 Task: In the Company wnyc.org, Add note: 'Review website analytics and identify areas for improvement.'. Mark checkbox to create task to follow up ': In 1 week'. Create task, with  description: Appointment FIxed, Add due date: In 2 Business Days; Add reminder: 1 hour before. Set Priority Low  and add note: Include the link to the demo video in the follow-up email.. Logged in from softage.4@softage.net
Action: Mouse moved to (118, 76)
Screenshot: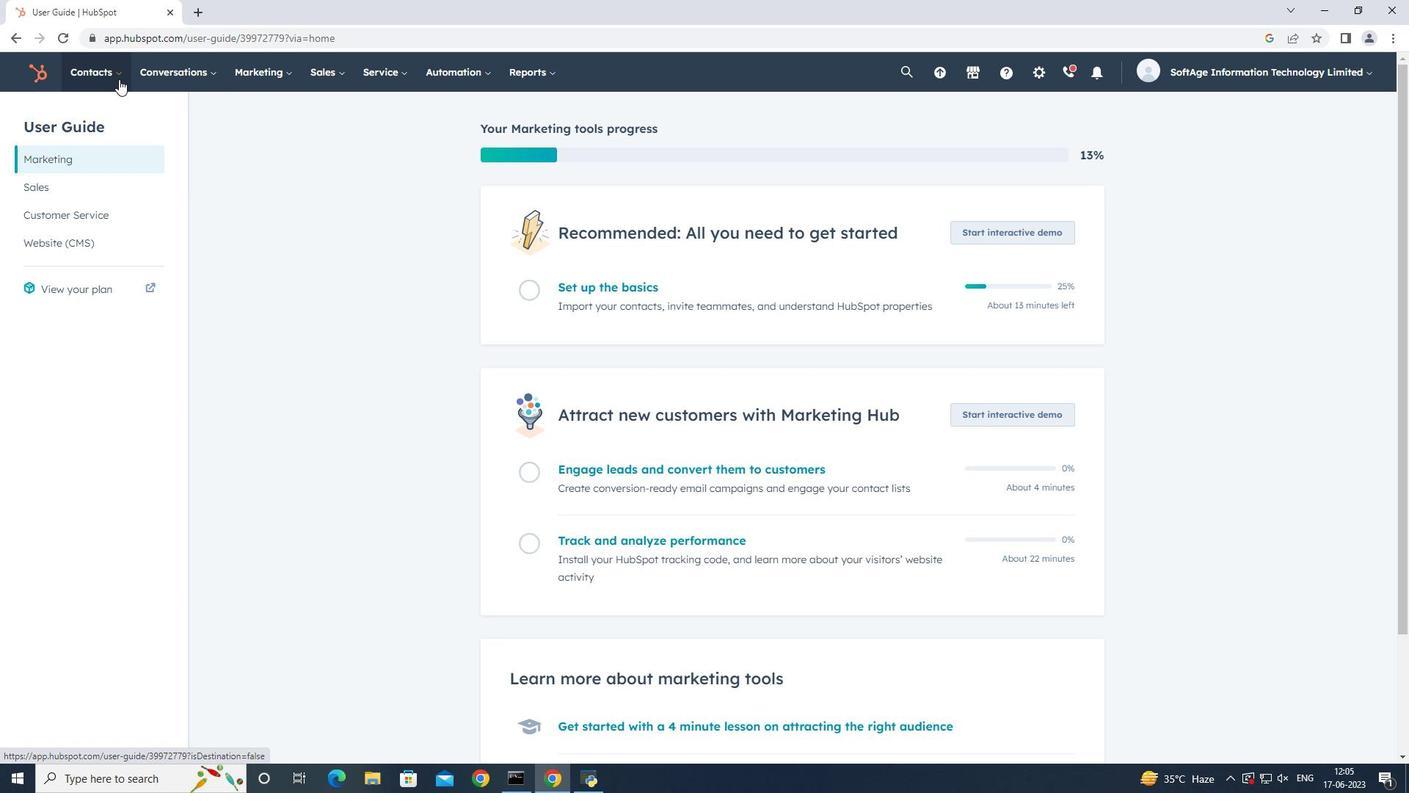 
Action: Mouse pressed left at (118, 76)
Screenshot: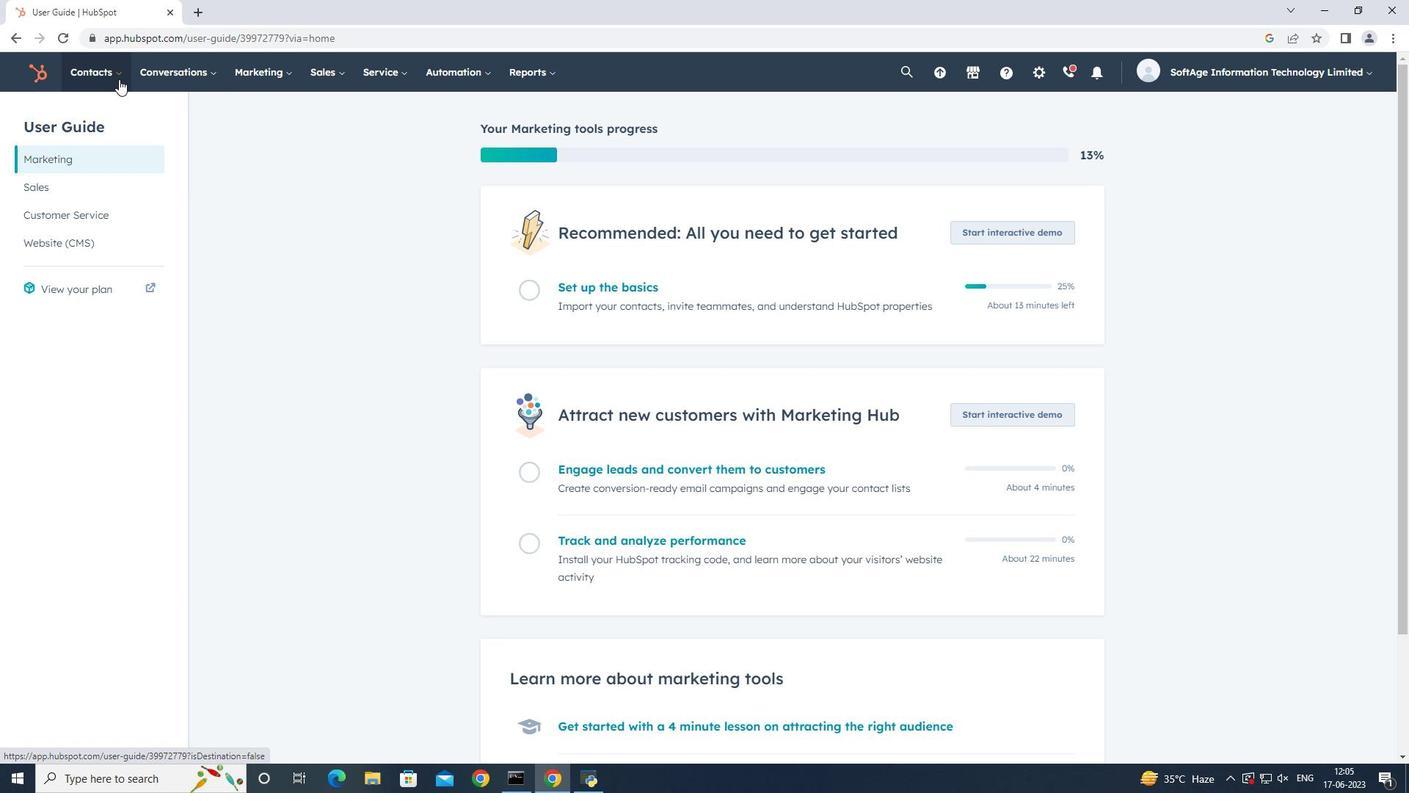 
Action: Mouse moved to (113, 143)
Screenshot: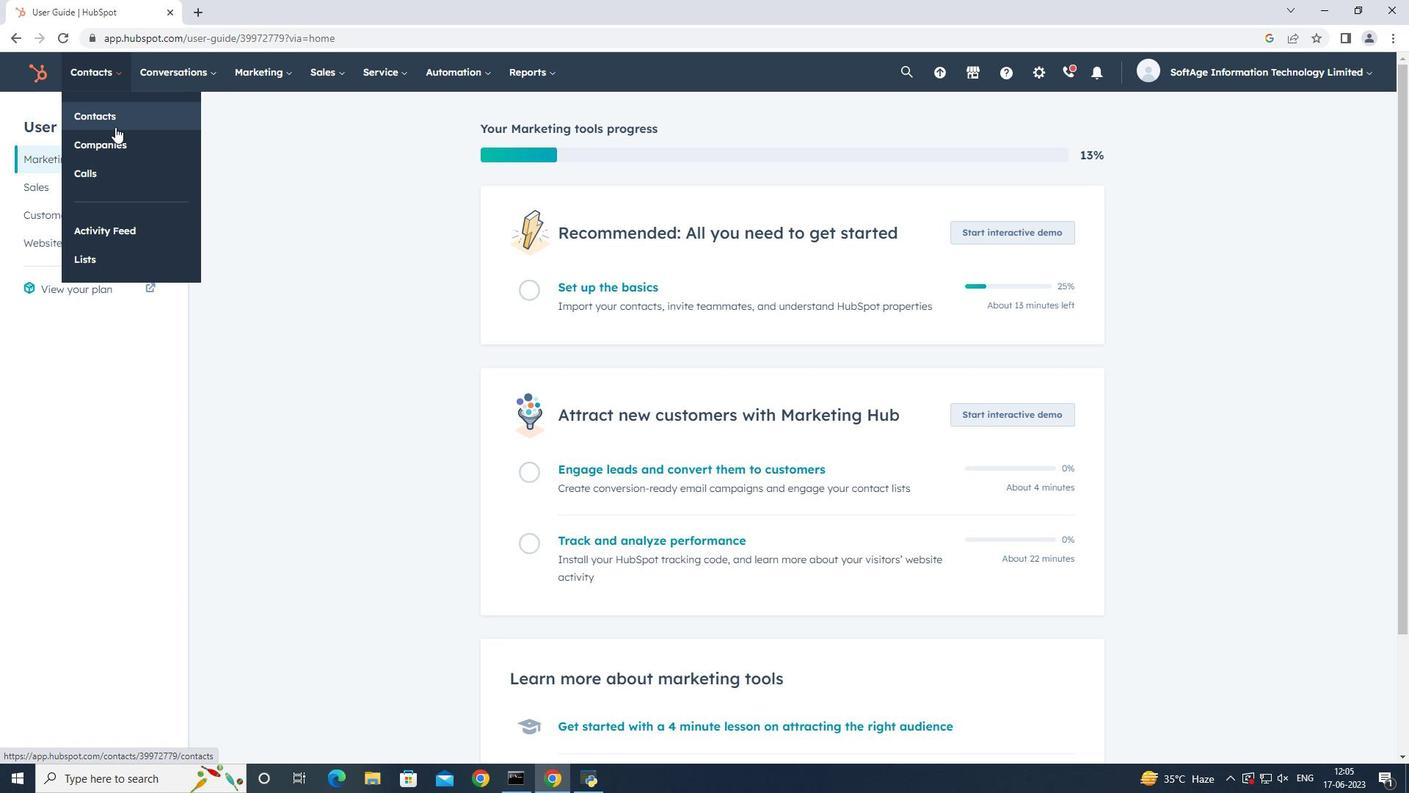 
Action: Mouse pressed left at (113, 143)
Screenshot: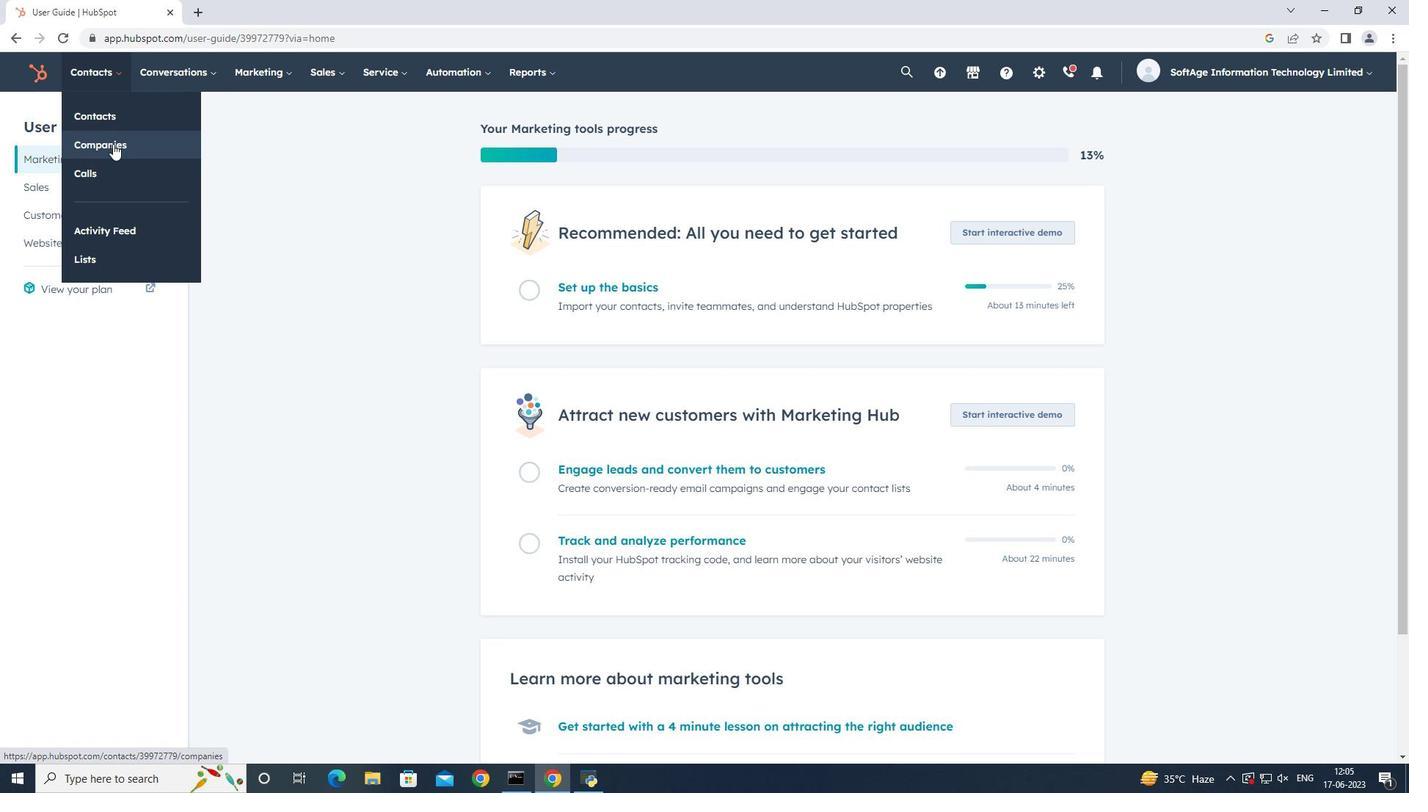 
Action: Mouse moved to (125, 241)
Screenshot: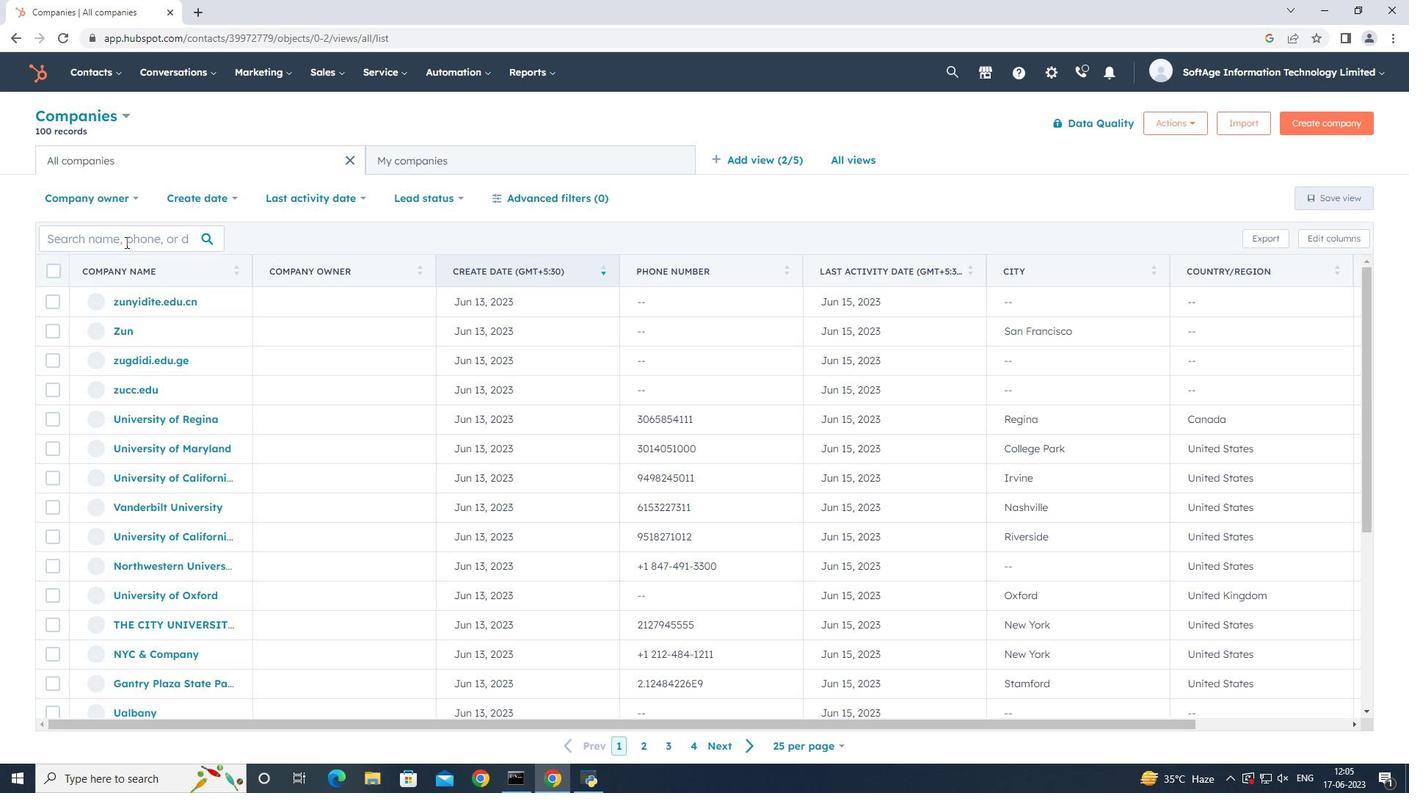 
Action: Mouse pressed left at (125, 241)
Screenshot: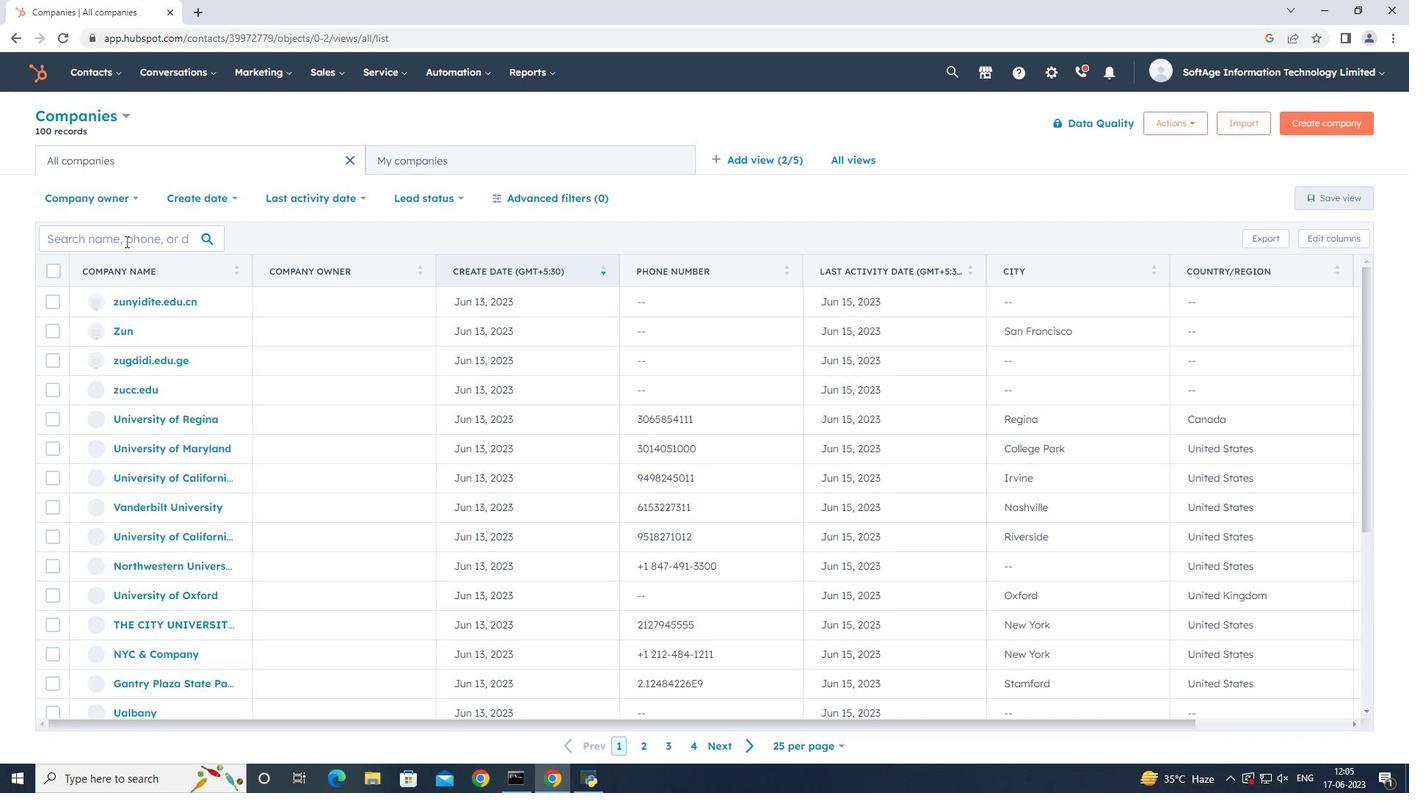 
Action: Key pressed wnyc
Screenshot: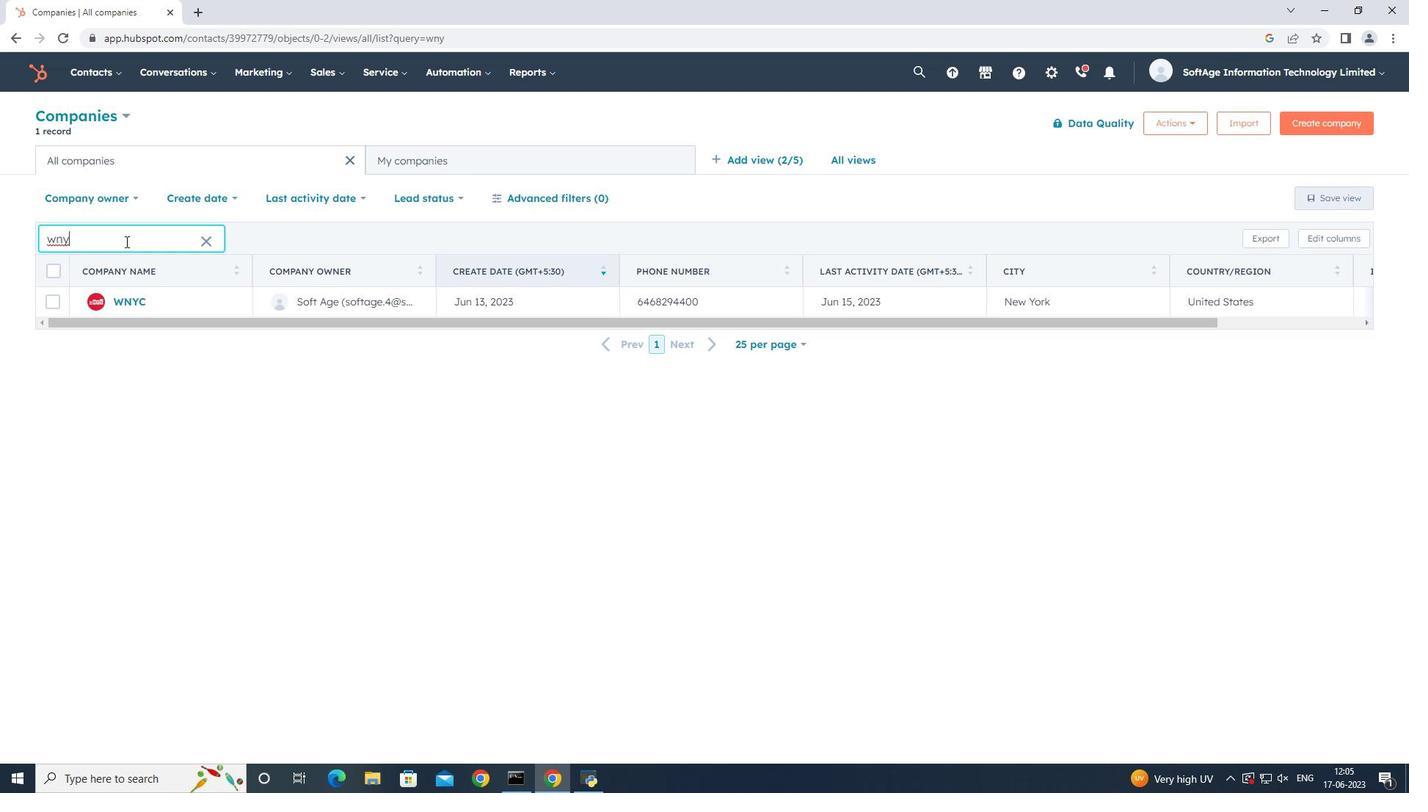 
Action: Mouse moved to (126, 298)
Screenshot: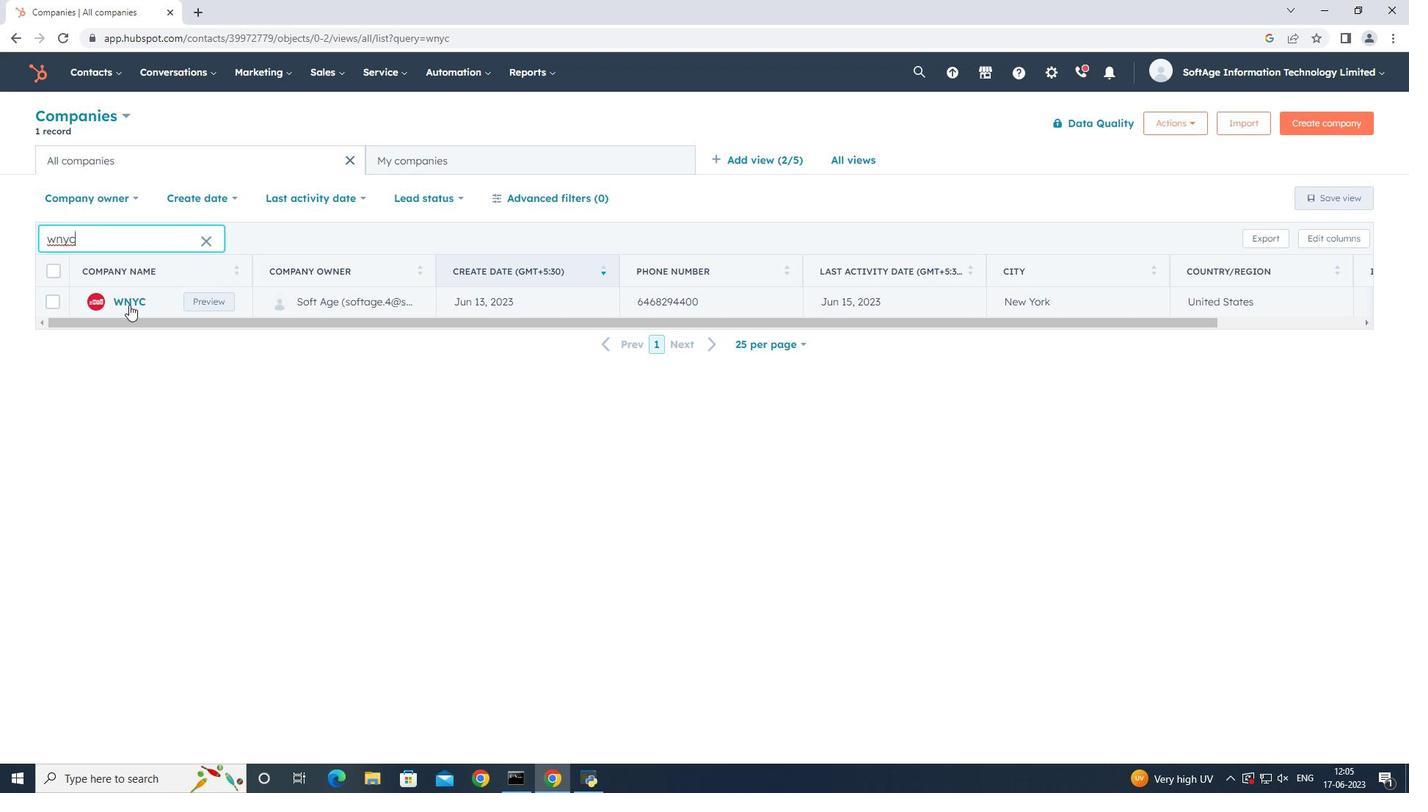 
Action: Mouse pressed left at (126, 298)
Screenshot: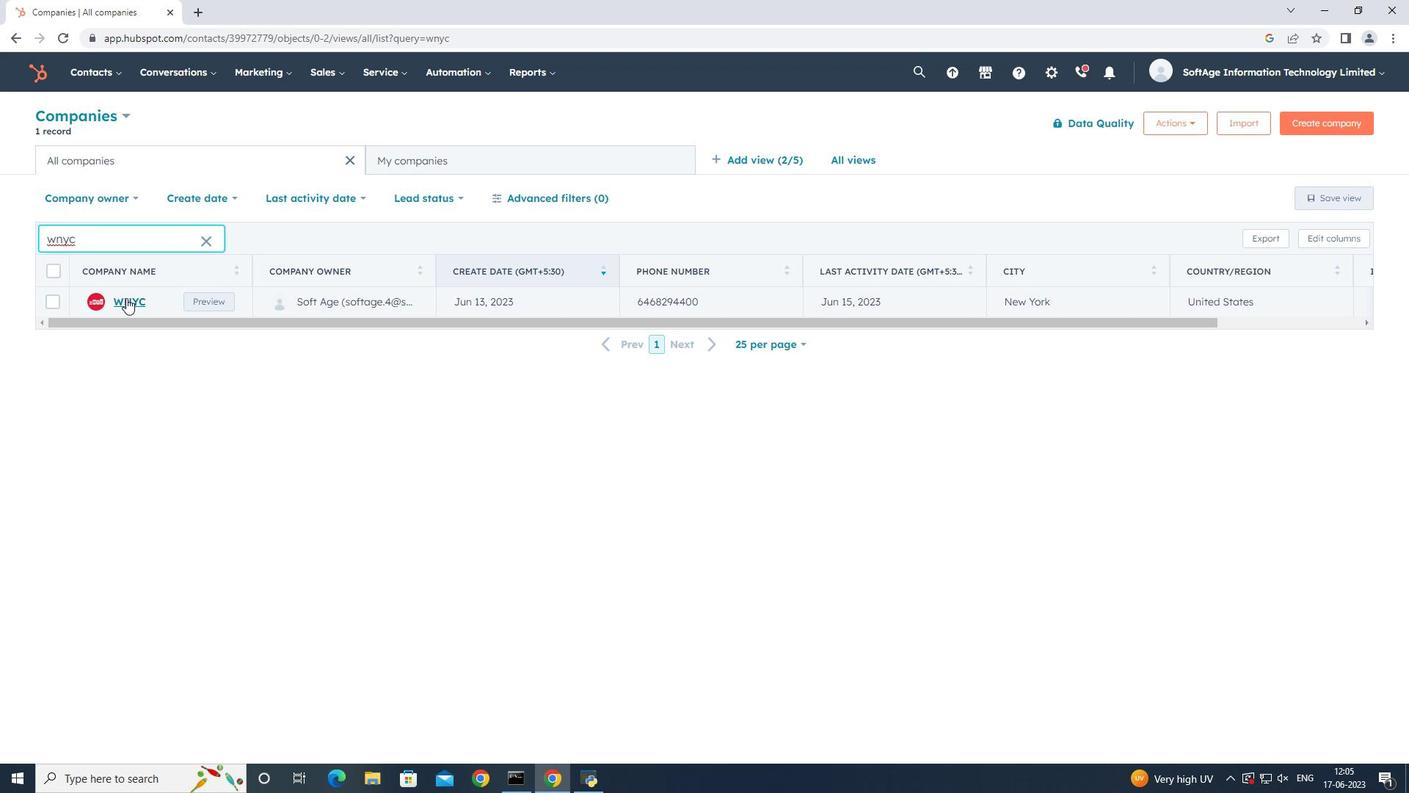 
Action: Mouse moved to (57, 248)
Screenshot: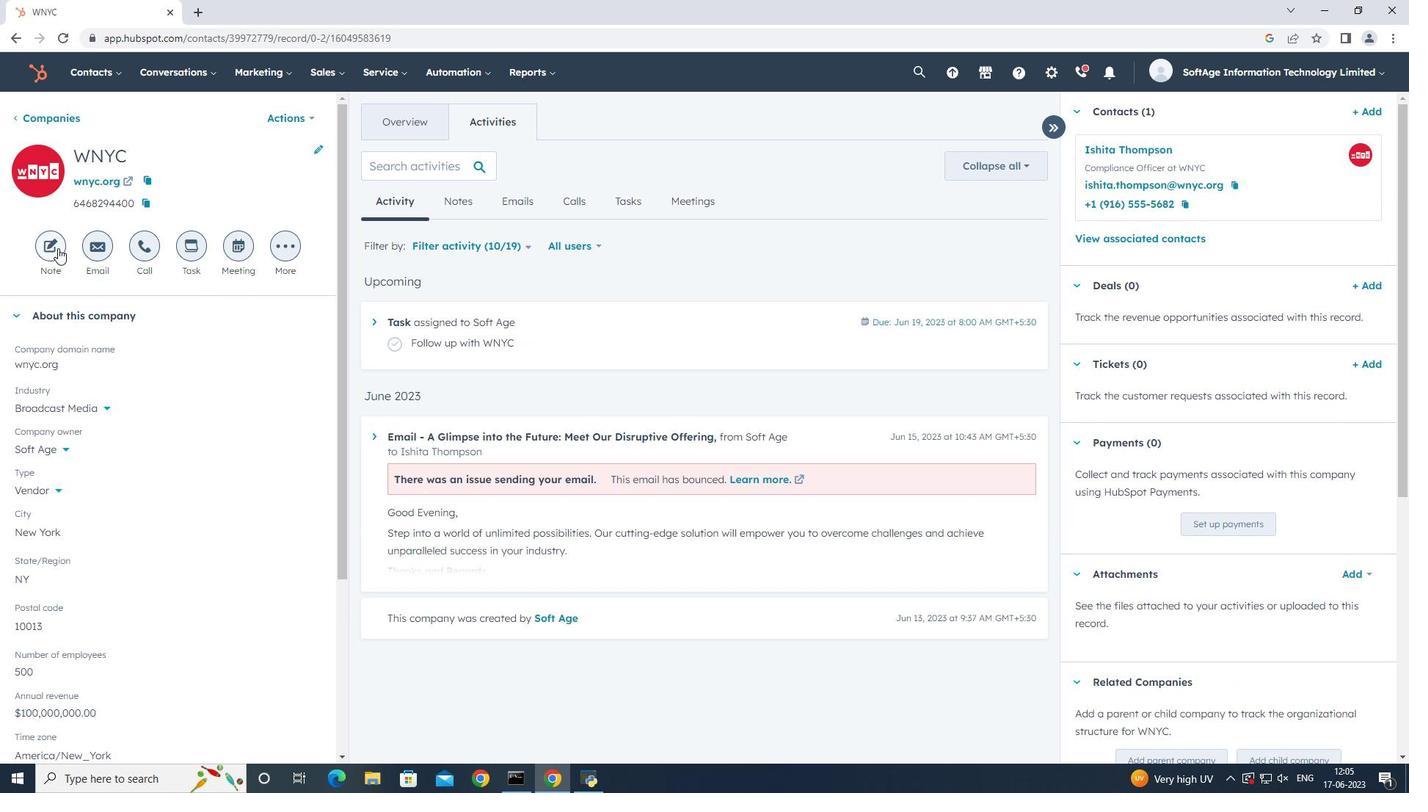 
Action: Mouse pressed left at (57, 248)
Screenshot: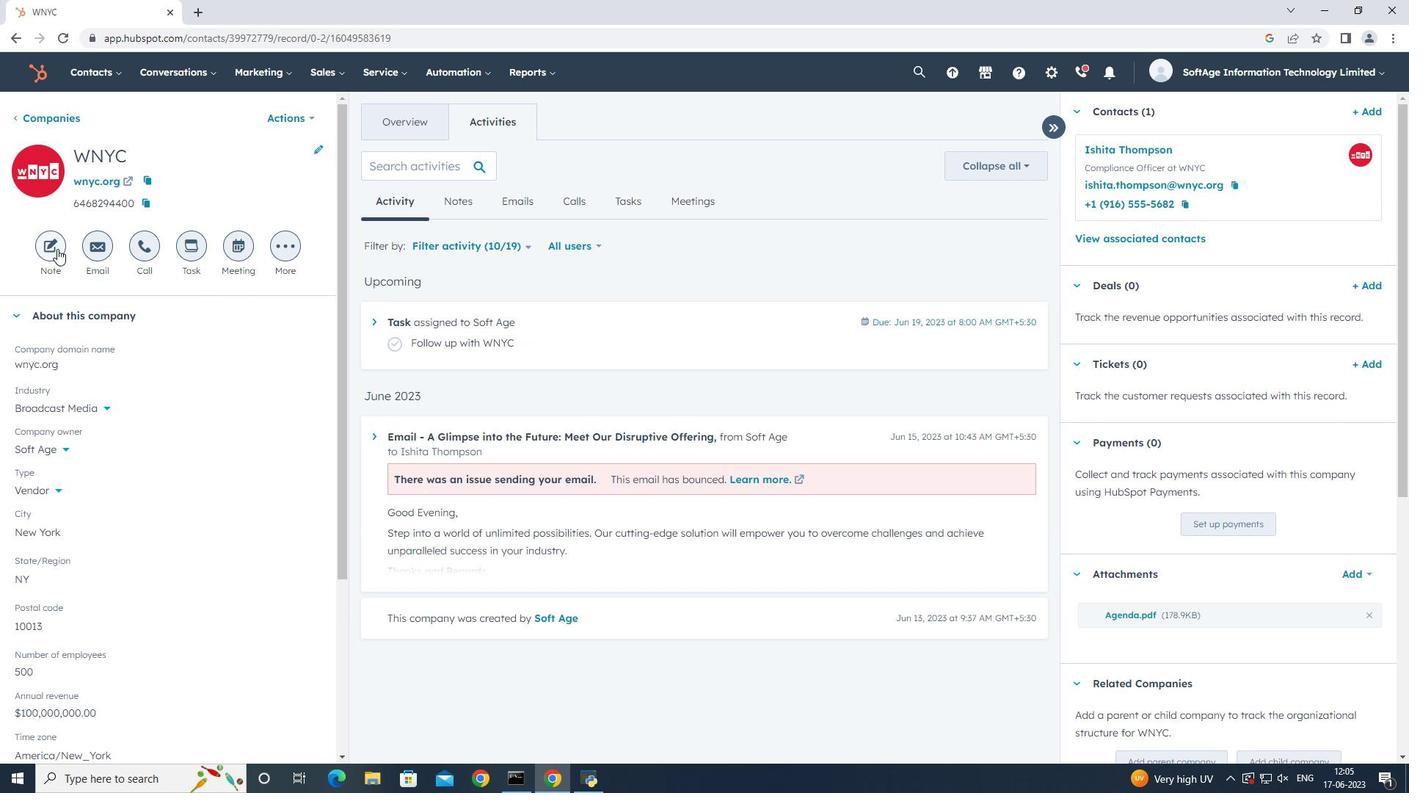 
Action: Mouse moved to (766, 405)
Screenshot: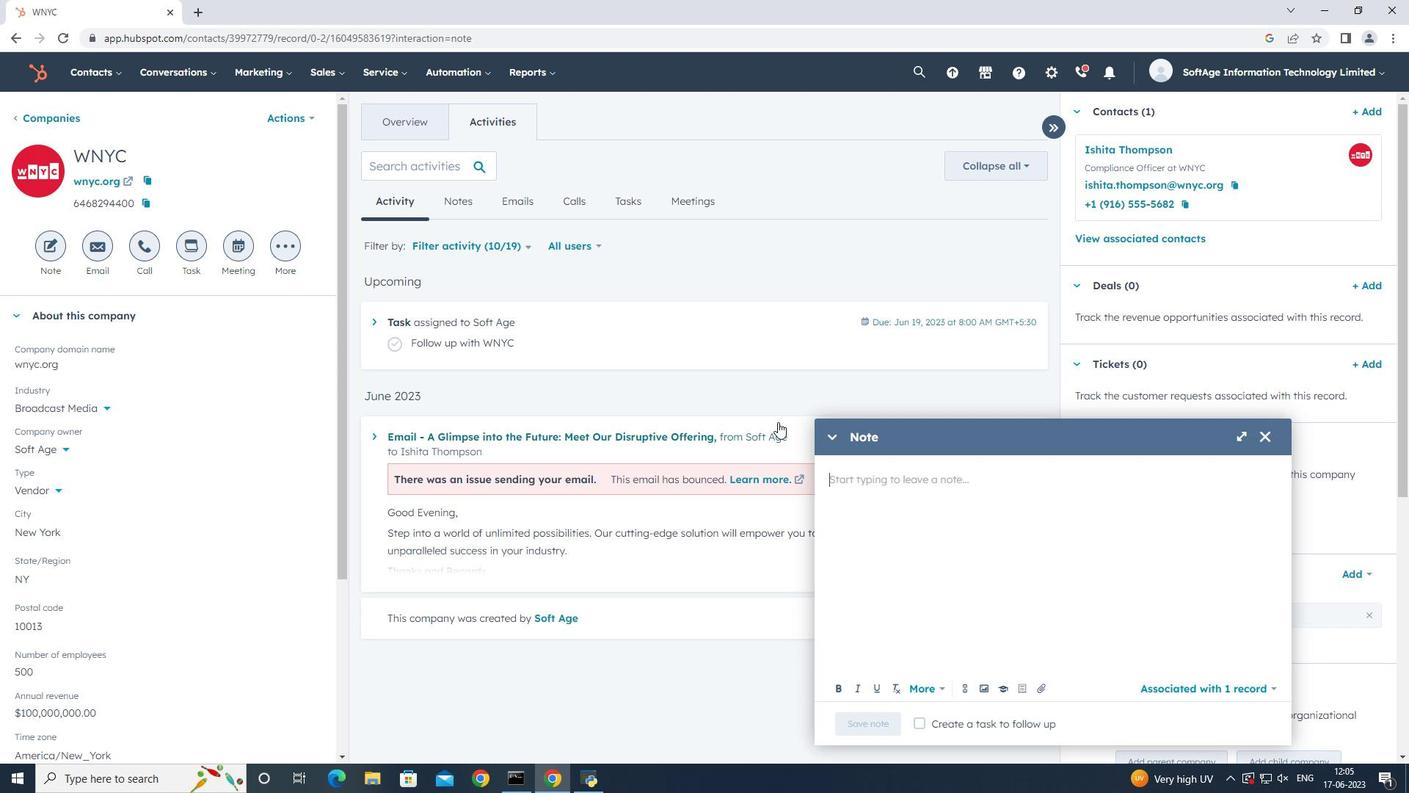 
Action: Key pressed <Key.shift><Key.shift><Key.shift><Key.shift><Key.shift>Review<Key.space>website<Key.space>analytics<Key.space>and<Key.space>identify<Key.space>areas<Key.space>for<Key.space>improvement<Key.space><Key.backspace>.
Screenshot: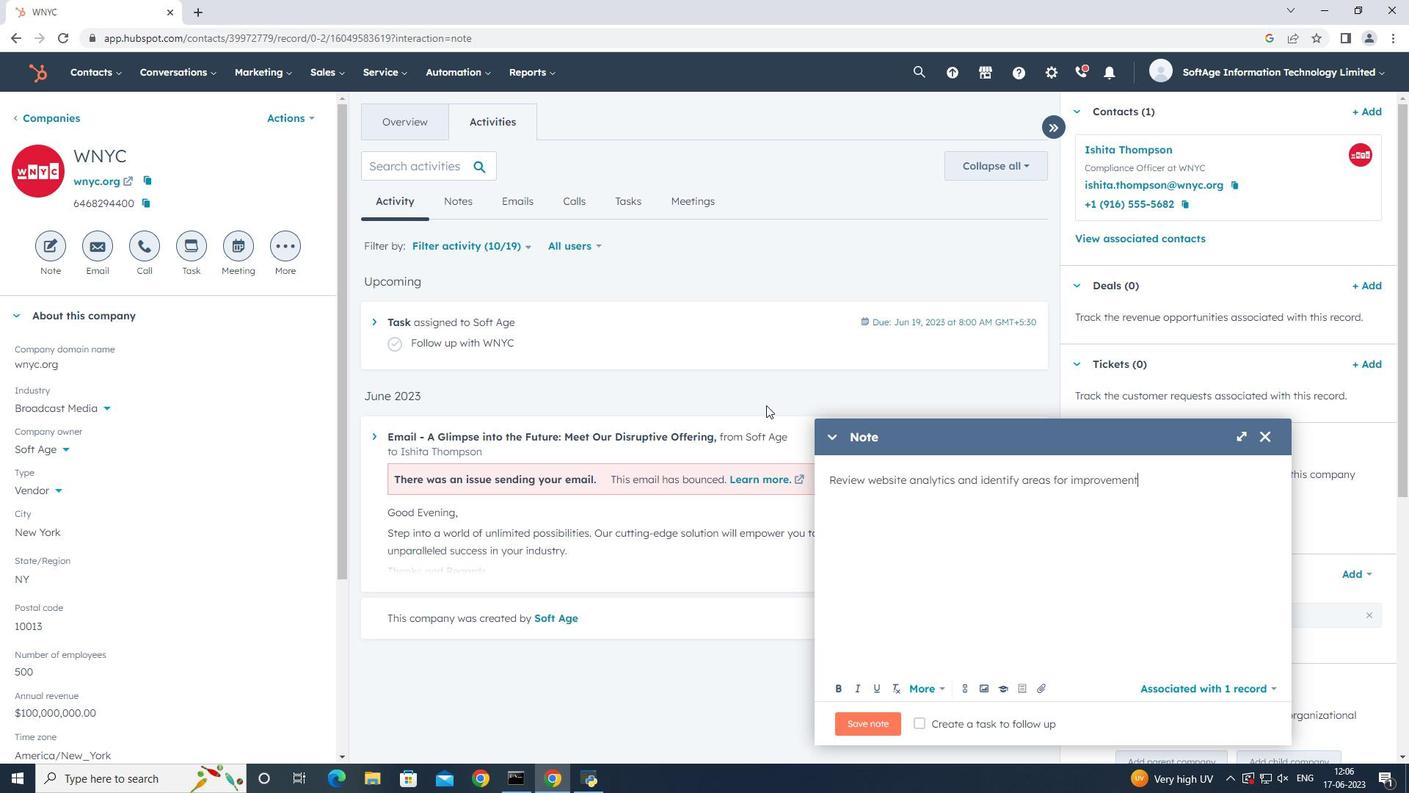 
Action: Mouse moved to (947, 732)
Screenshot: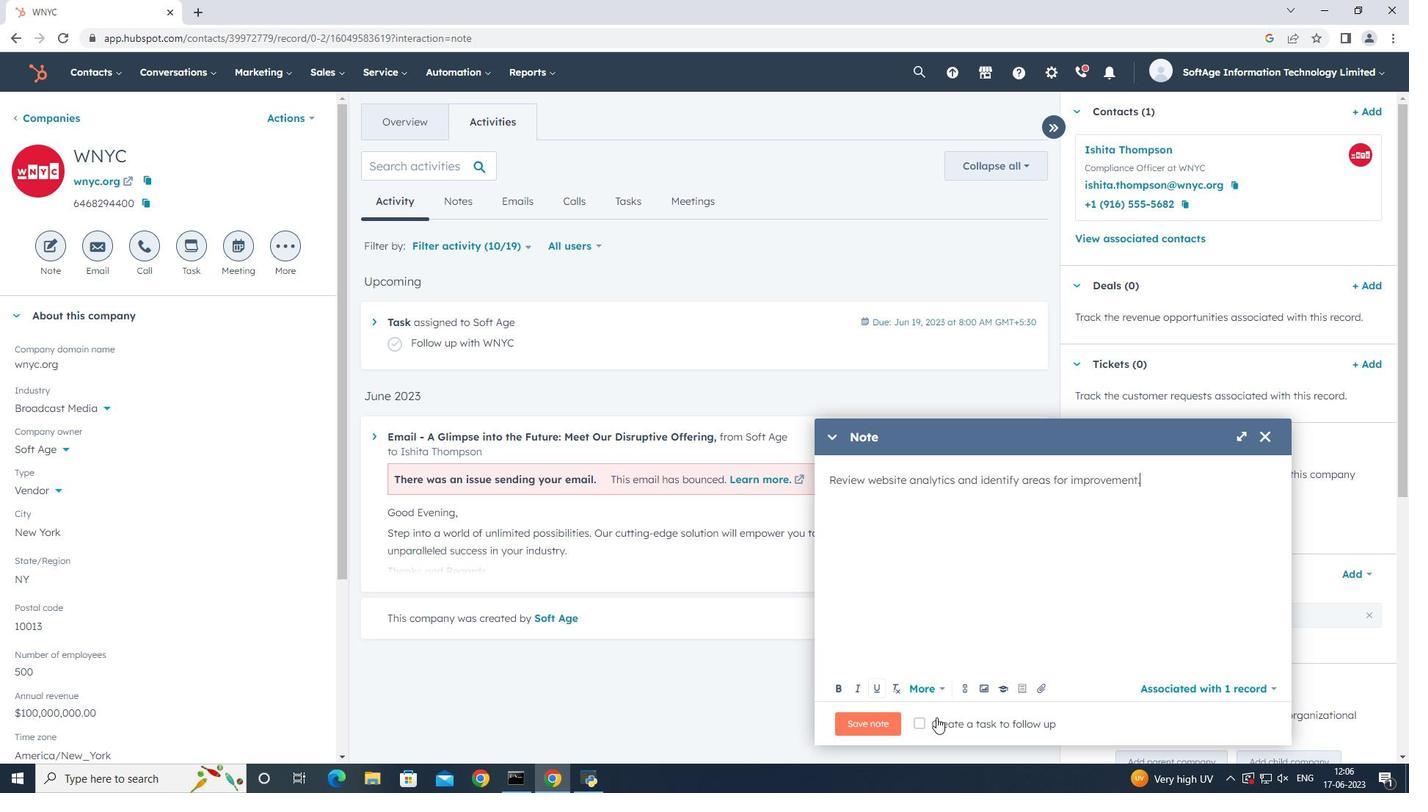 
Action: Mouse pressed left at (947, 732)
Screenshot: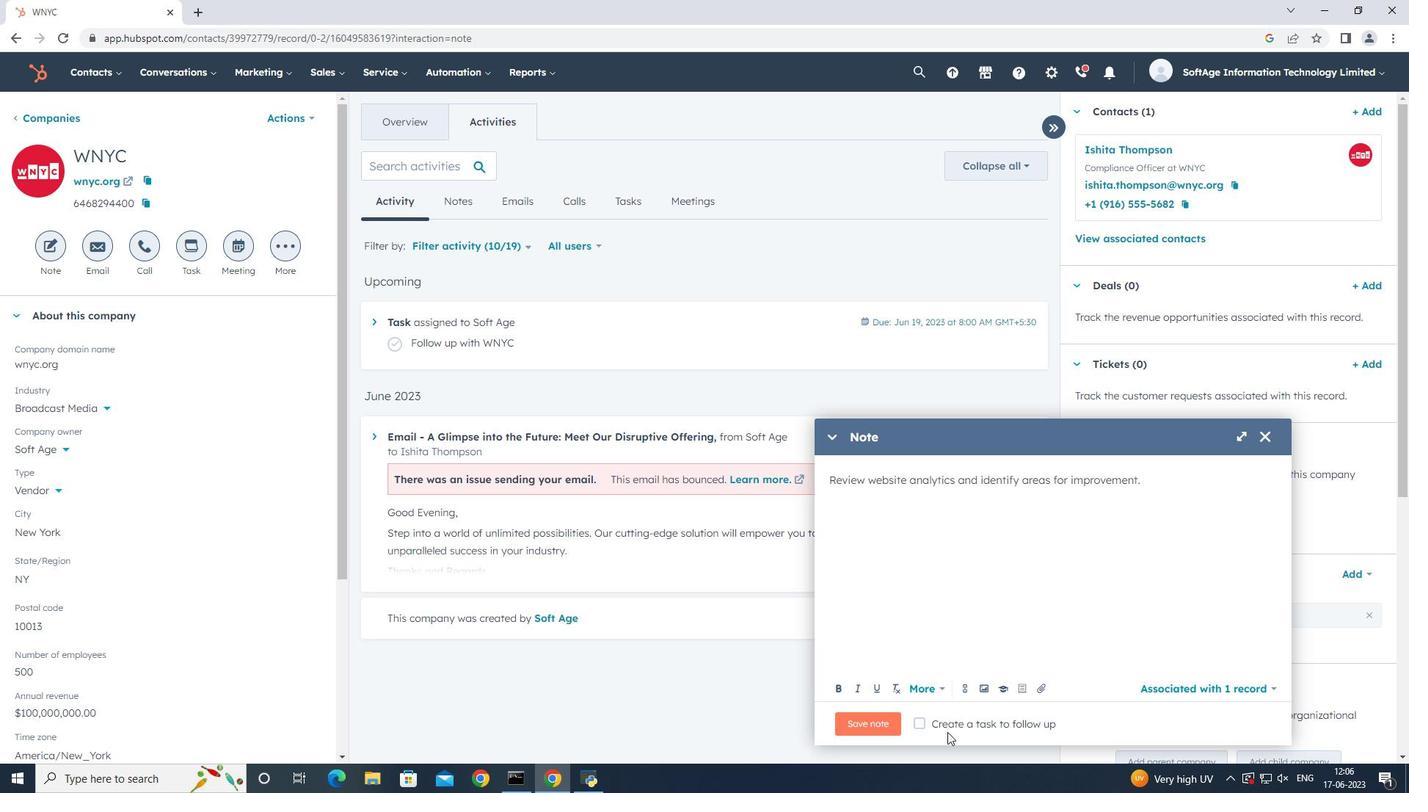 
Action: Mouse moved to (964, 724)
Screenshot: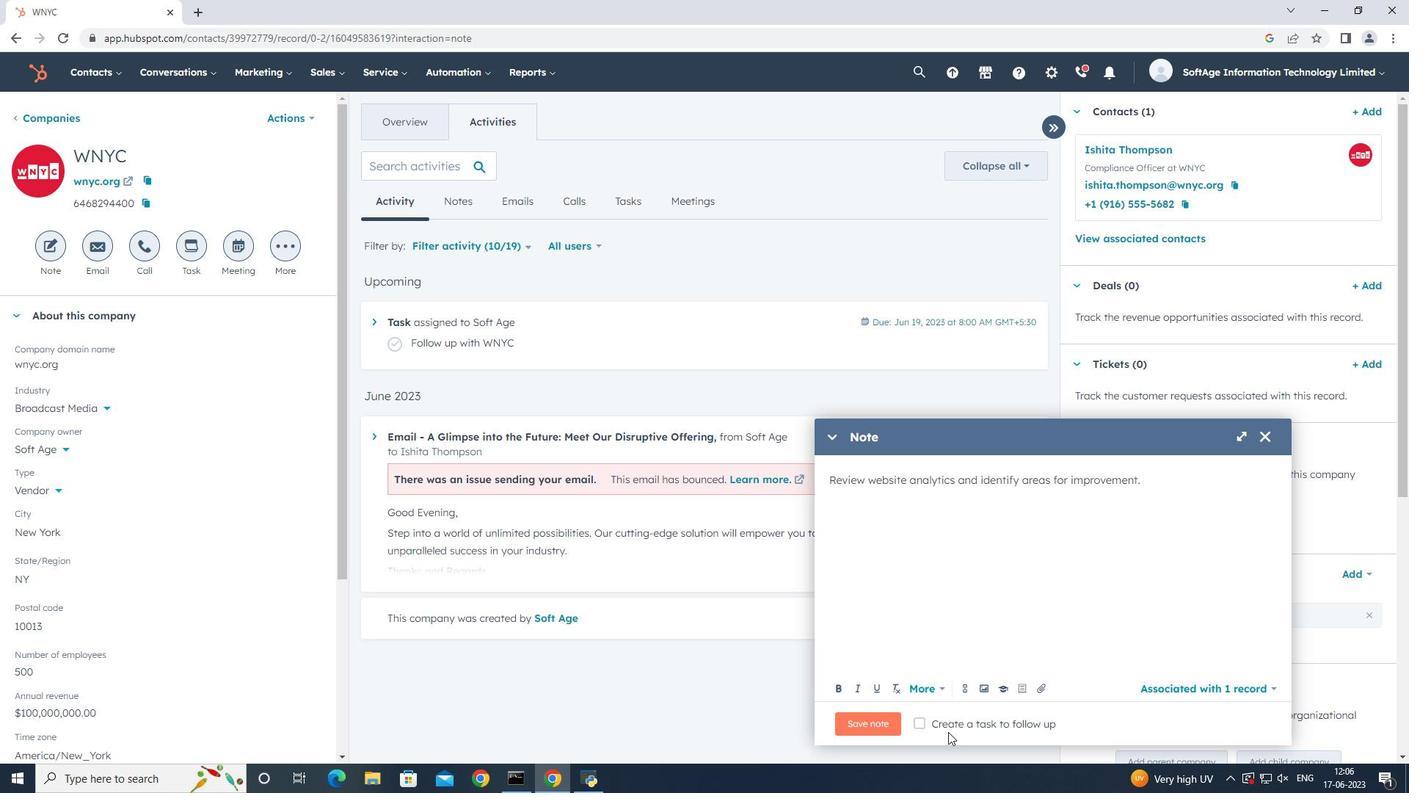 
Action: Mouse pressed left at (964, 724)
Screenshot: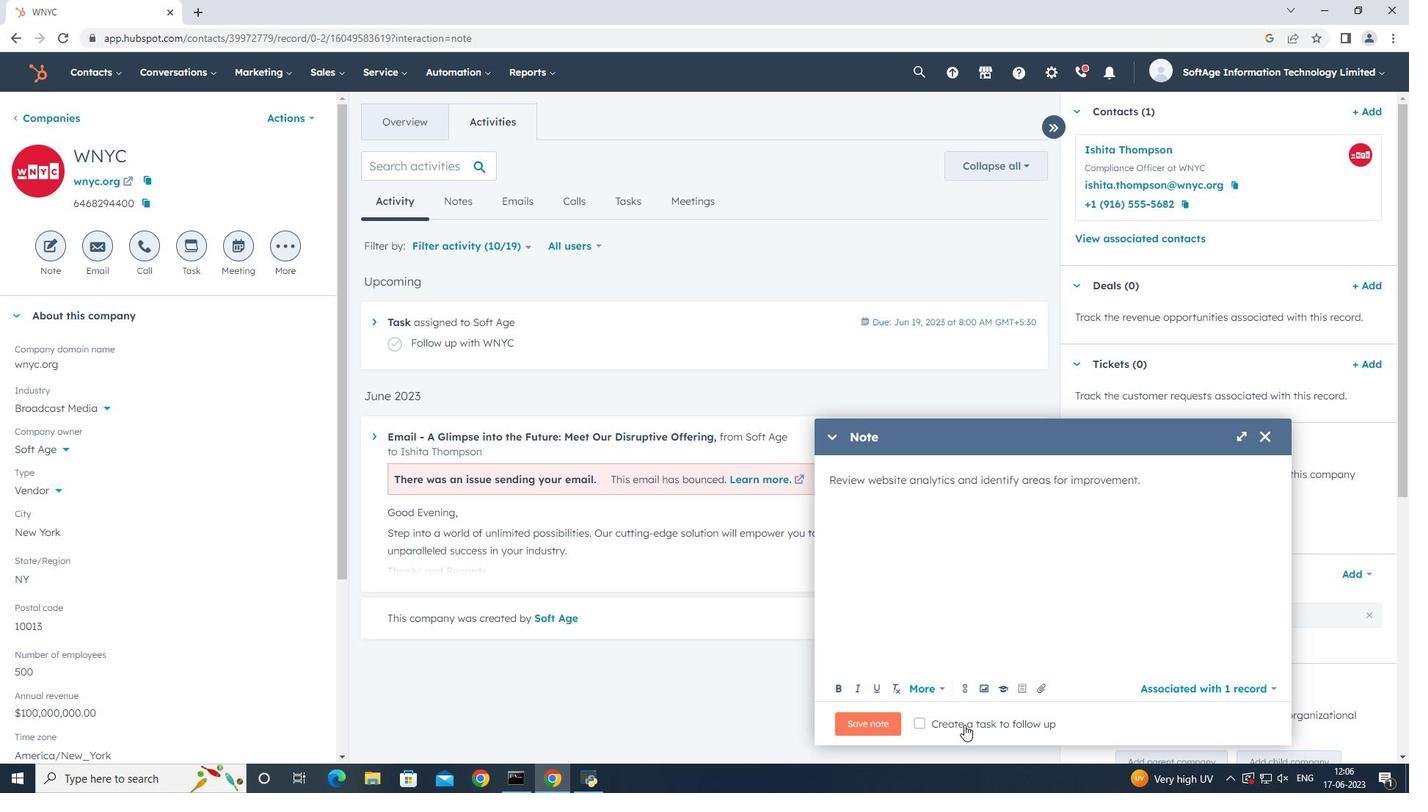 
Action: Mouse moved to (1099, 714)
Screenshot: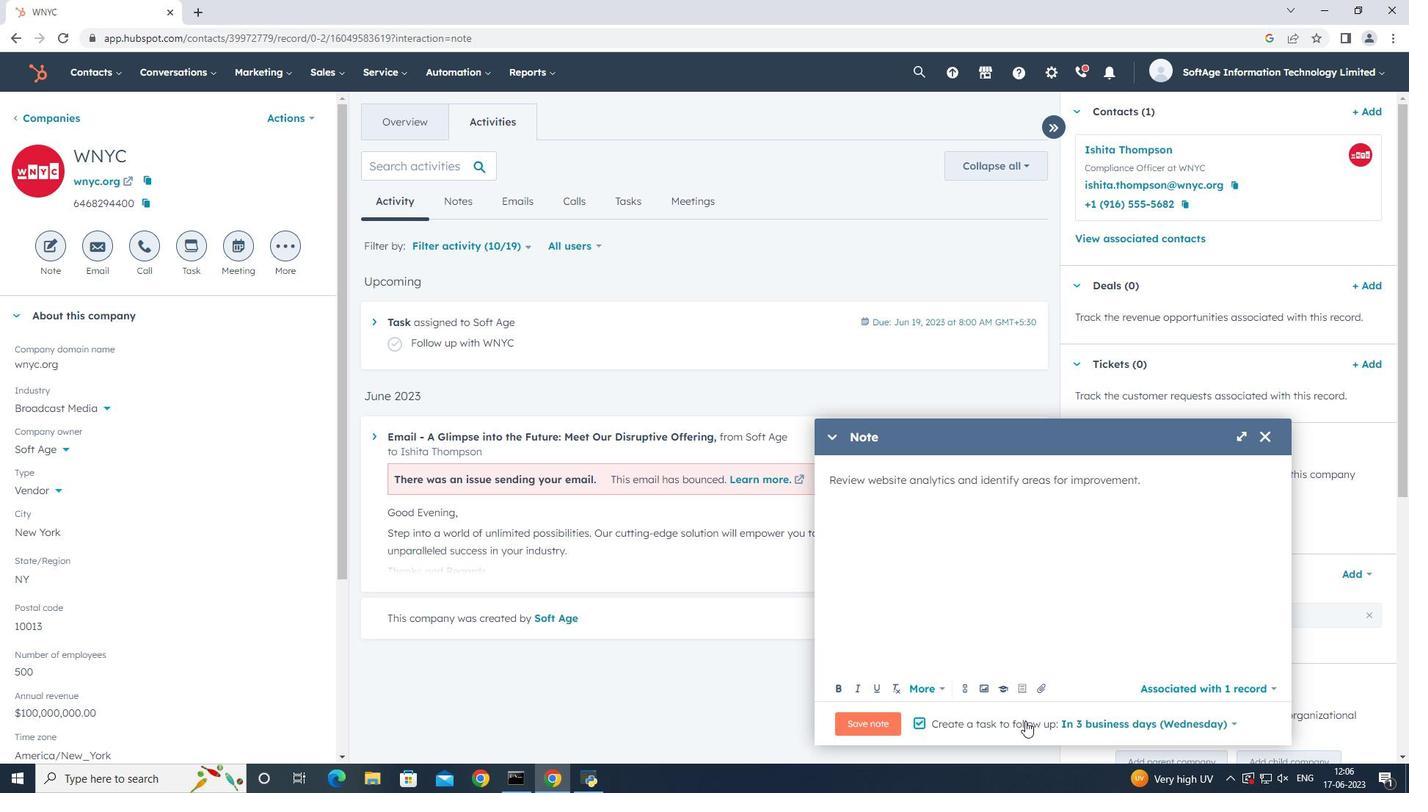 
Action: Mouse pressed left at (1099, 714)
Screenshot: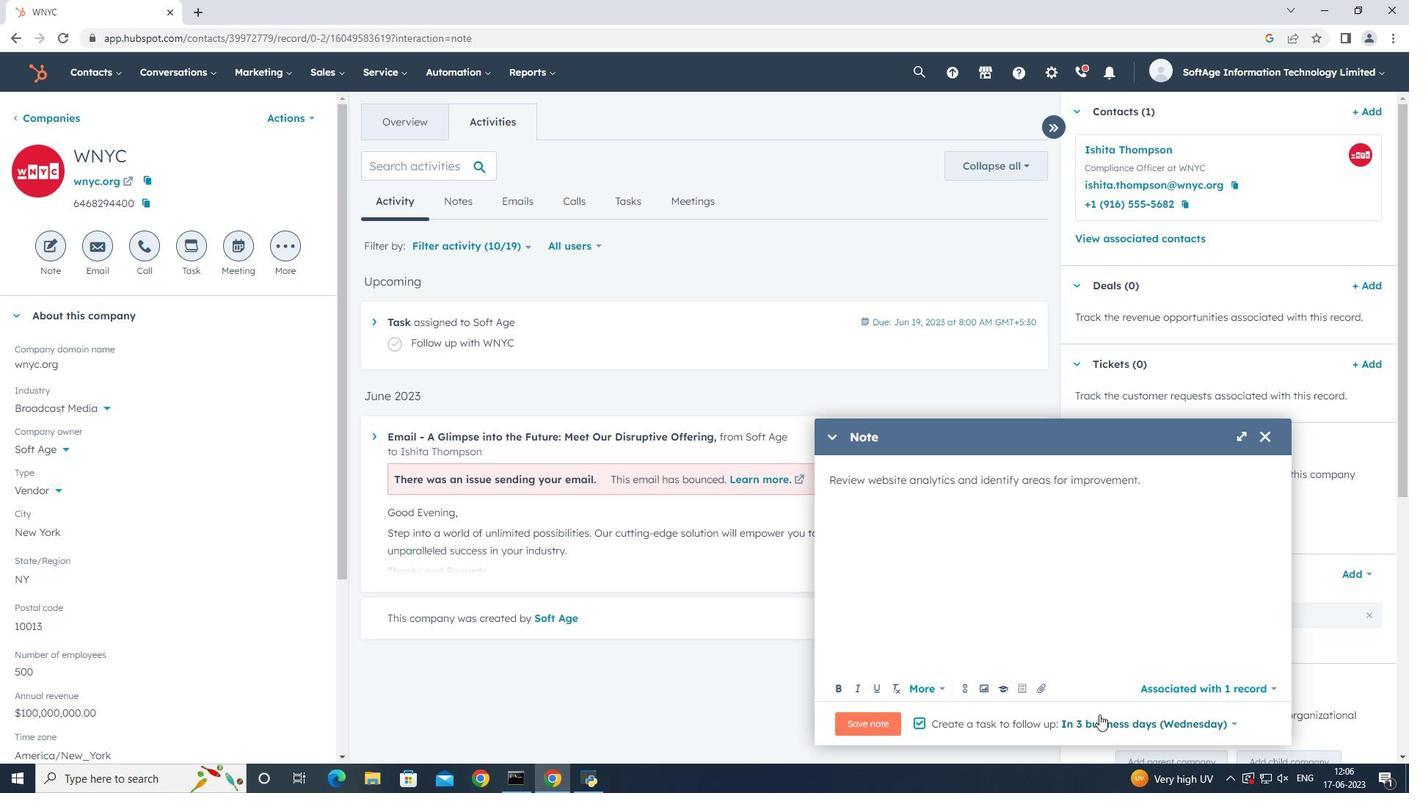 
Action: Mouse moved to (1138, 619)
Screenshot: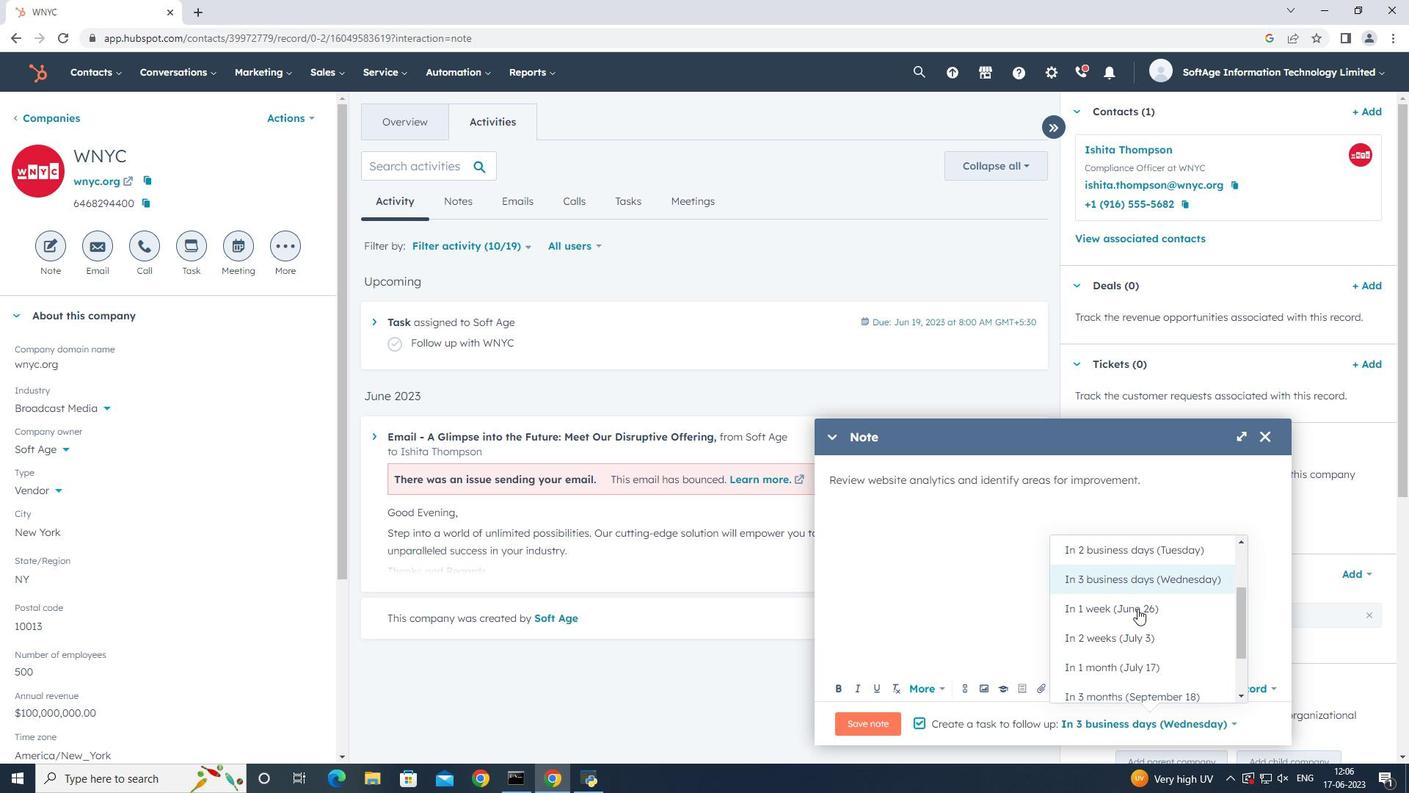 
Action: Mouse pressed left at (1138, 619)
Screenshot: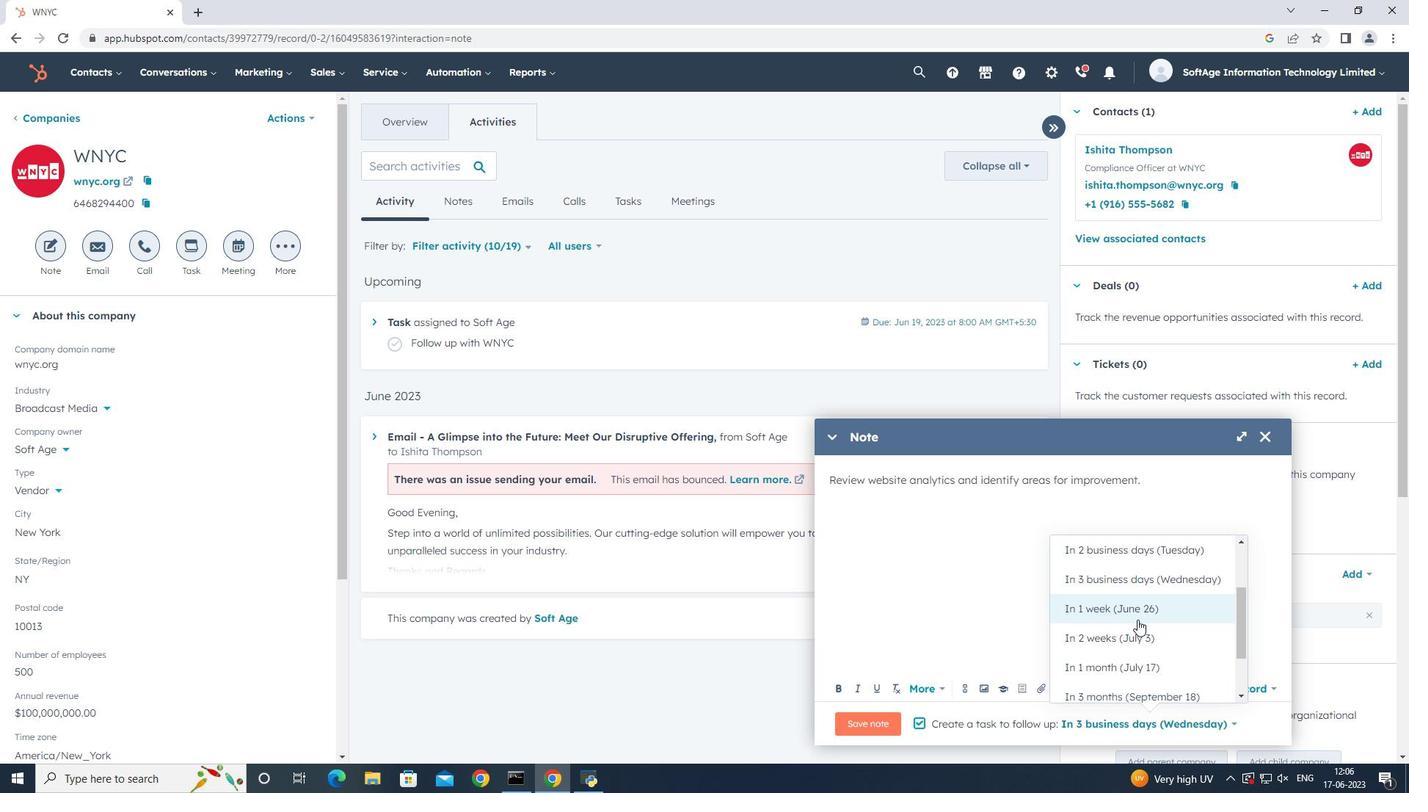
Action: Mouse moved to (872, 729)
Screenshot: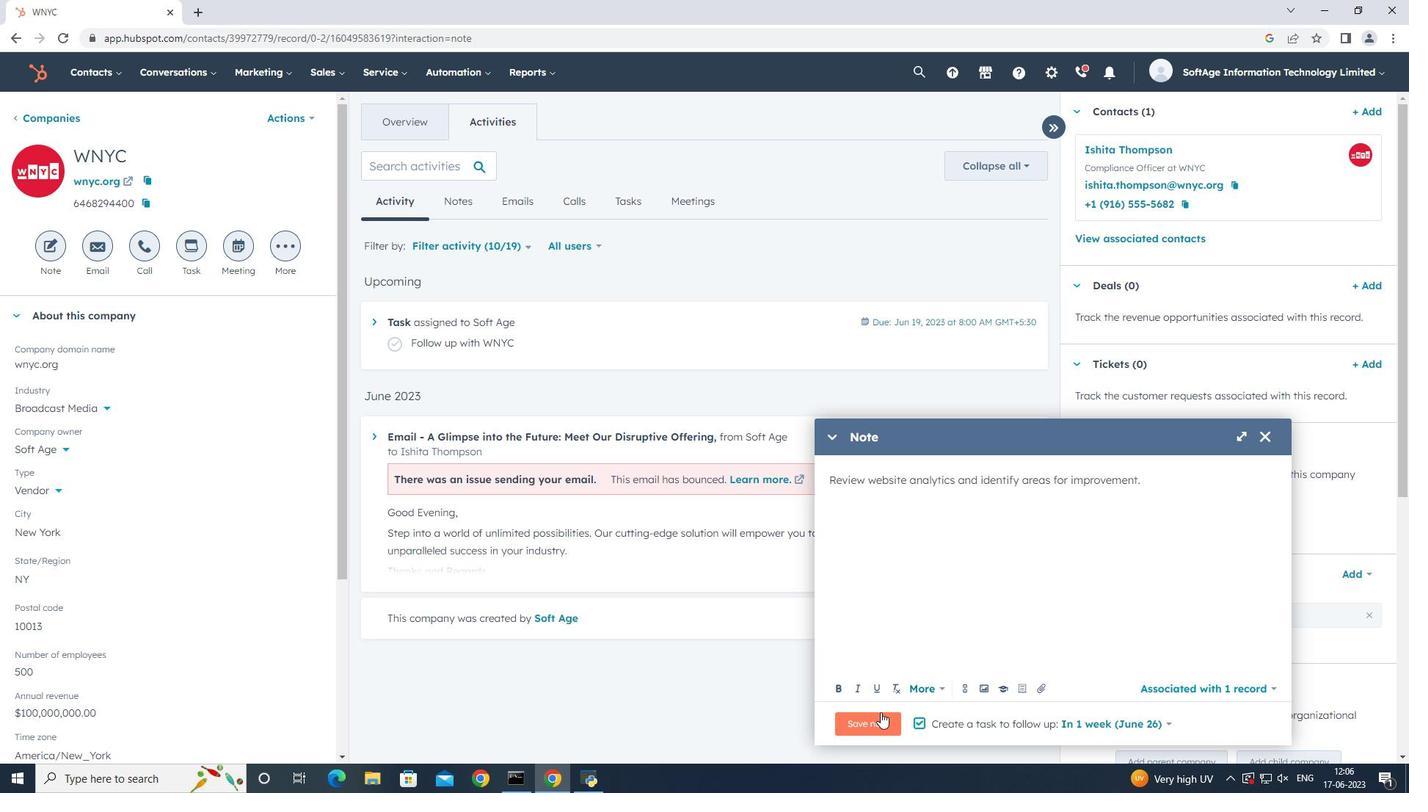 
Action: Mouse pressed left at (872, 729)
Screenshot: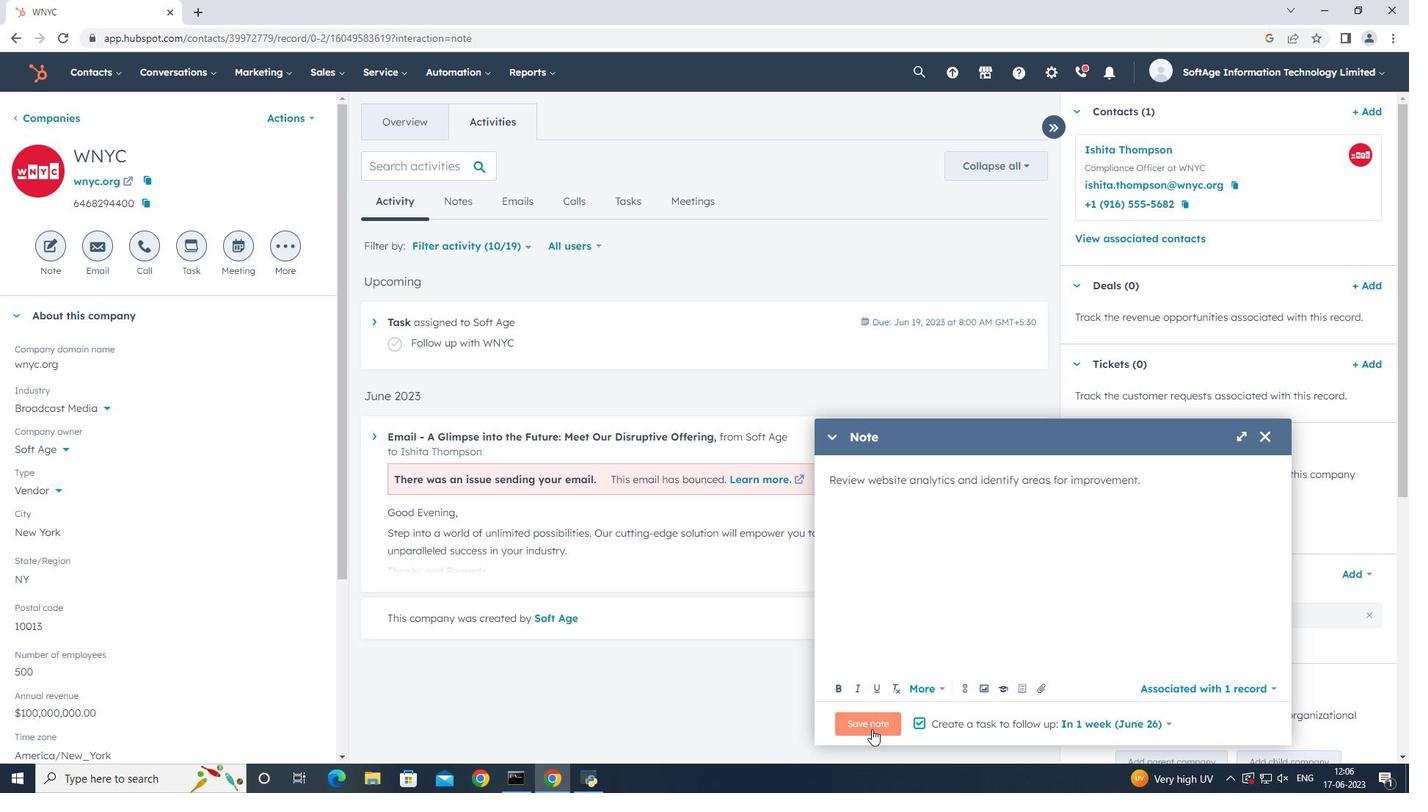 
Action: Mouse moved to (181, 251)
Screenshot: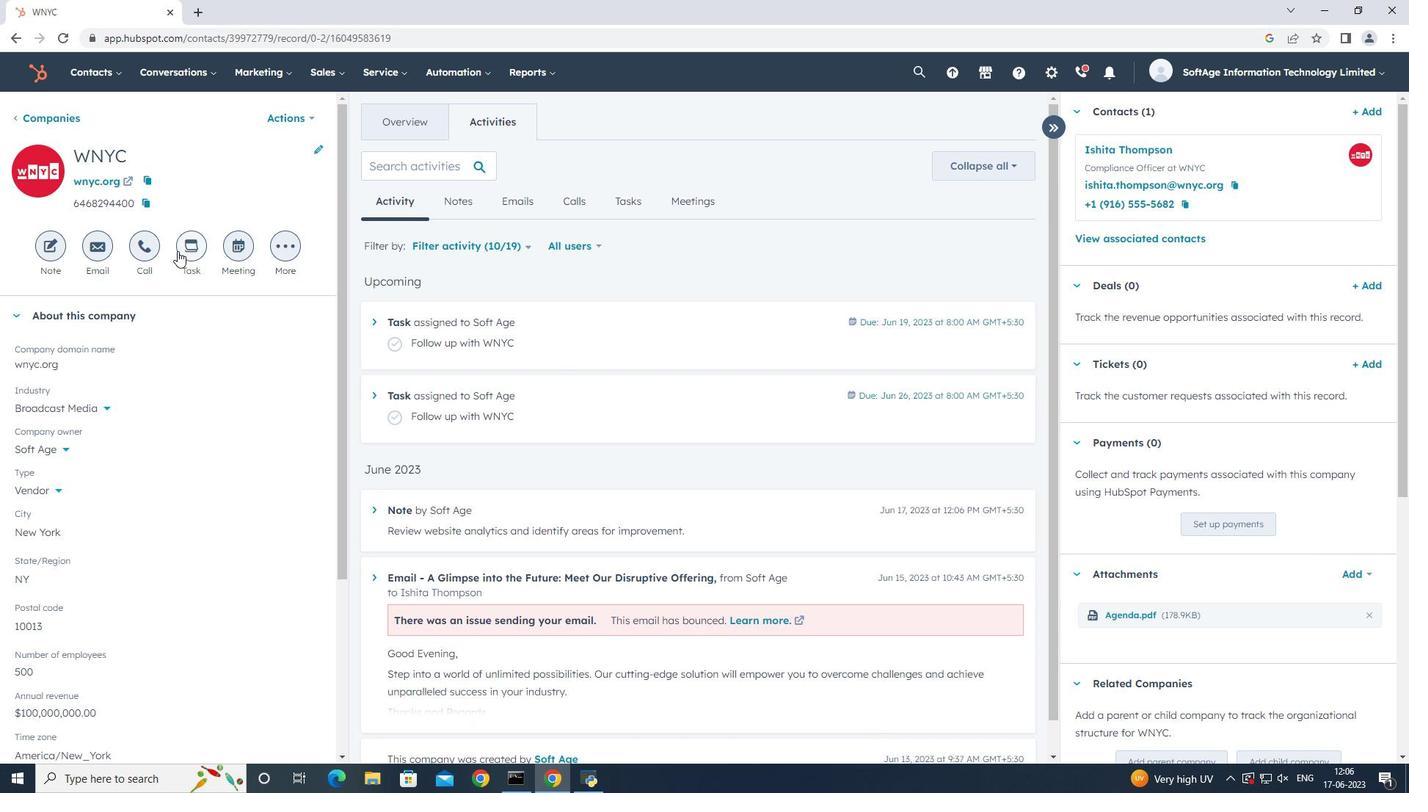 
Action: Mouse pressed left at (181, 251)
Screenshot: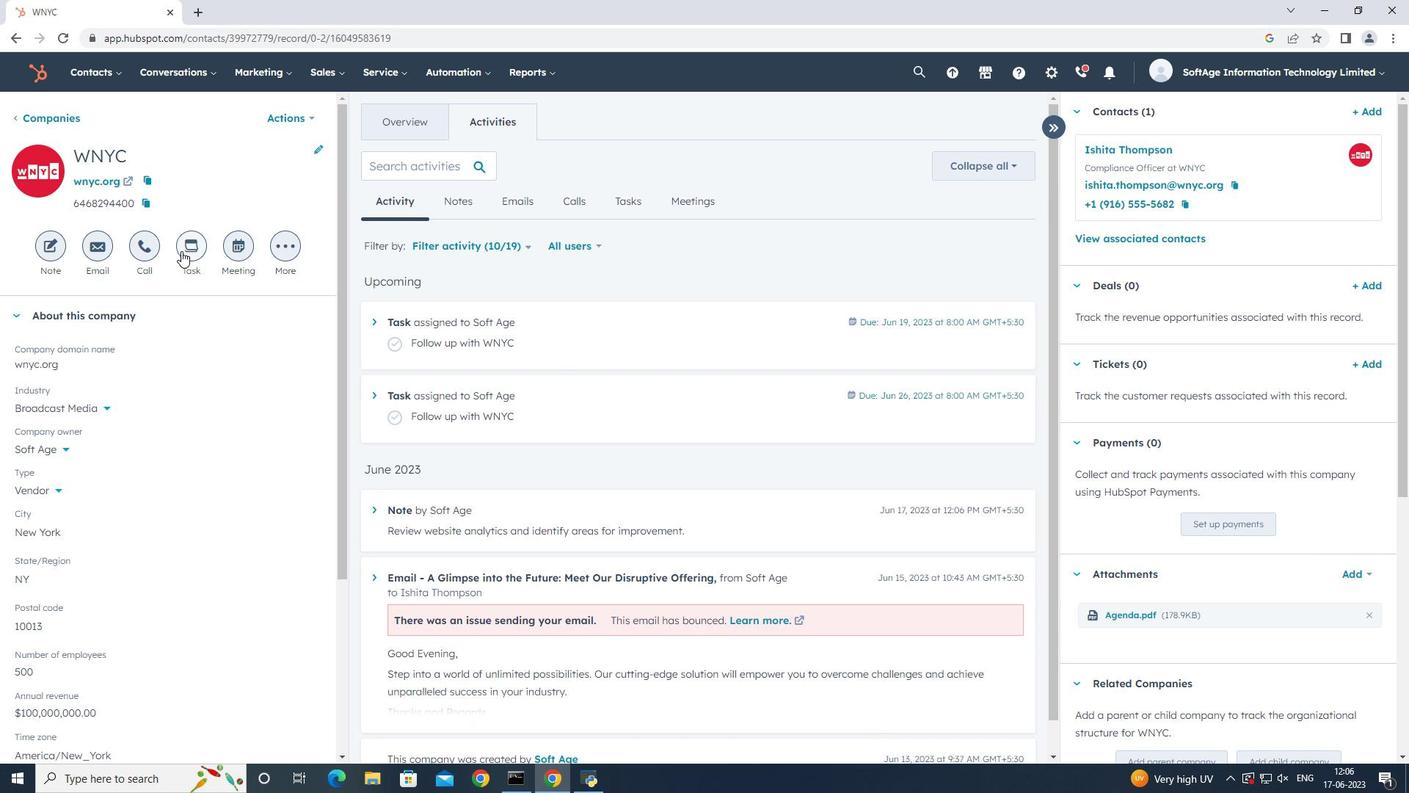 
Action: Mouse moved to (682, 450)
Screenshot: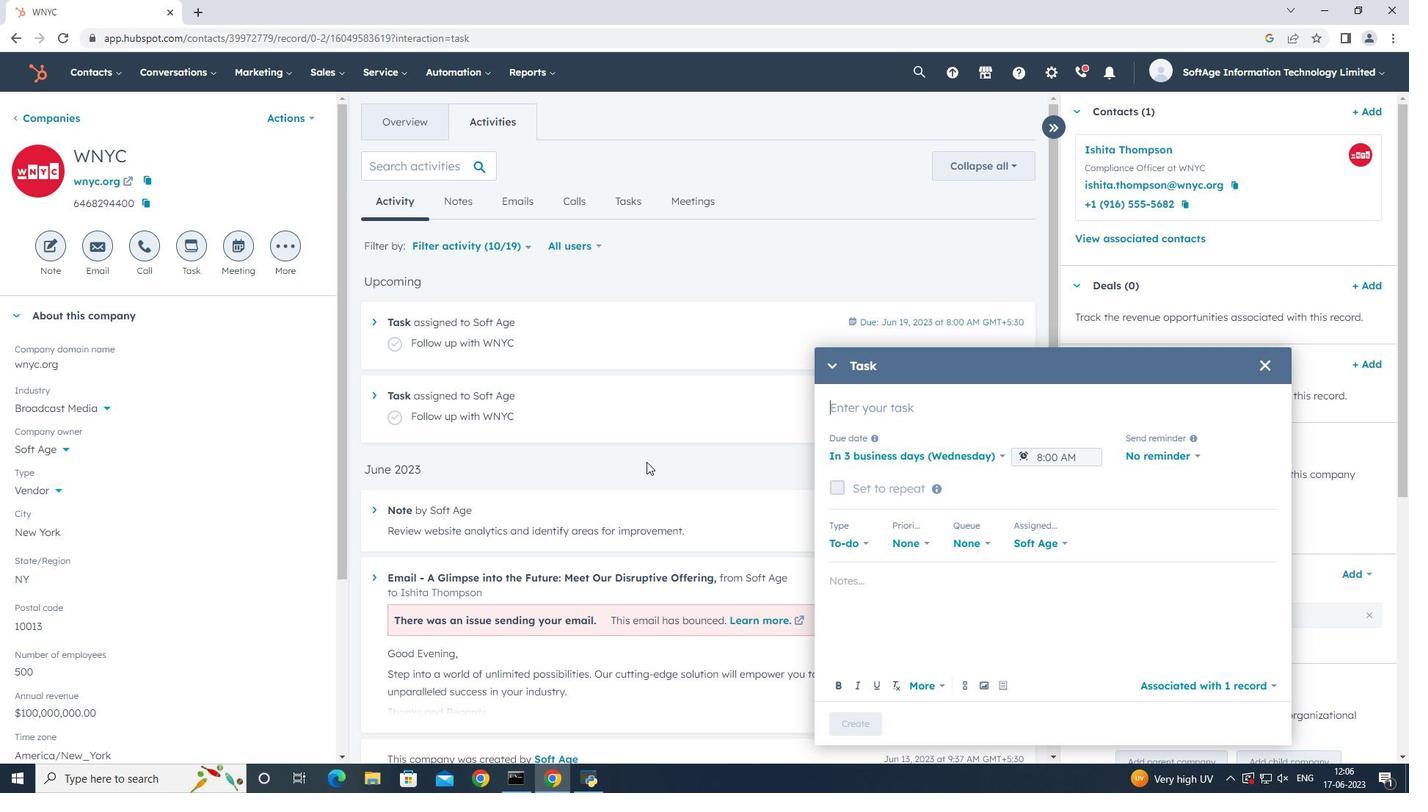 
Action: Key pressed <Key.shift>Appointemenrt<Key.backspace><Key.backspace><Key.backspace><Key.backspace><Key.backspace><Key.backspace>ment<Key.space><Key.shift><Key.shift><Key.shift><Key.shift><Key.shift>Flxed,
Screenshot: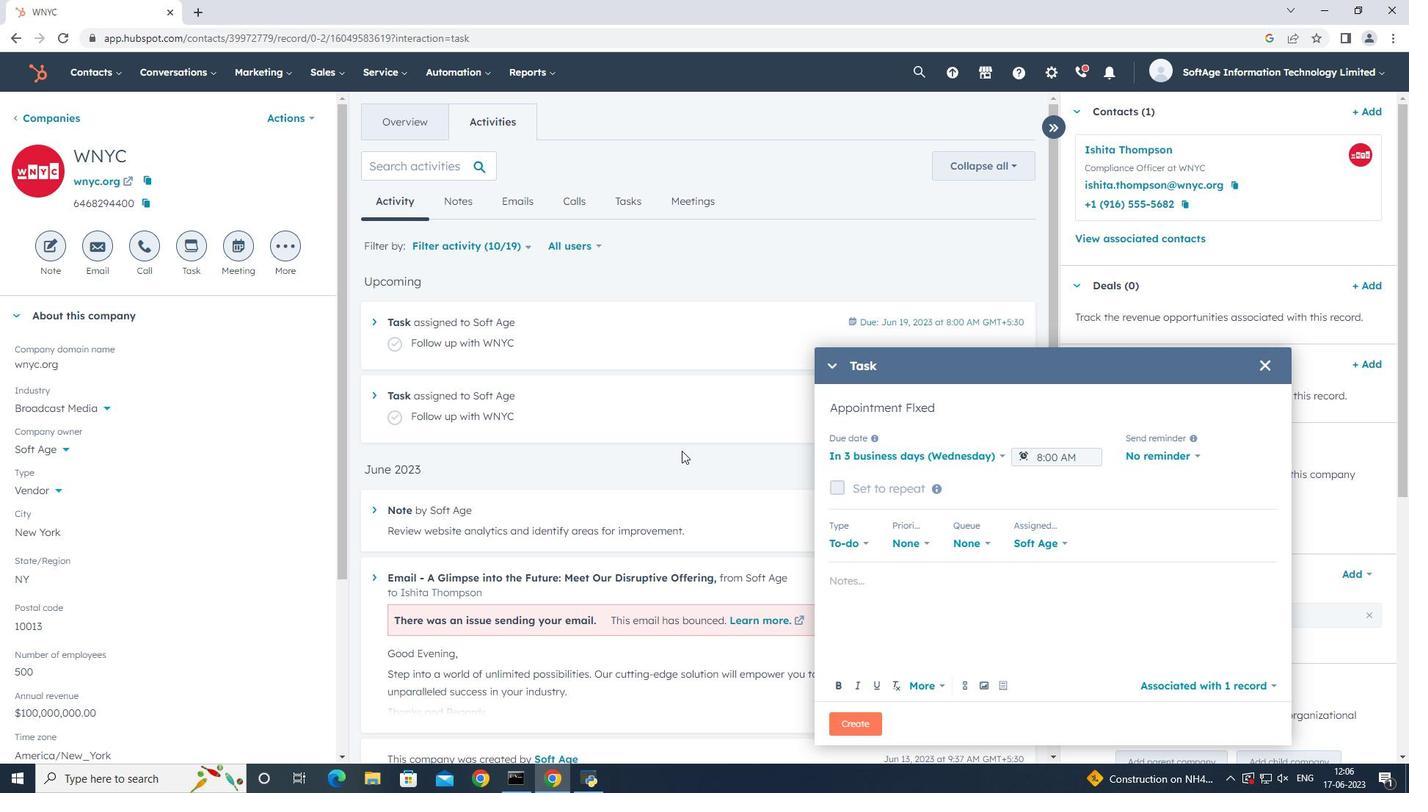 
Action: Mouse moved to (906, 462)
Screenshot: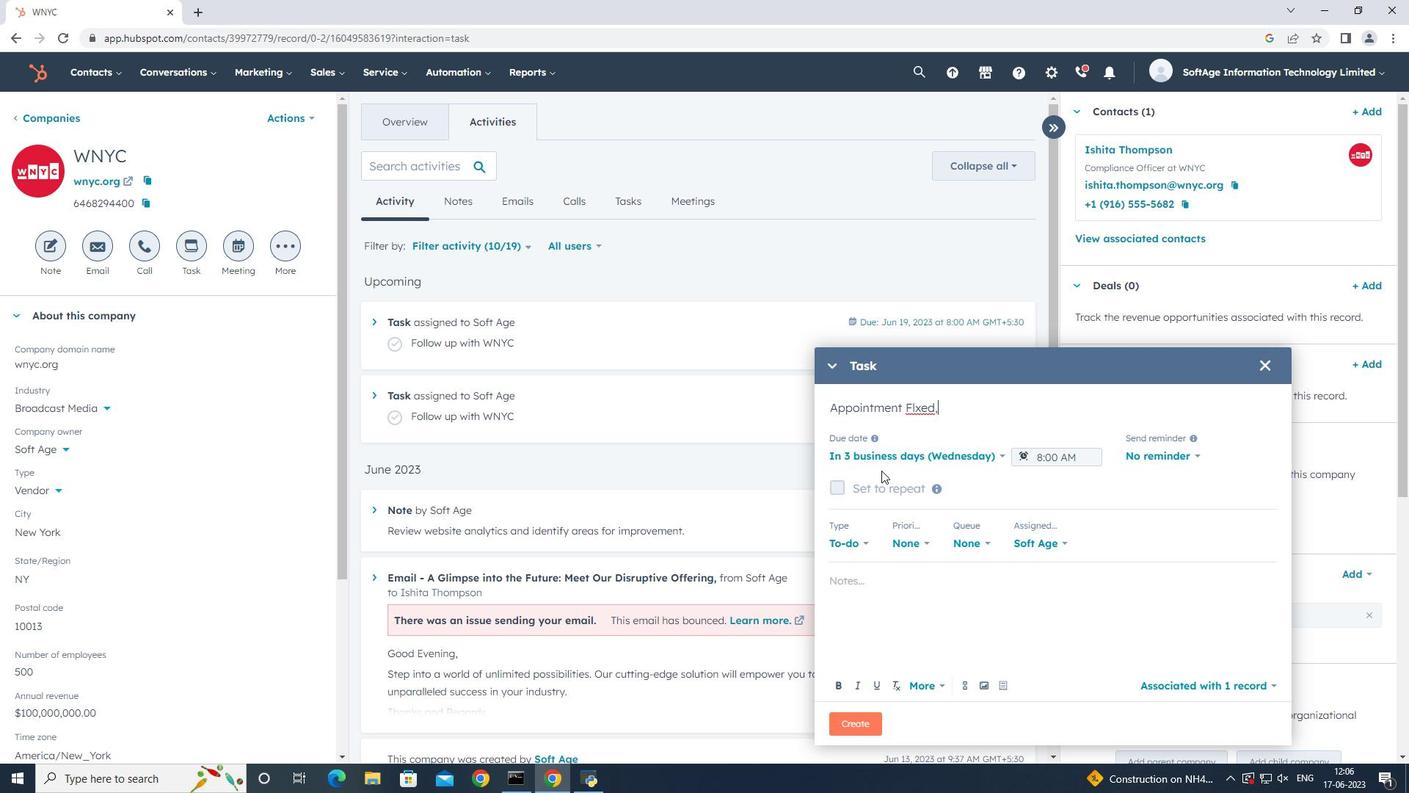 
Action: Mouse pressed left at (906, 462)
Screenshot: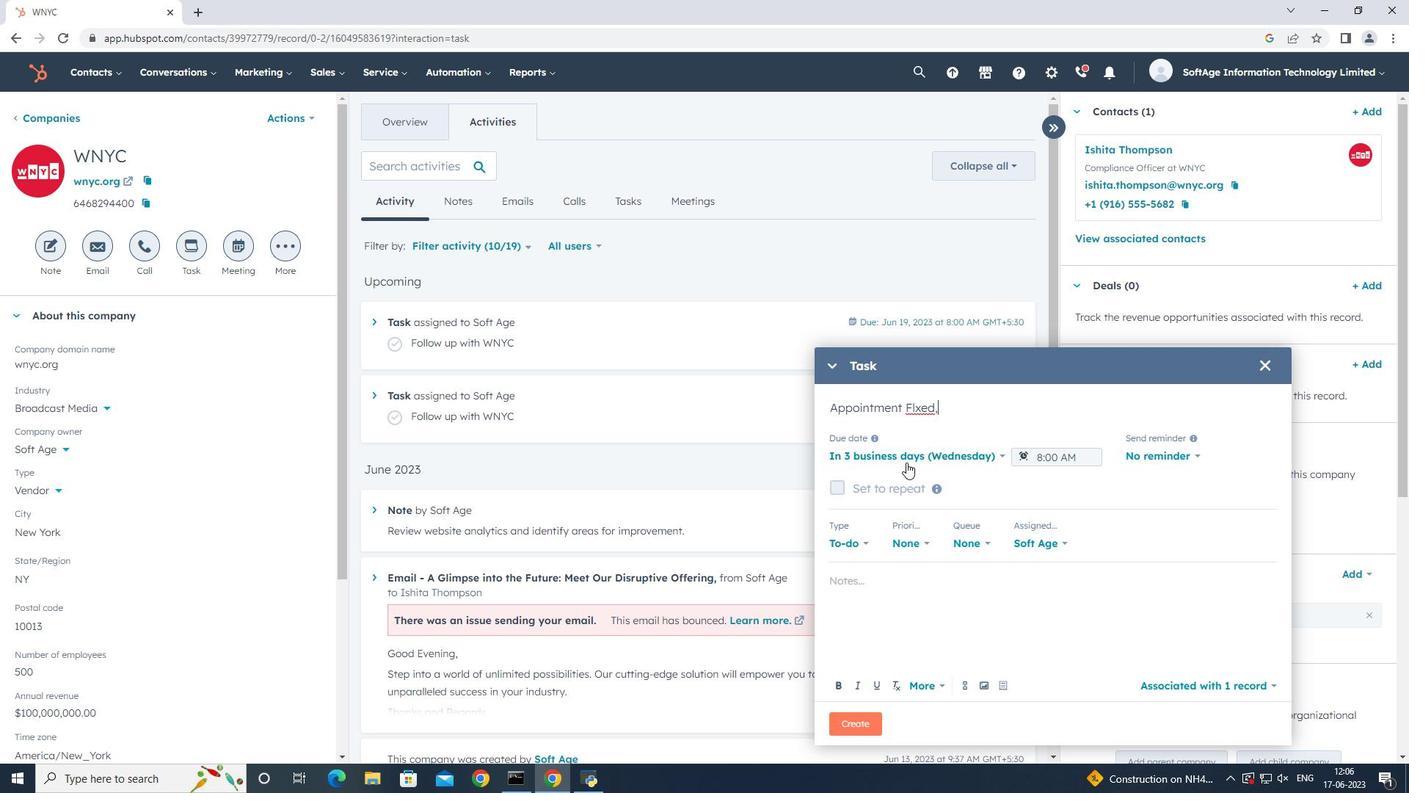 
Action: Mouse moved to (966, 483)
Screenshot: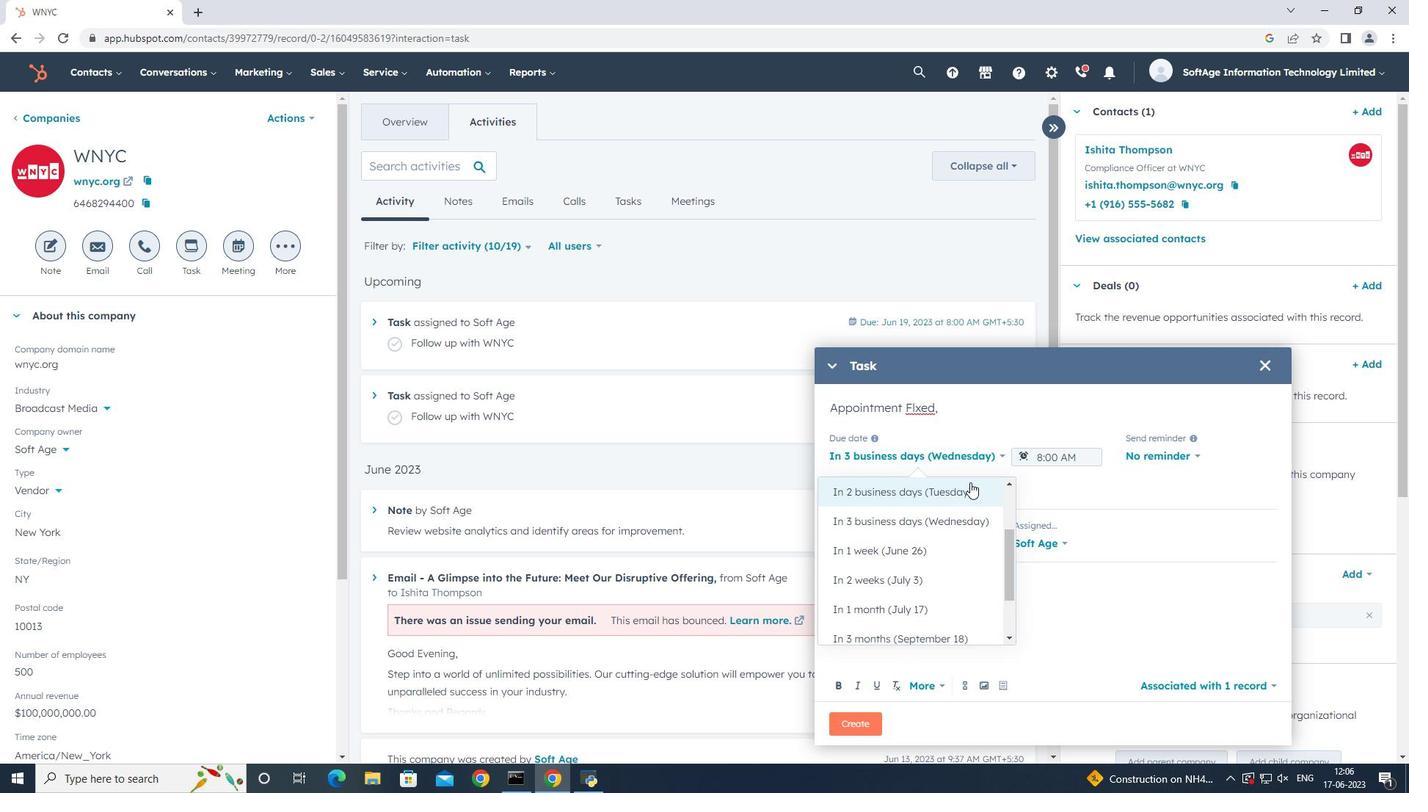 
Action: Mouse pressed left at (966, 483)
Screenshot: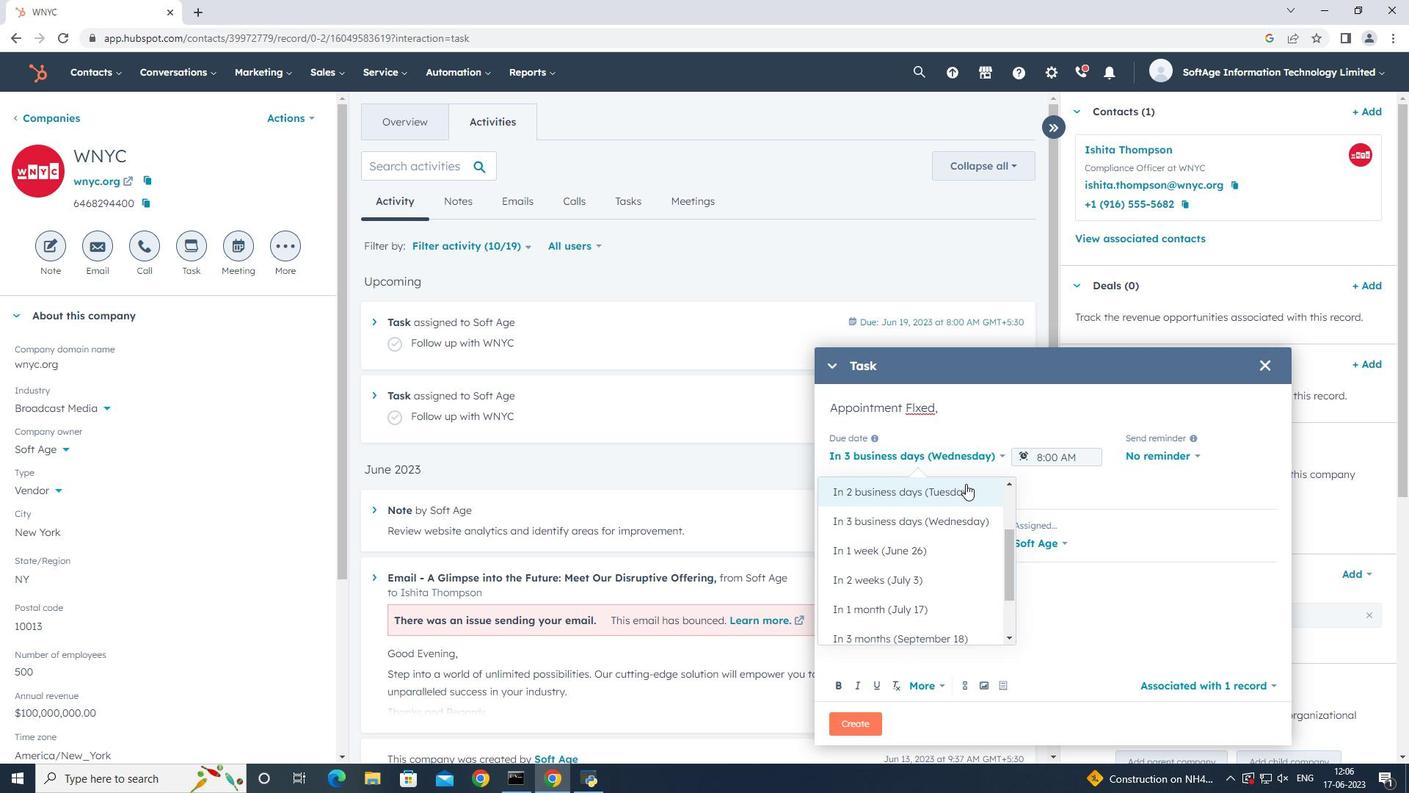 
Action: Mouse moved to (1157, 454)
Screenshot: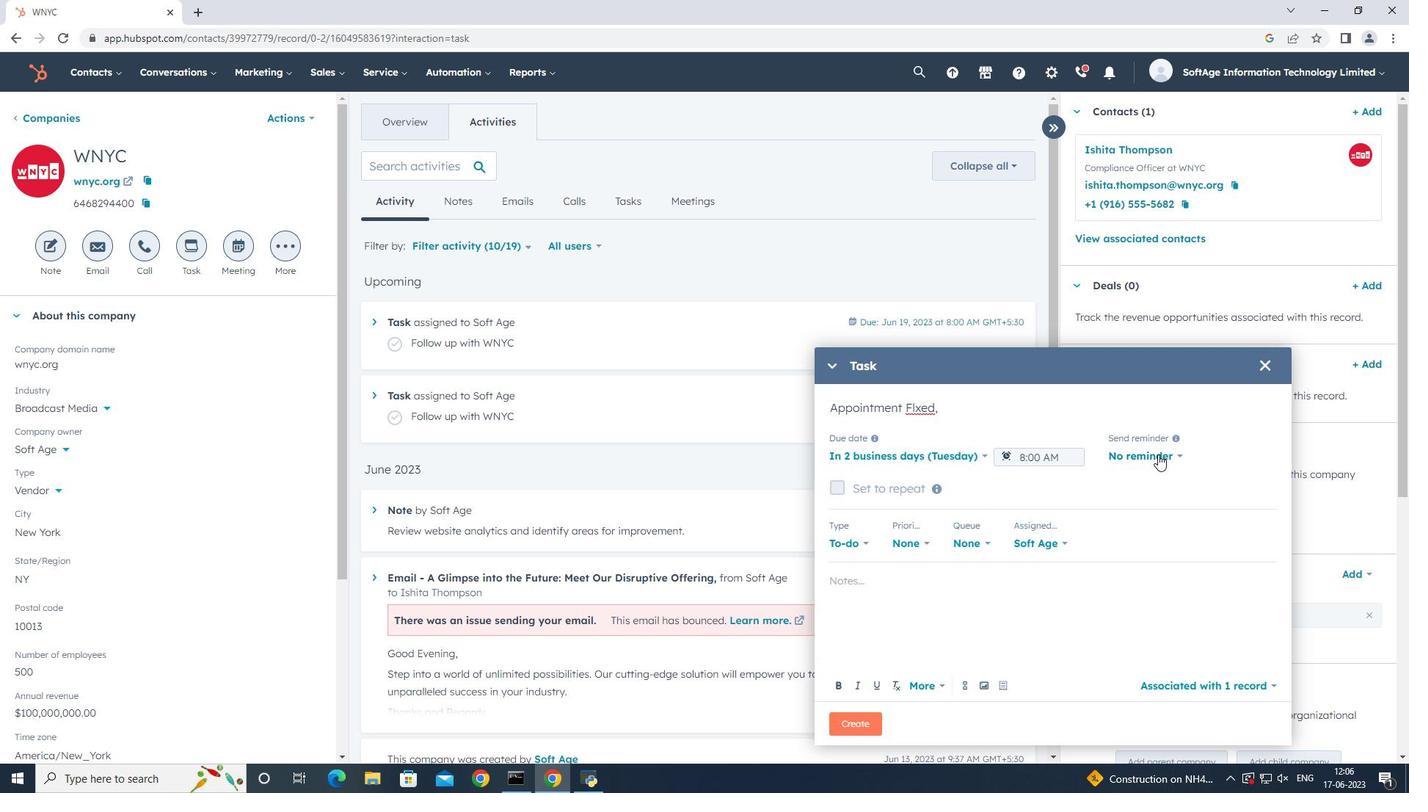 
Action: Mouse pressed left at (1157, 454)
Screenshot: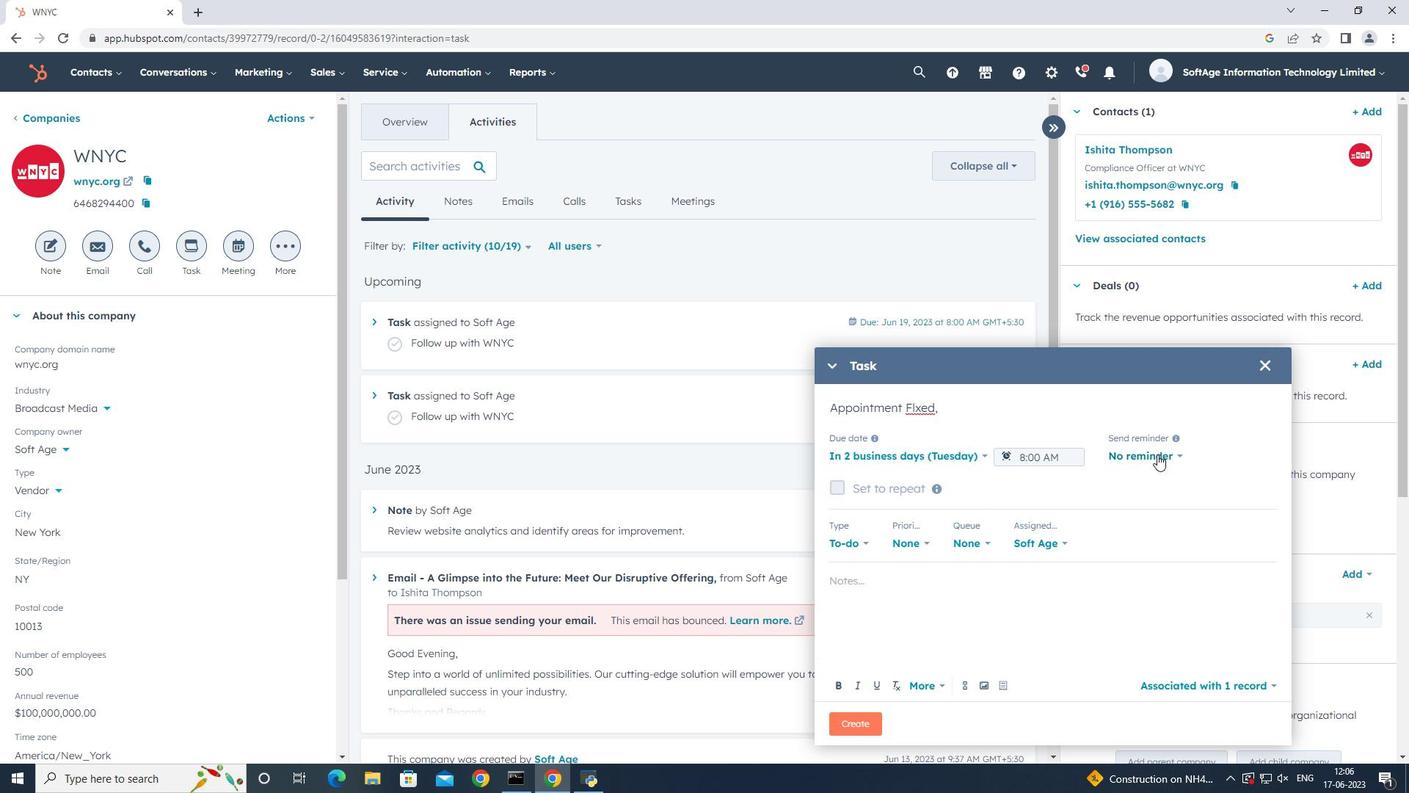 
Action: Mouse moved to (1168, 586)
Screenshot: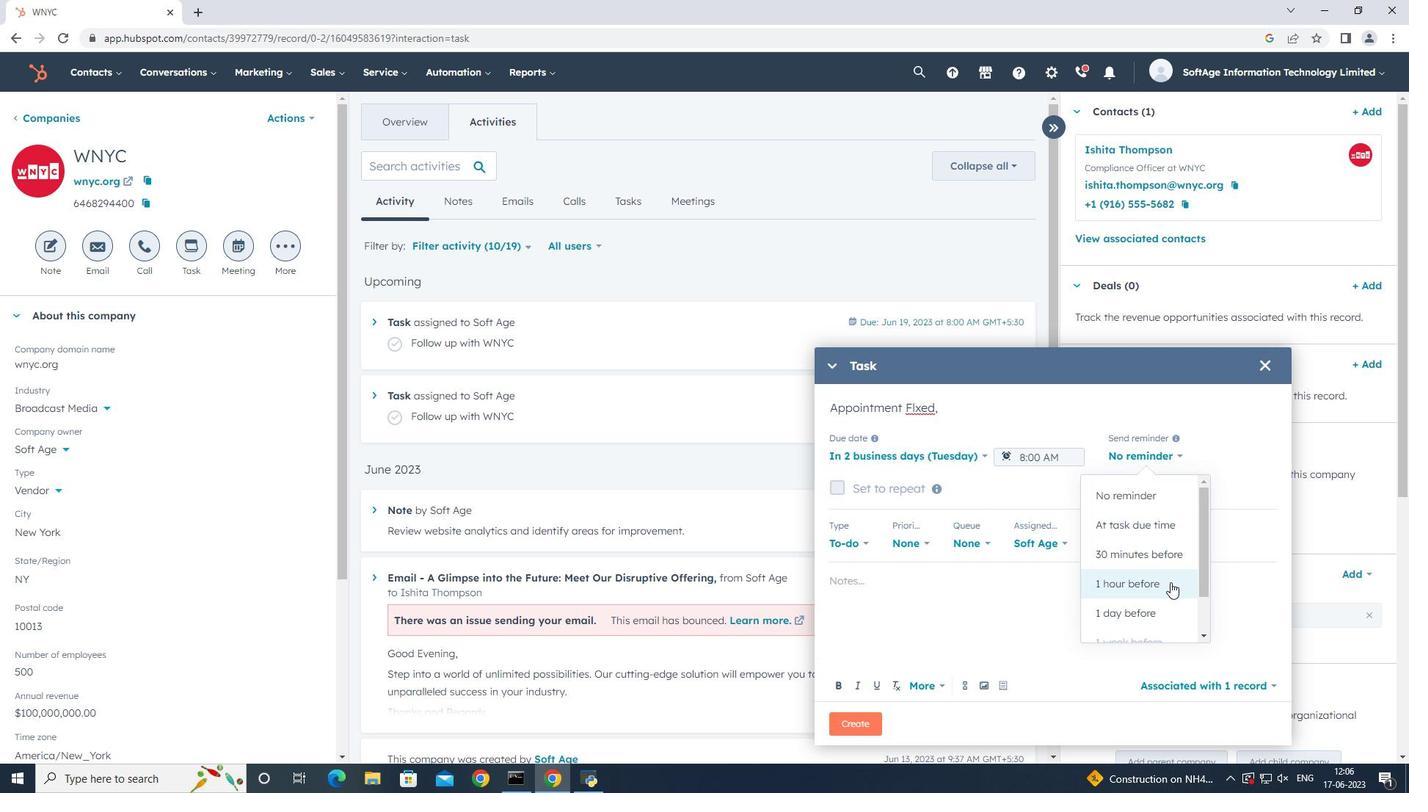 
Action: Mouse pressed left at (1168, 586)
Screenshot: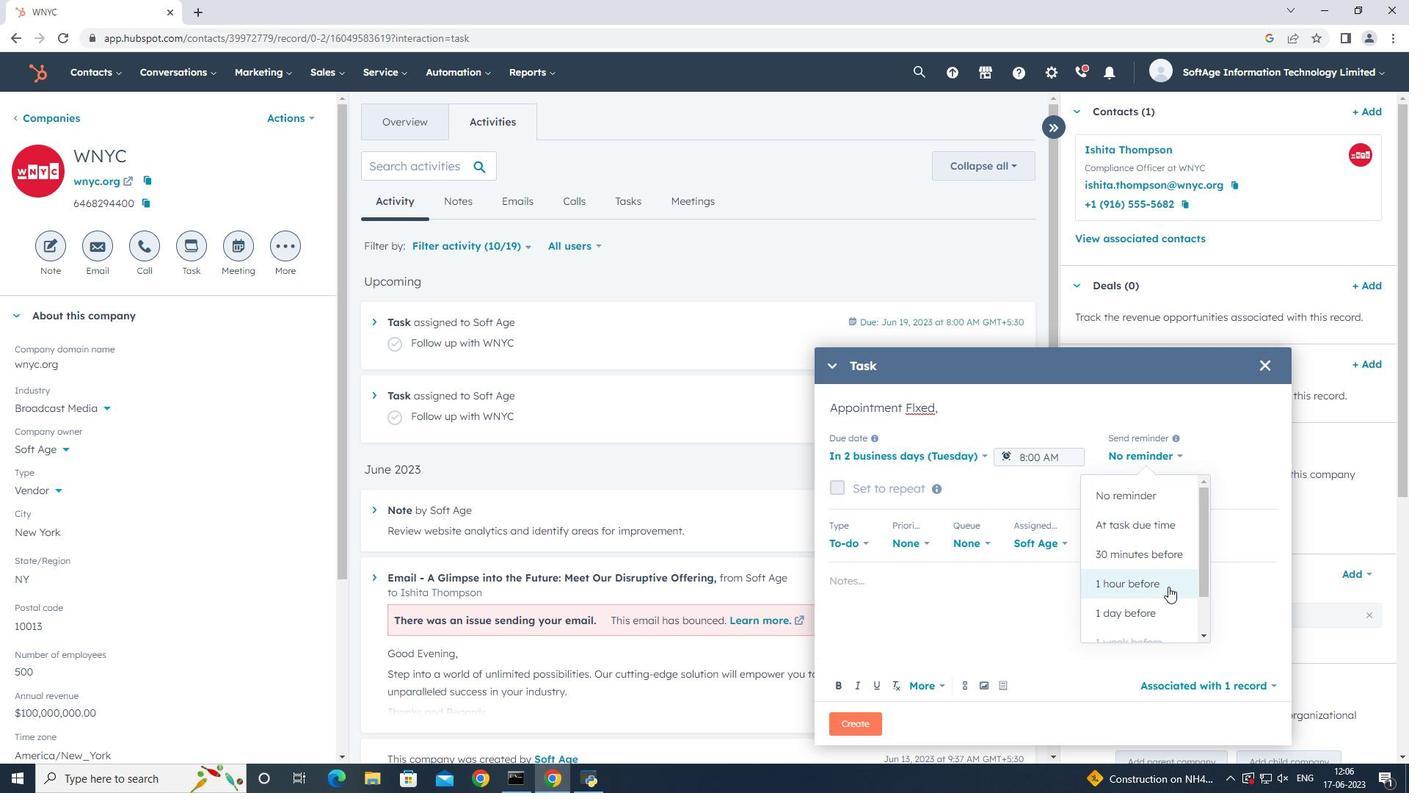
Action: Mouse moved to (895, 547)
Screenshot: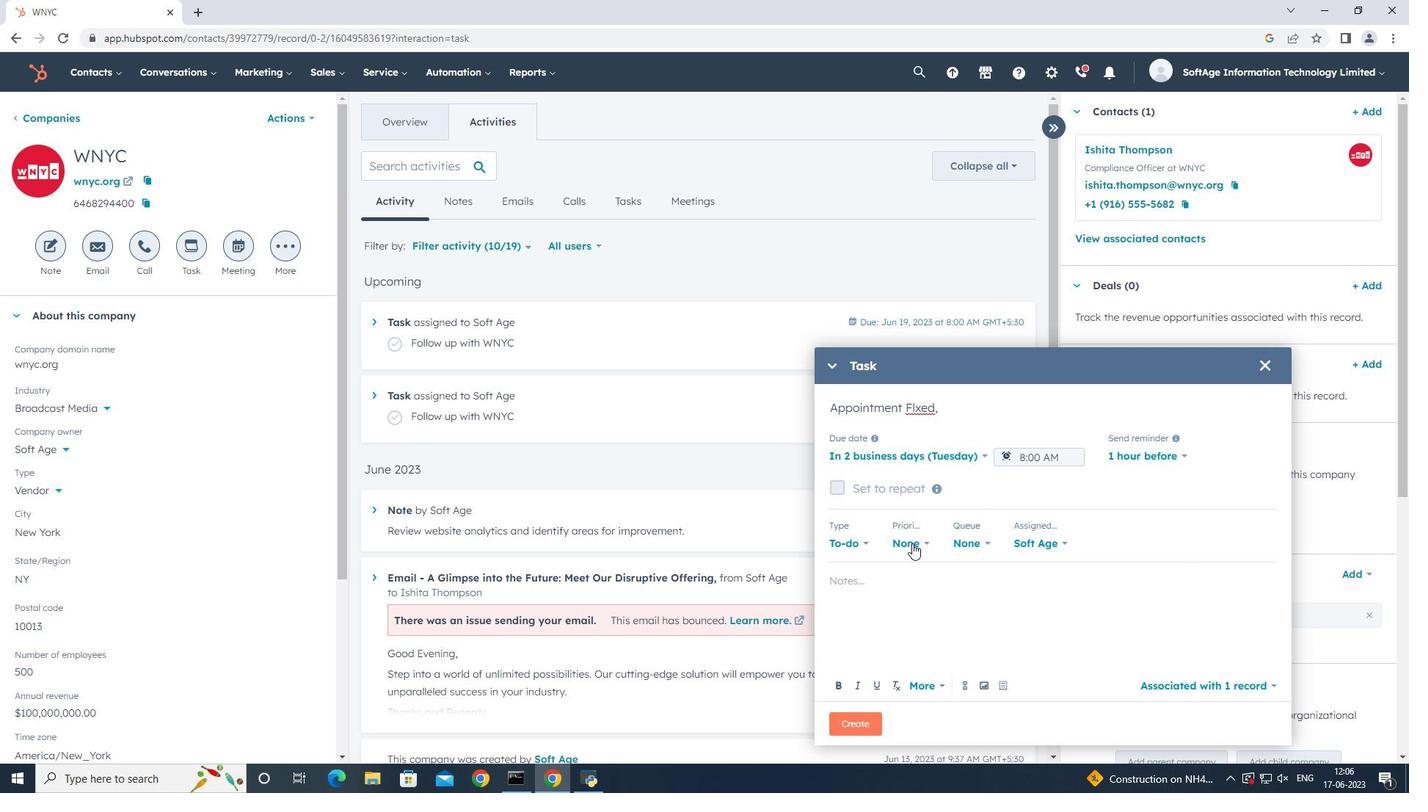 
Action: Mouse pressed left at (895, 547)
Screenshot: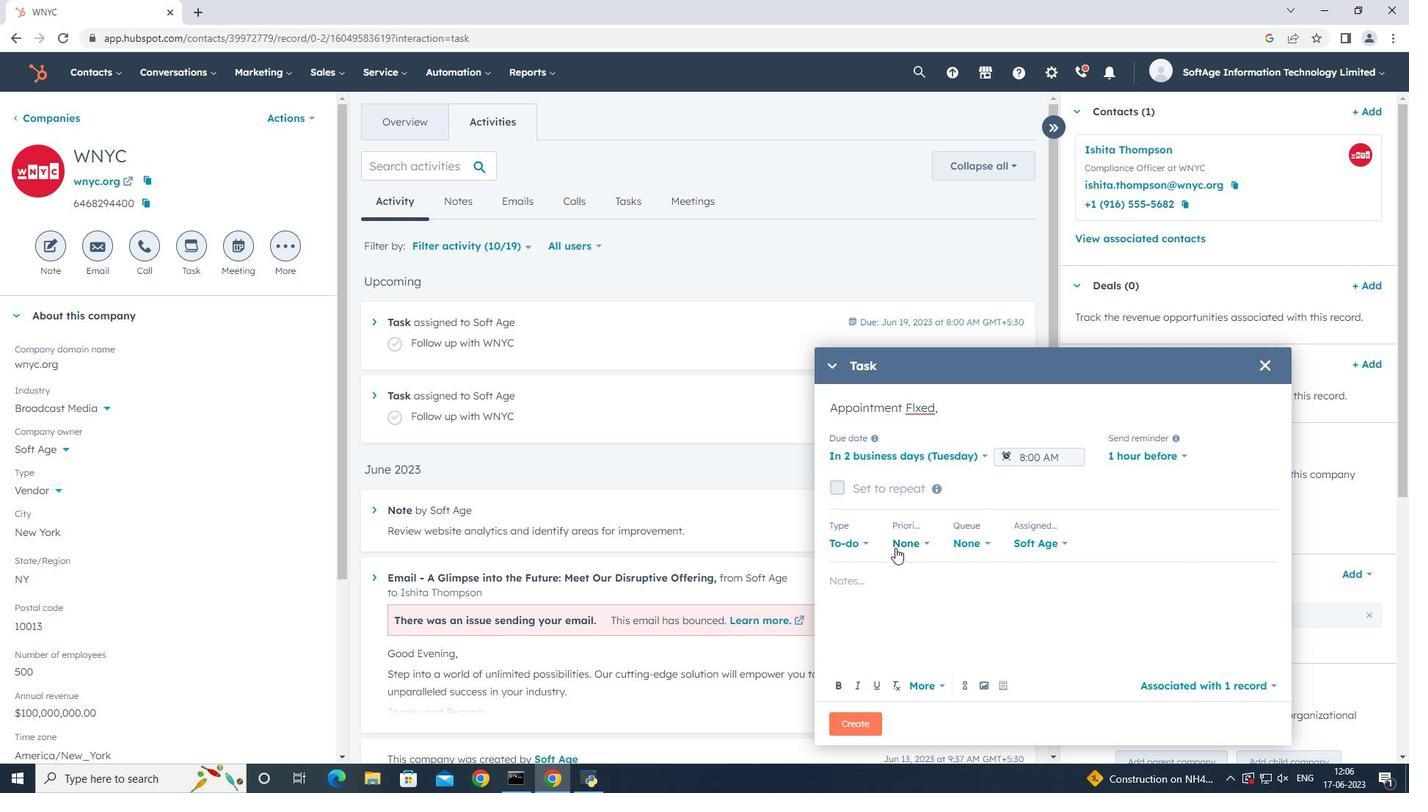 
Action: Mouse moved to (927, 614)
Screenshot: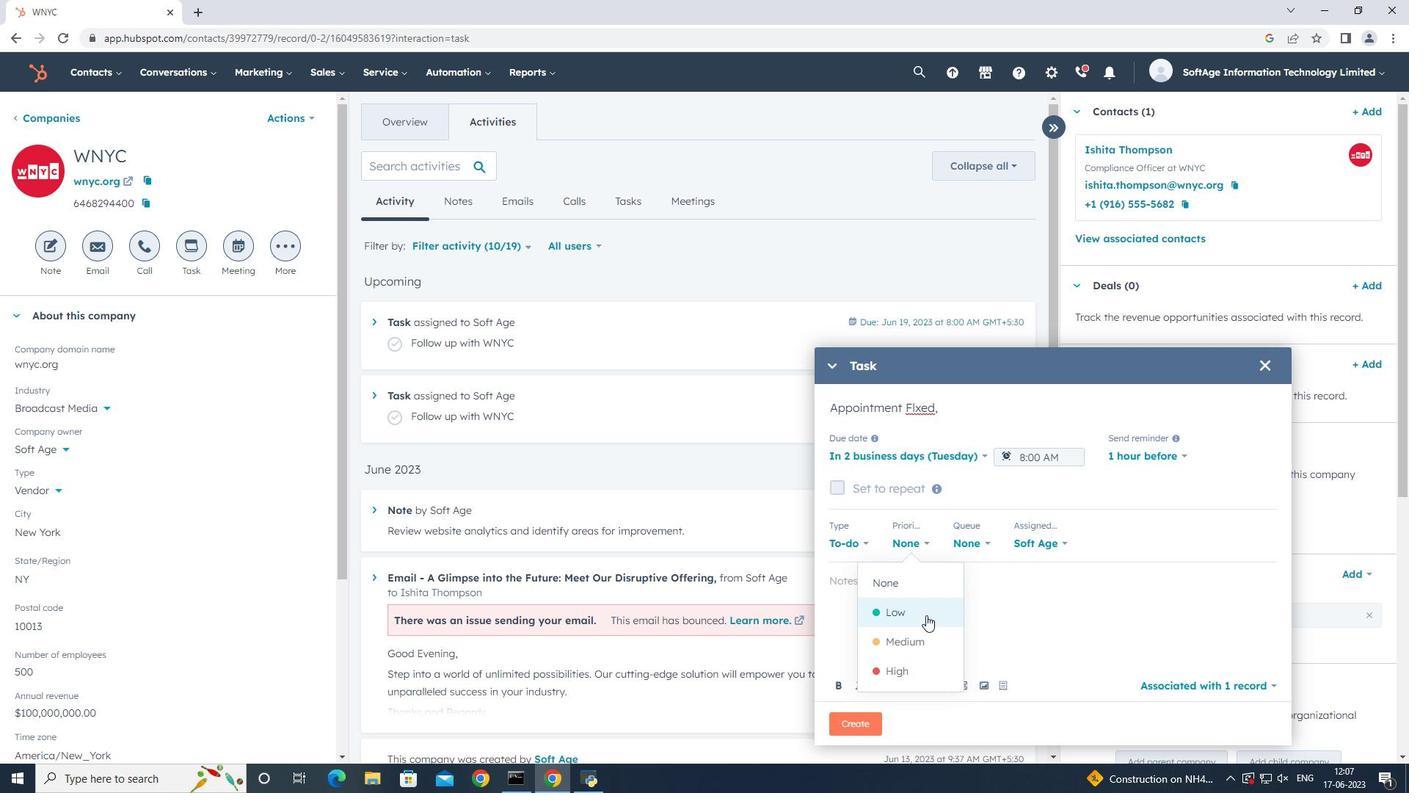 
Action: Mouse pressed left at (927, 614)
Screenshot: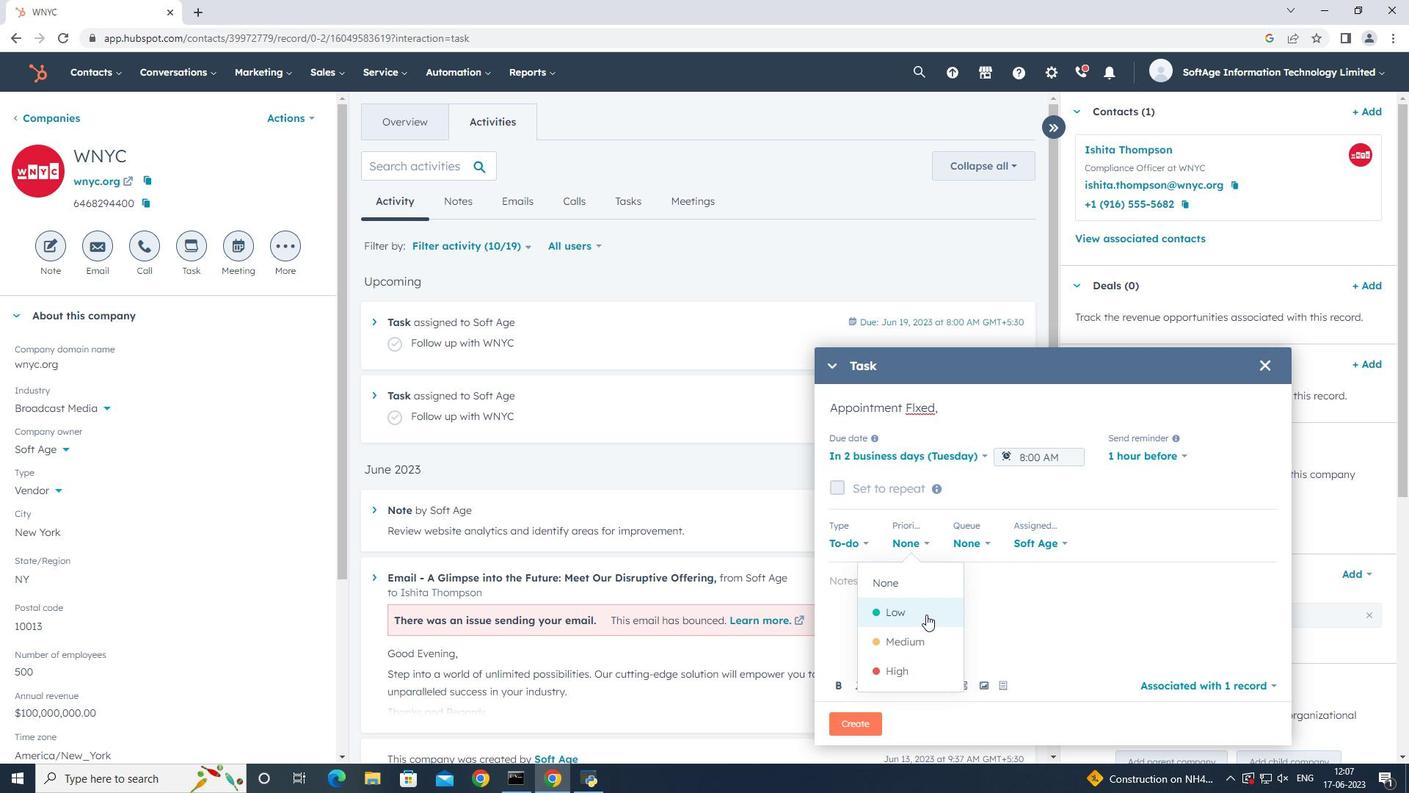 
Action: Mouse moved to (931, 600)
Screenshot: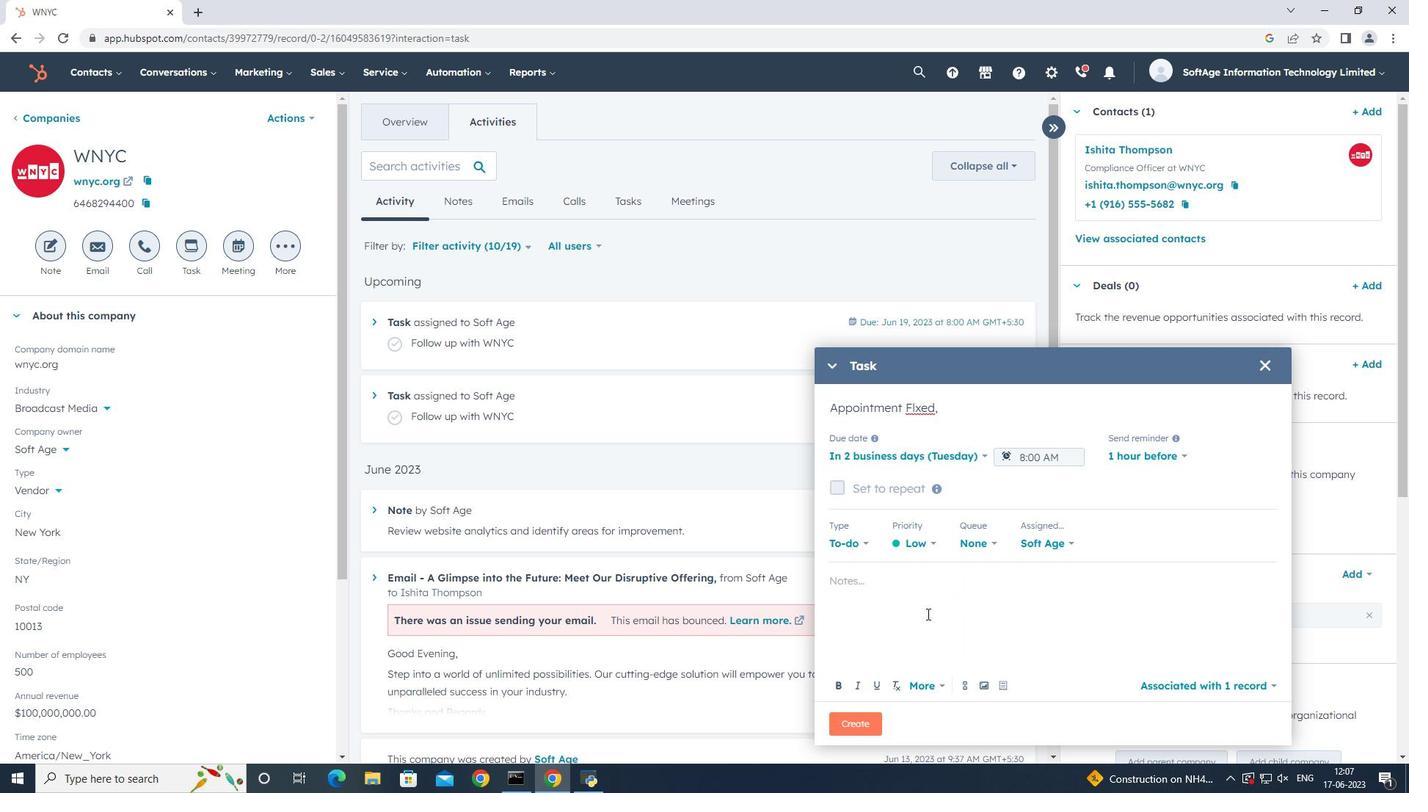 
Action: Mouse pressed left at (931, 600)
Screenshot: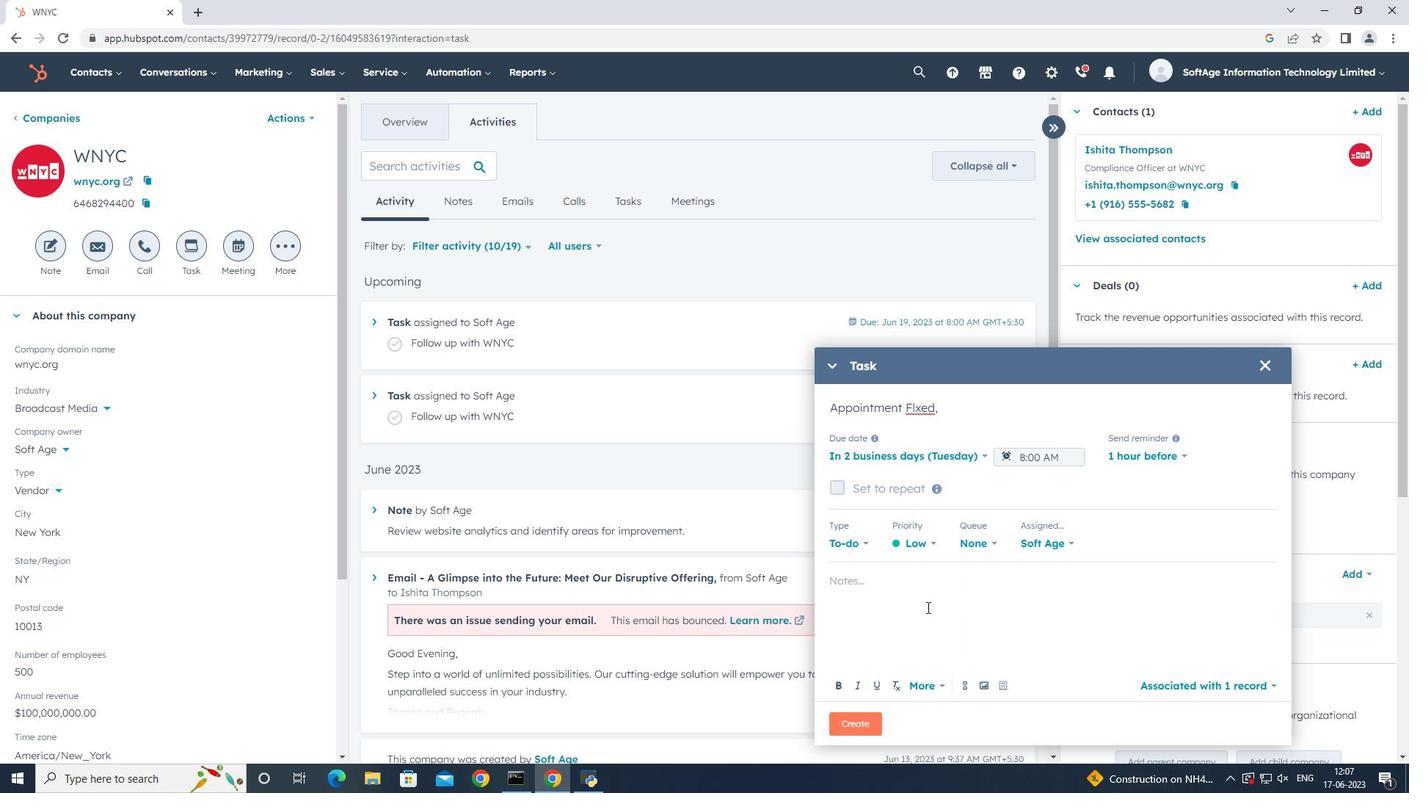 
Action: Key pressed <Key.shift>Include<Key.space>the<Key.space>link<Key.space>to<Key.space>the<Key.space>demo<Key.space>video<Key.space>in<Key.space>the<Key.space>follow-up<Key.space>email..
Screenshot: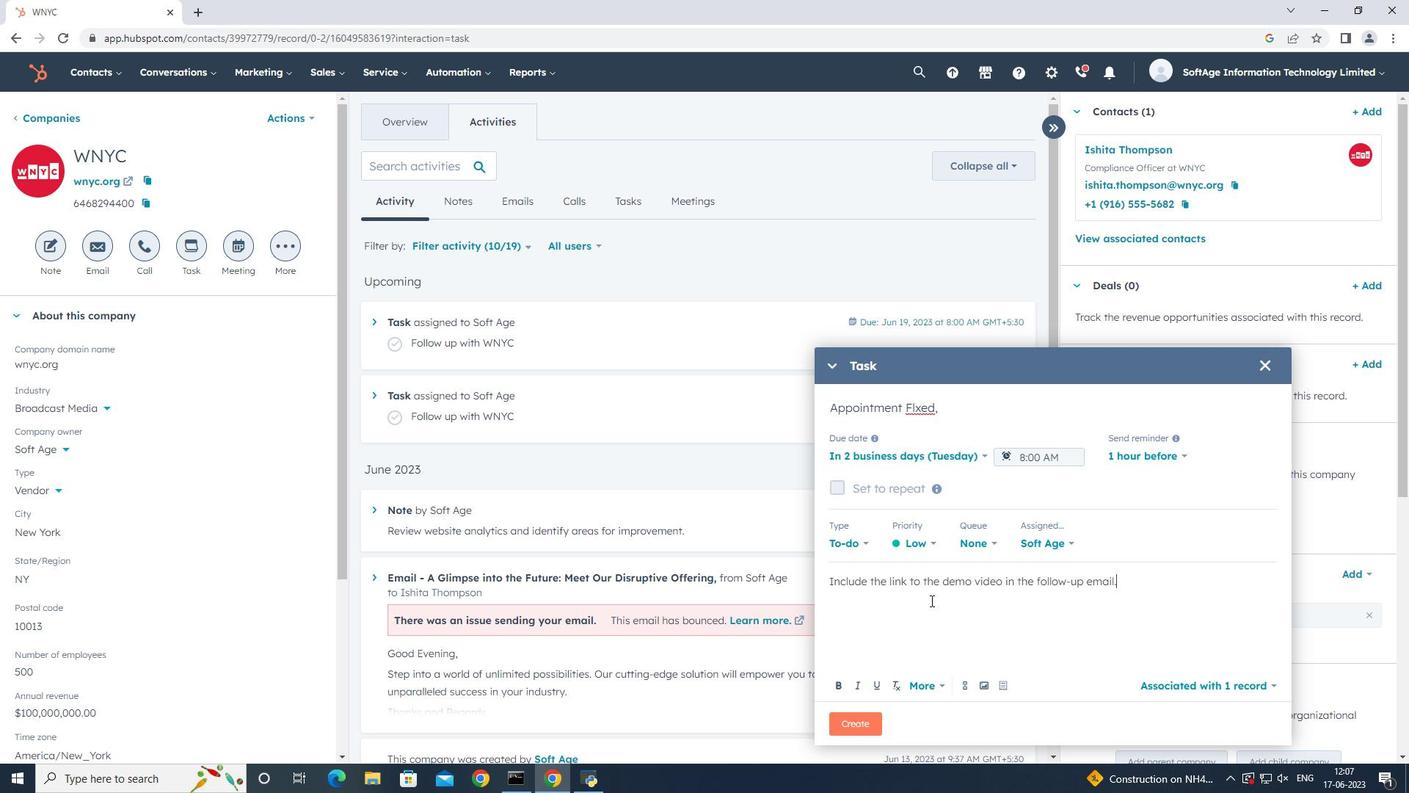 
Action: Mouse moved to (859, 726)
Screenshot: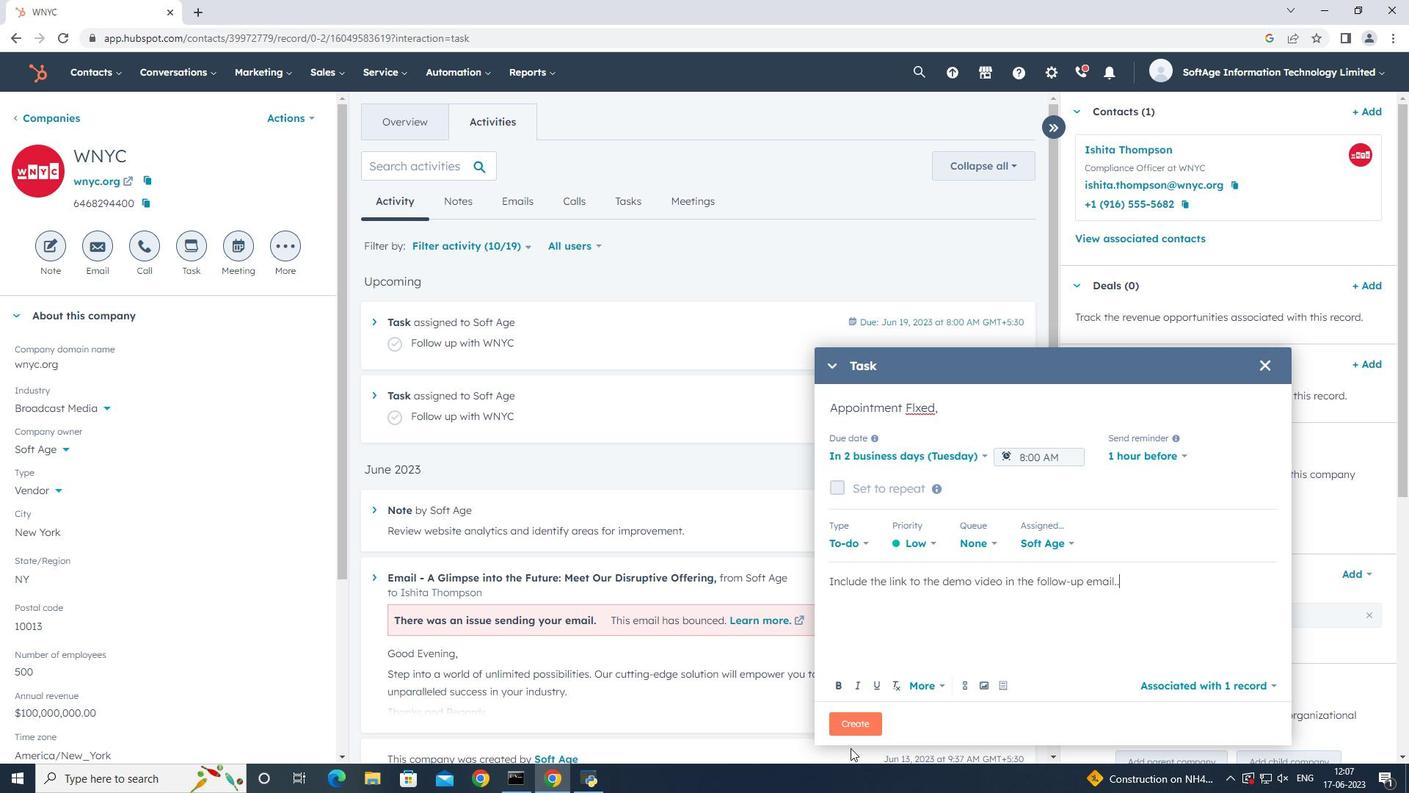
Action: Mouse pressed left at (859, 726)
Screenshot: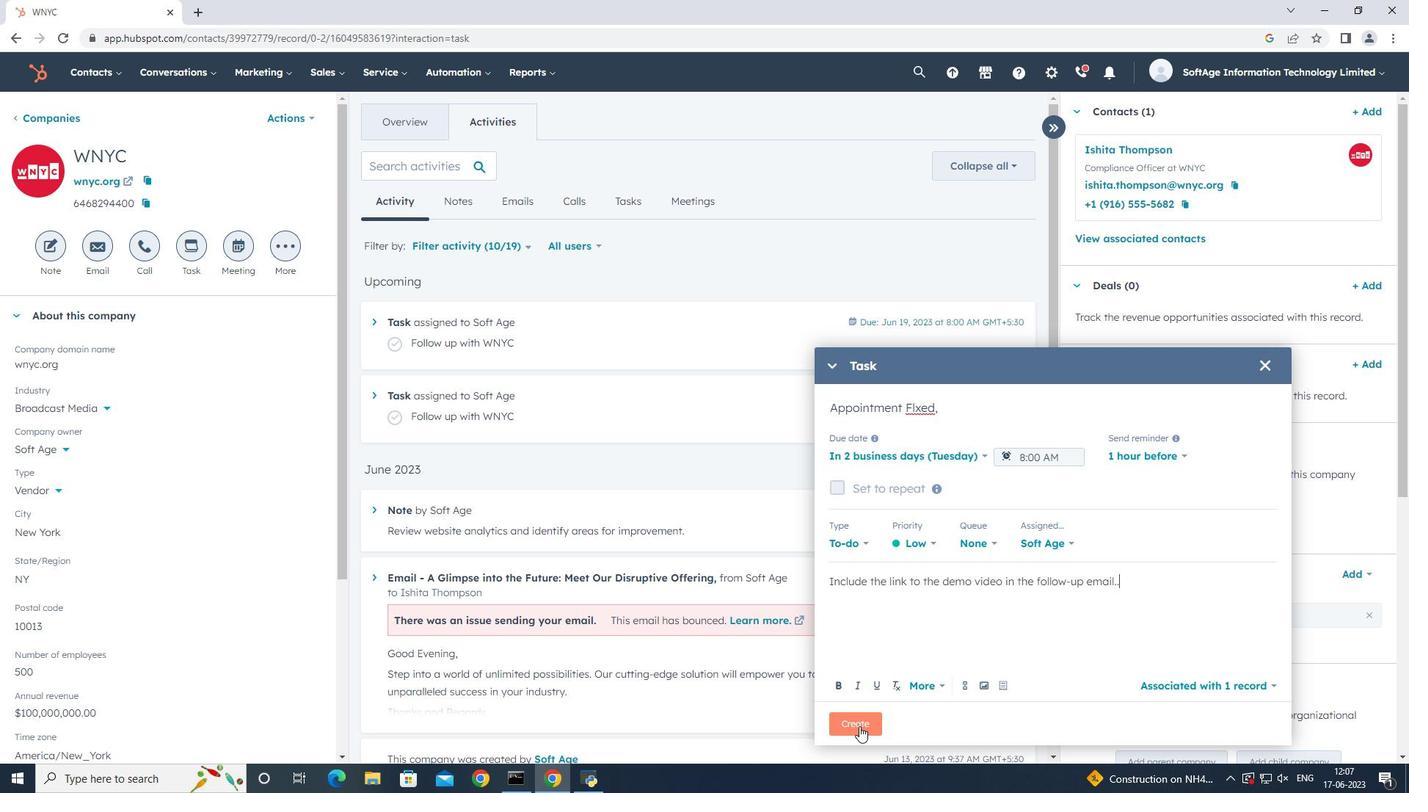 
Action: Mouse moved to (332, 415)
Screenshot: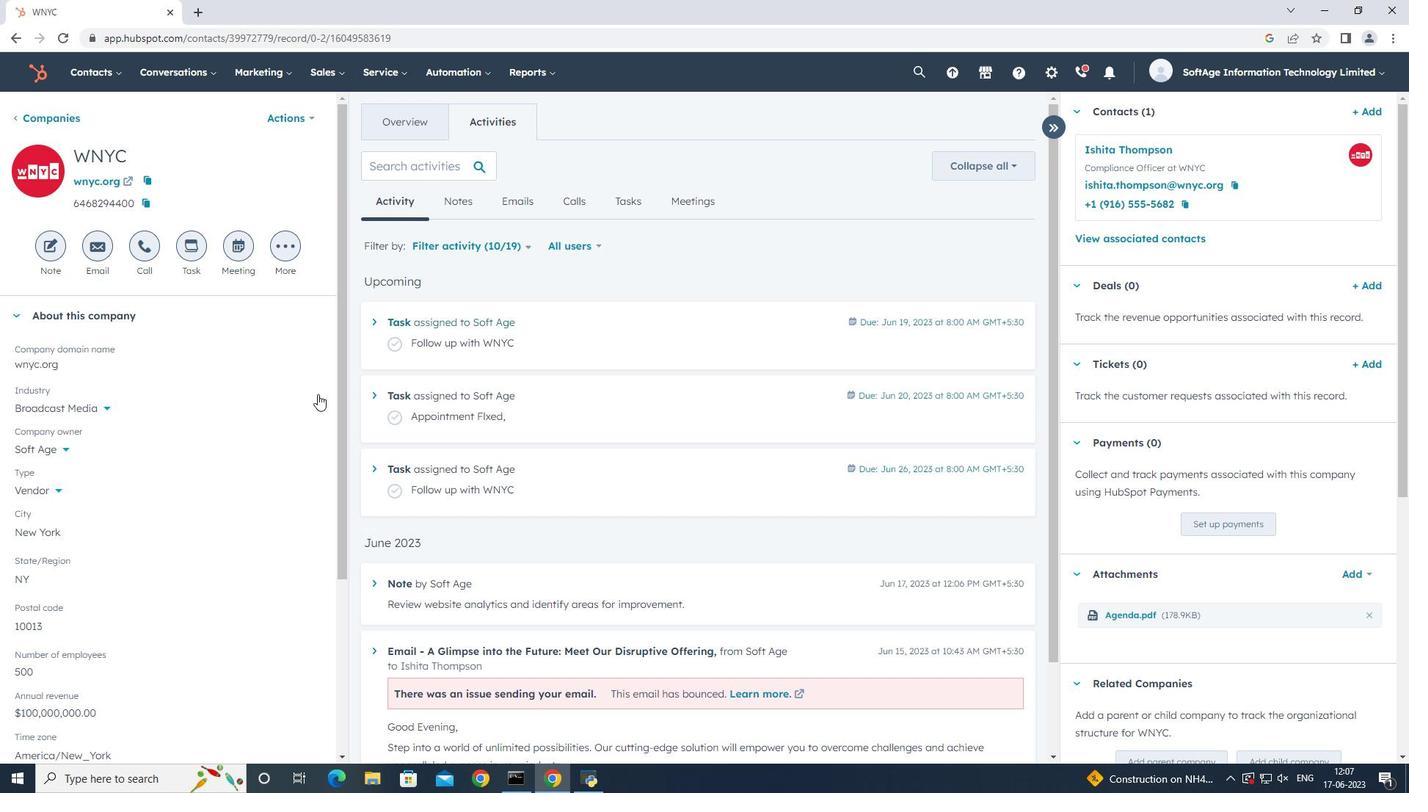 
Action: Mouse scrolled (332, 414) with delta (0, 0)
Screenshot: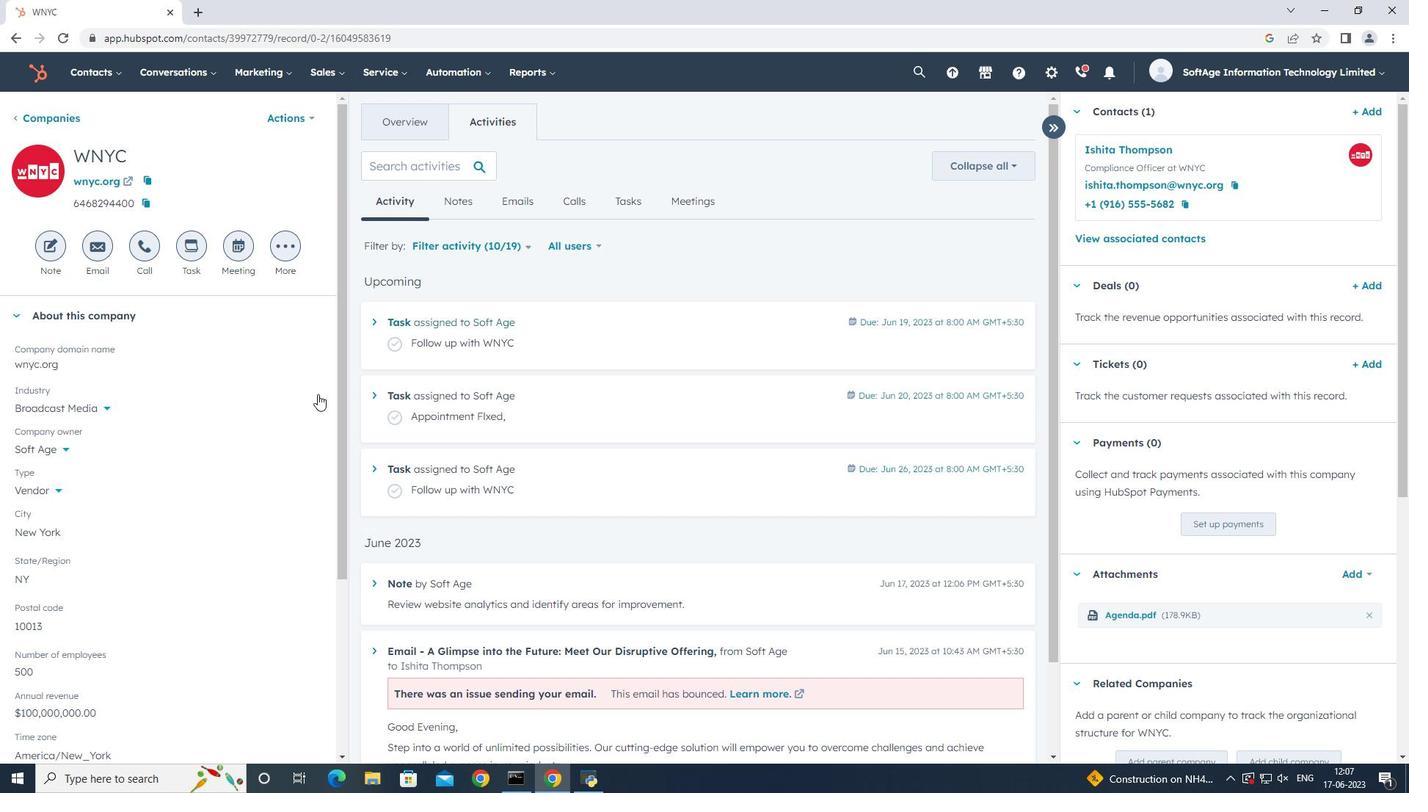 
Action: Mouse moved to (338, 420)
Screenshot: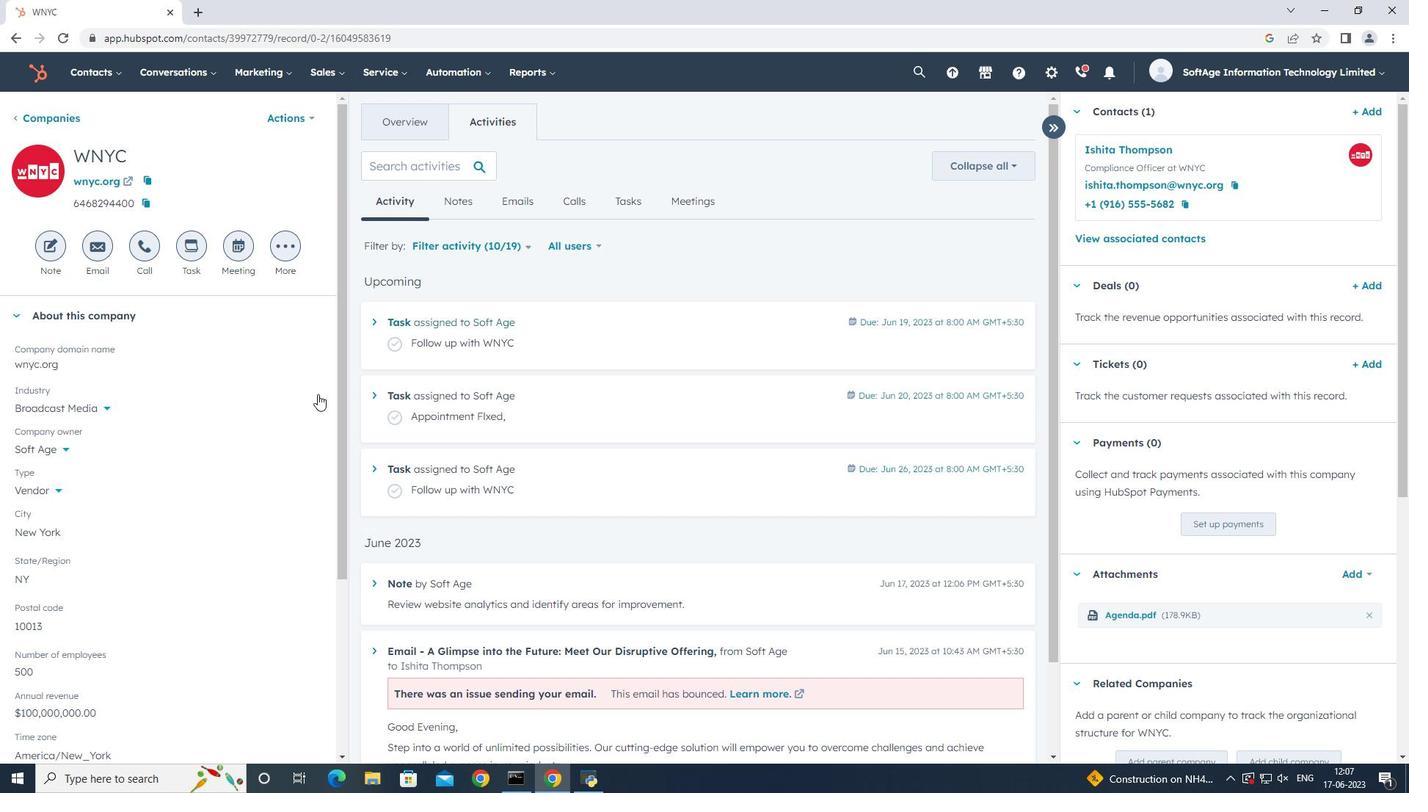 
Action: Mouse scrolled (338, 419) with delta (0, 0)
Screenshot: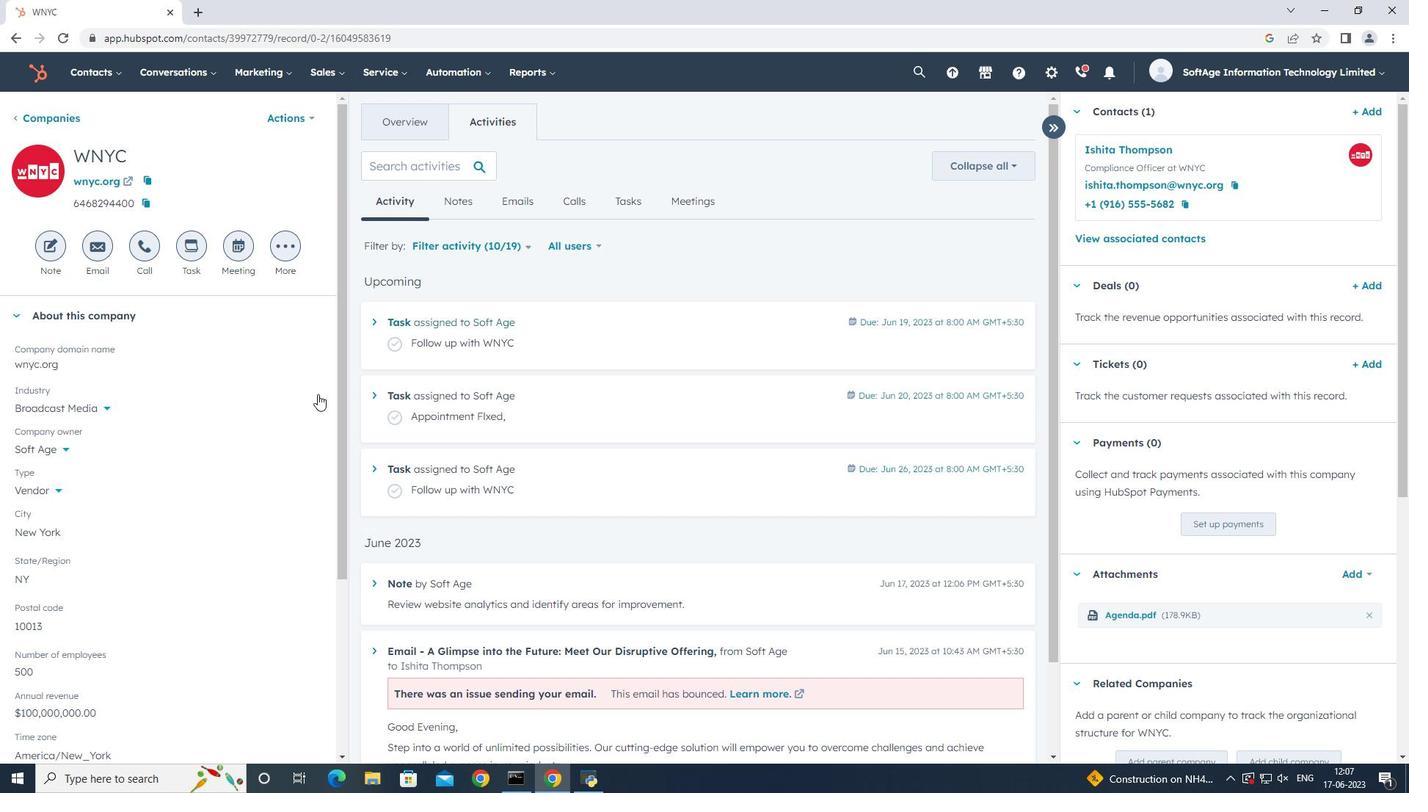 
Action: Mouse moved to (350, 426)
Screenshot: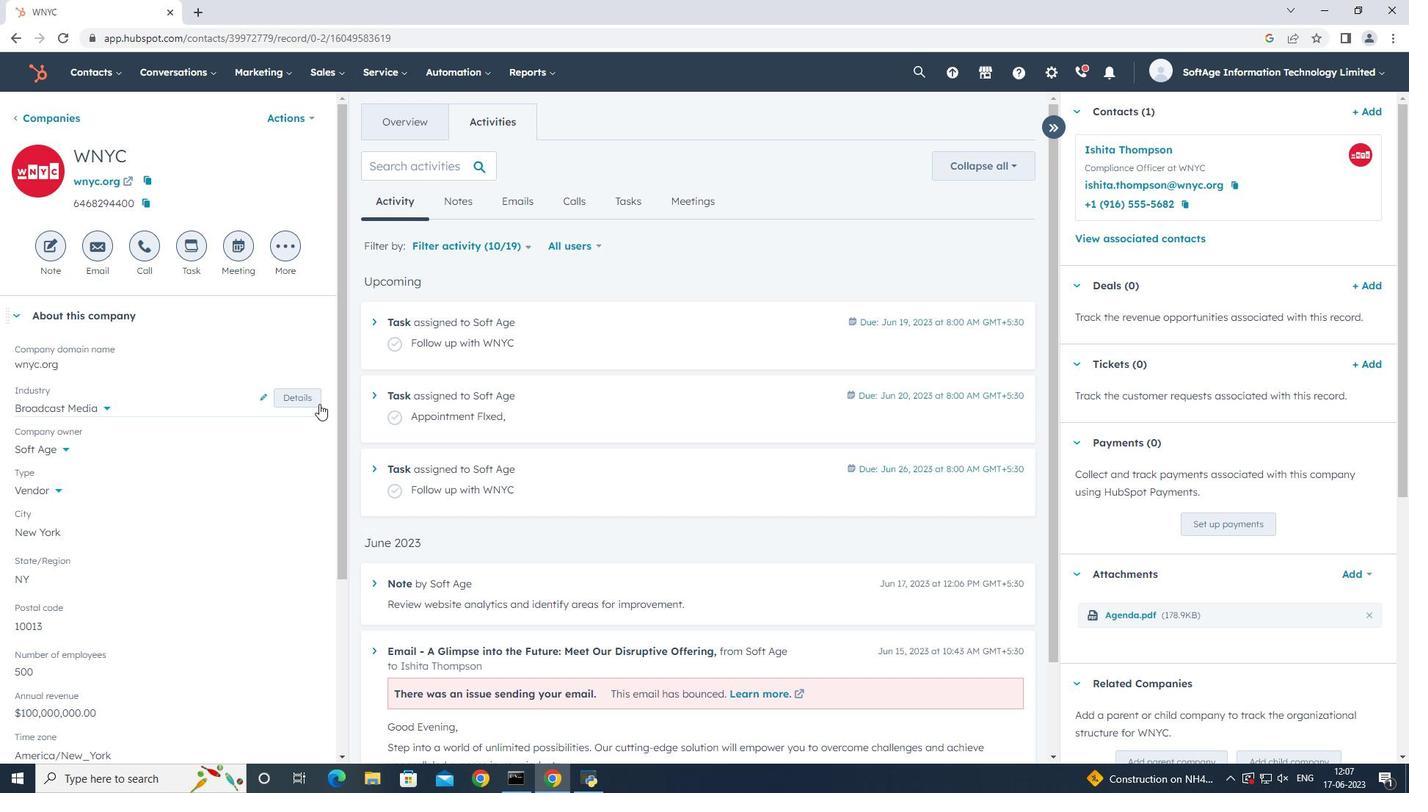 
Action: Mouse scrolled (345, 423) with delta (0, 0)
Screenshot: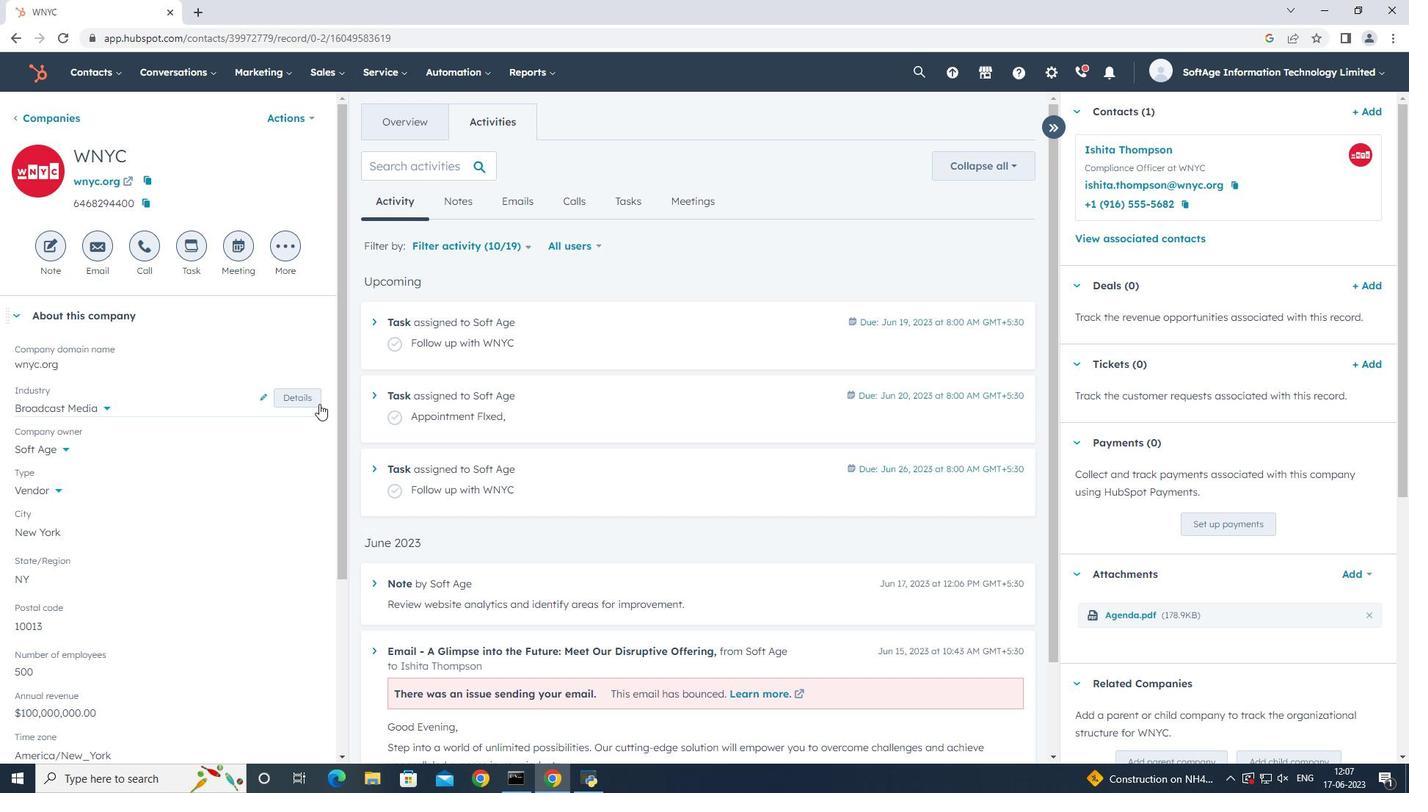 
Action: Mouse moved to (353, 428)
Screenshot: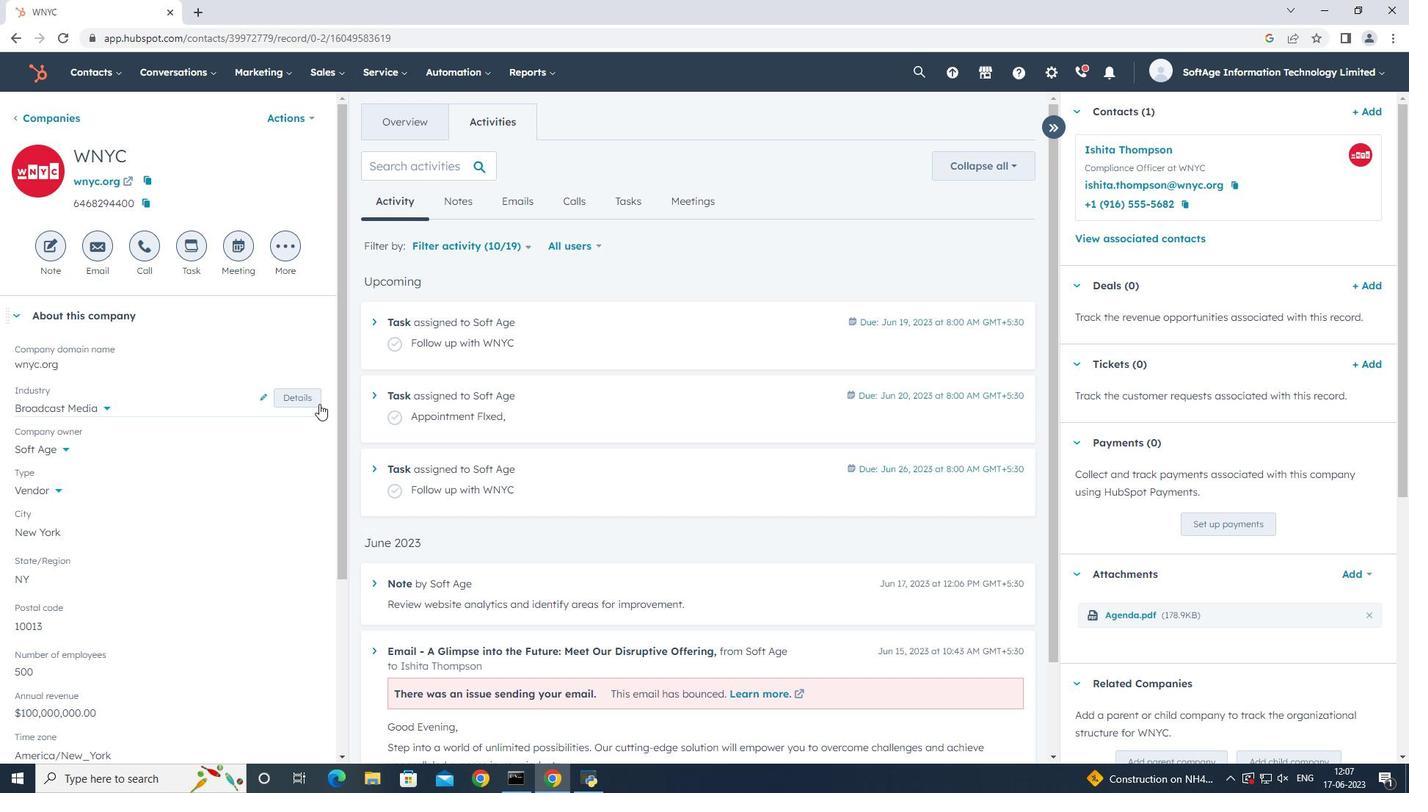 
Action: Mouse scrolled (350, 425) with delta (0, 0)
Screenshot: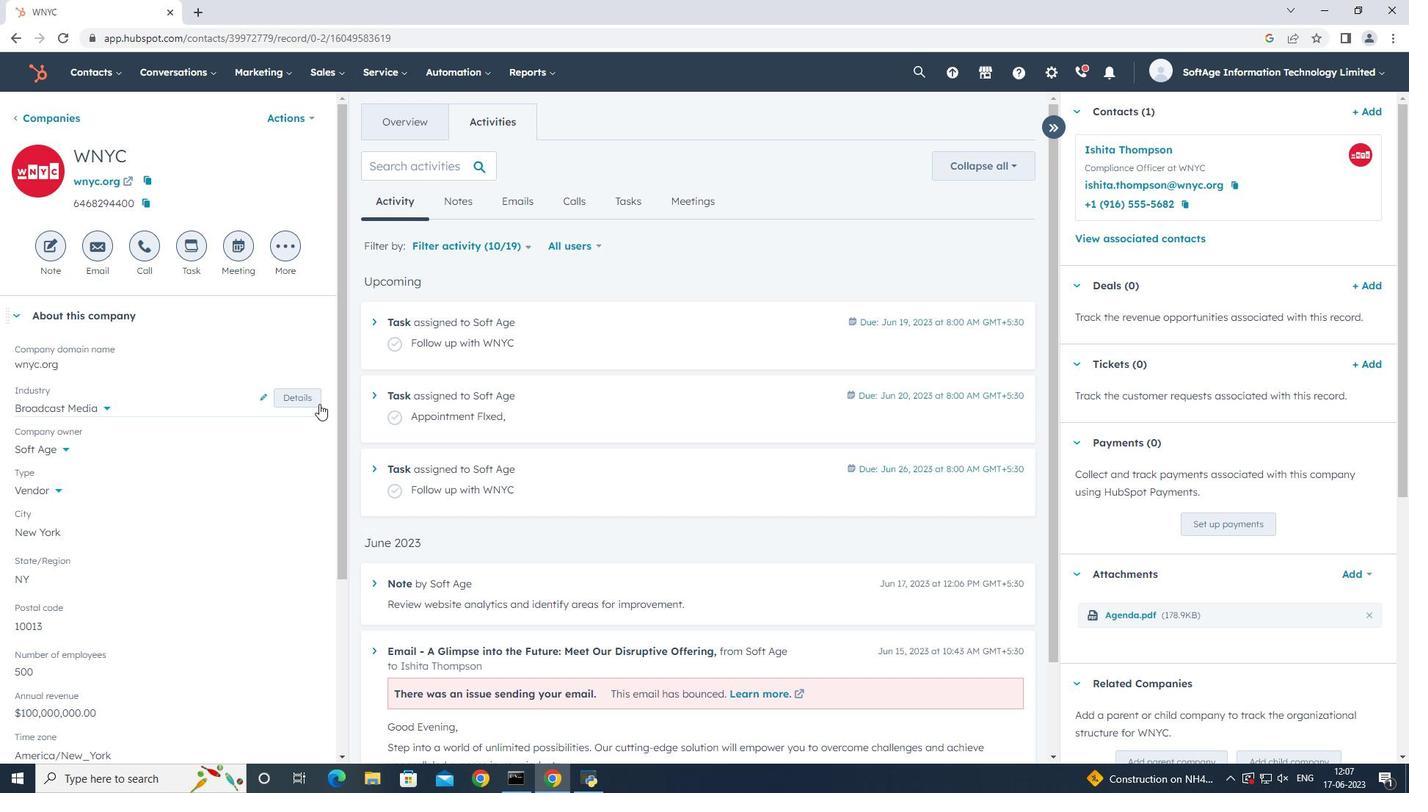 
Action: Mouse moved to (361, 430)
Screenshot: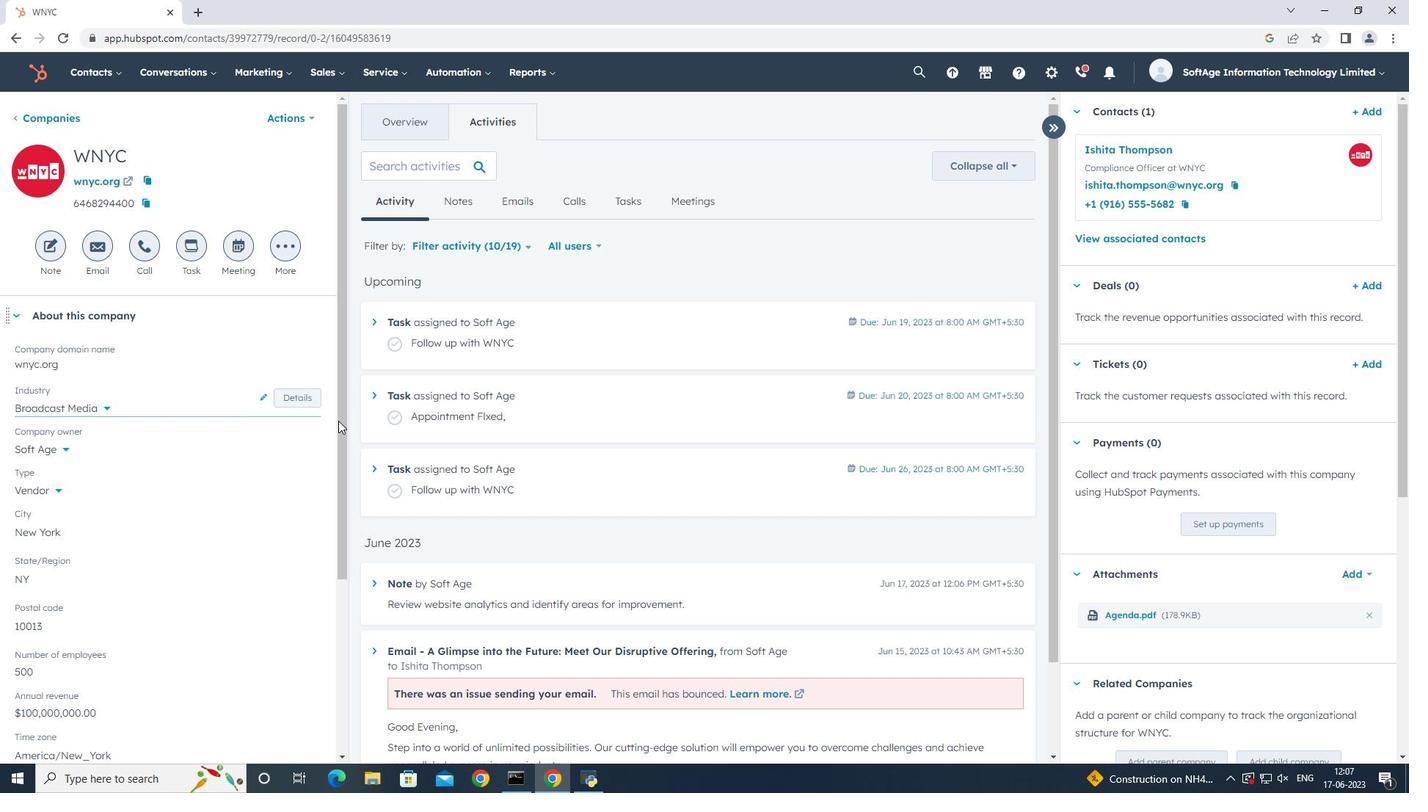 
Action: Mouse scrolled (357, 429) with delta (0, 0)
Screenshot: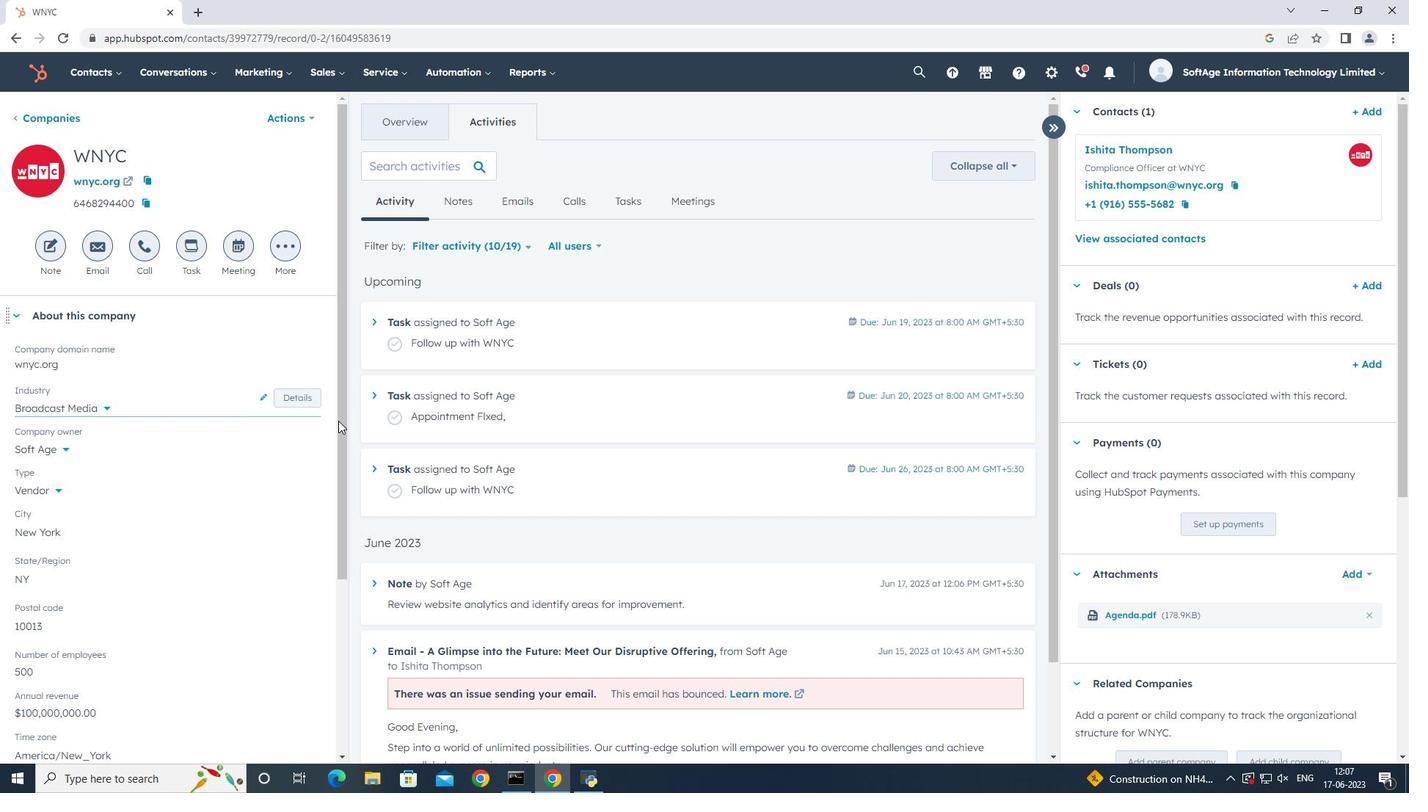 
Action: Mouse moved to (558, 407)
Screenshot: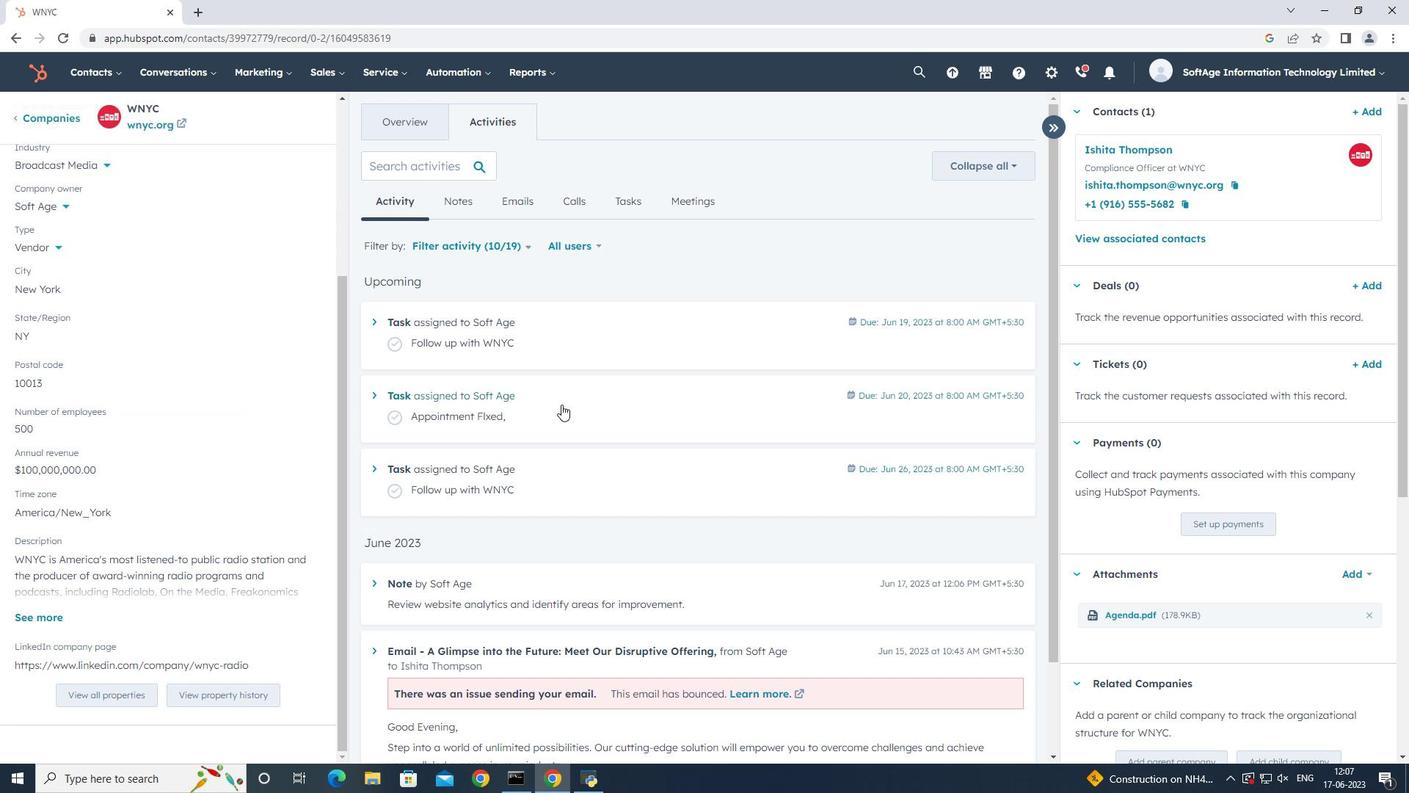 
Action: Mouse scrolled (558, 406) with delta (0, 0)
Screenshot: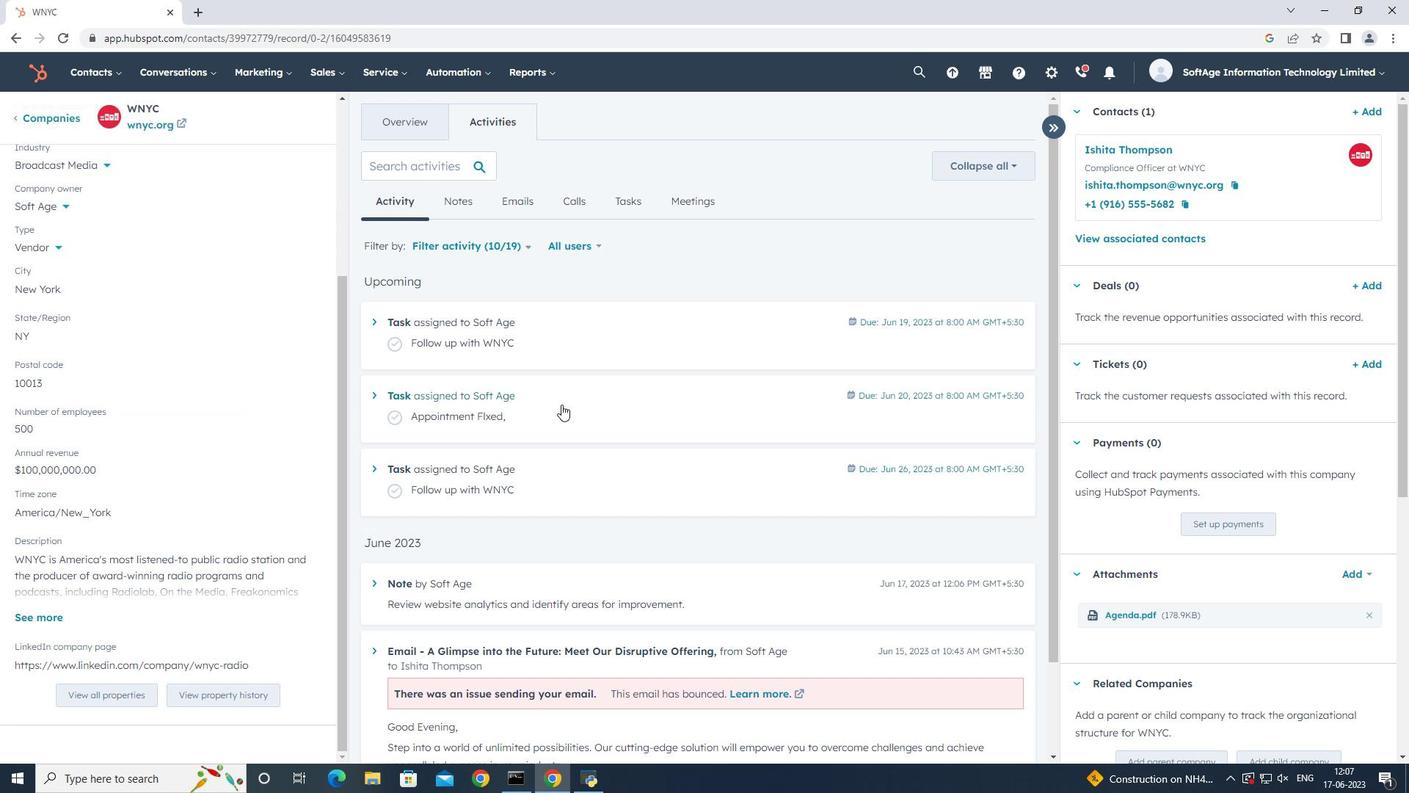 
Action: Mouse moved to (556, 412)
Screenshot: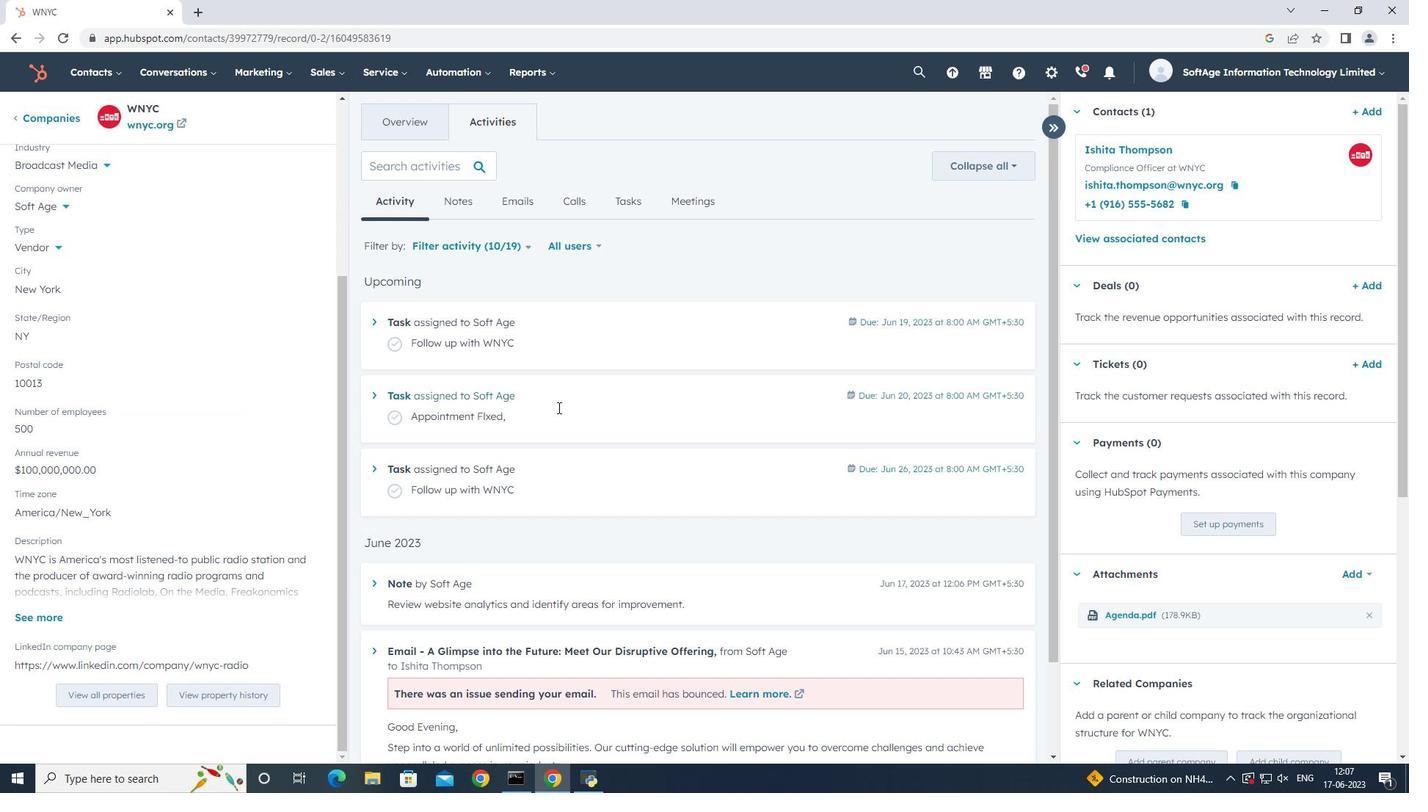 
Action: Mouse scrolled (556, 408) with delta (0, 0)
Screenshot: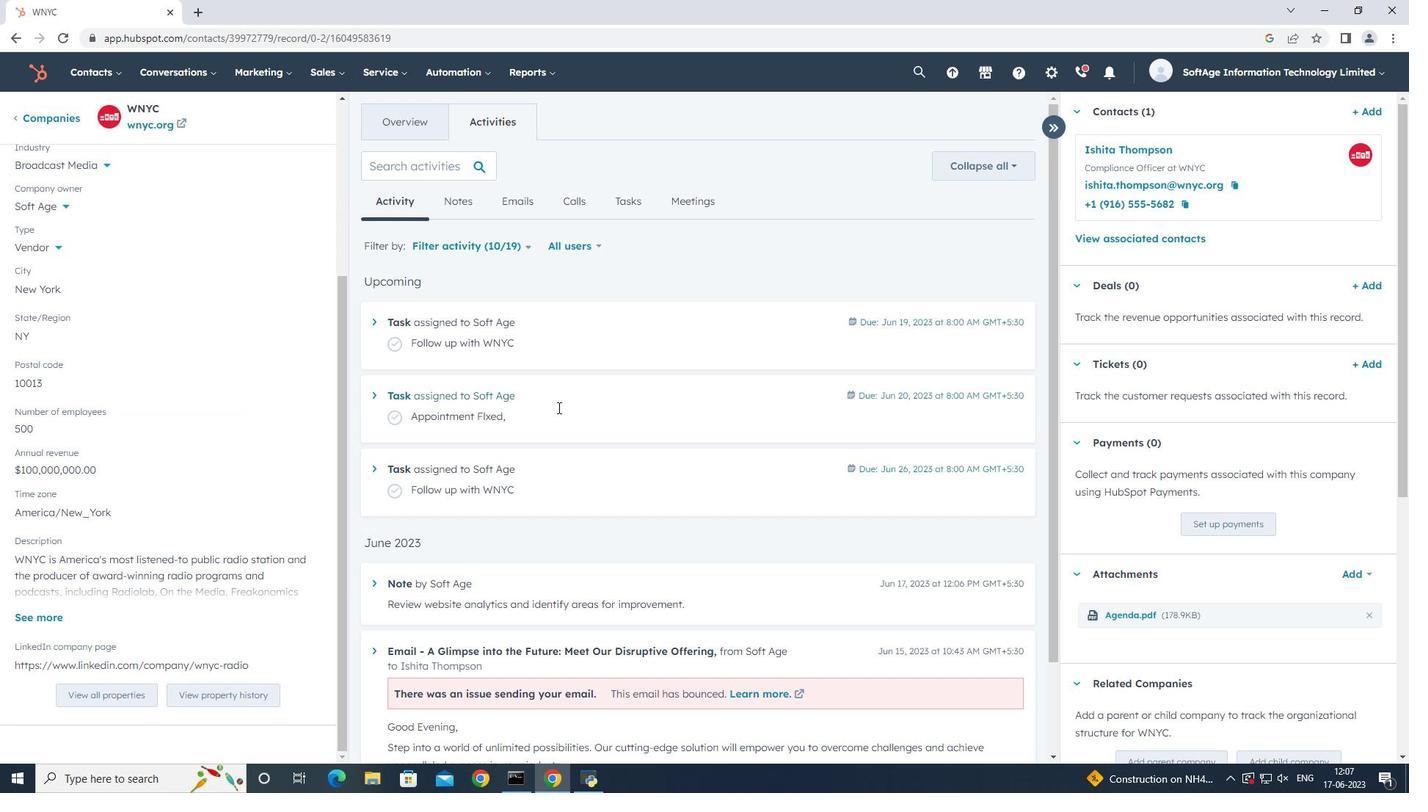 
Action: Mouse moved to (556, 414)
Screenshot: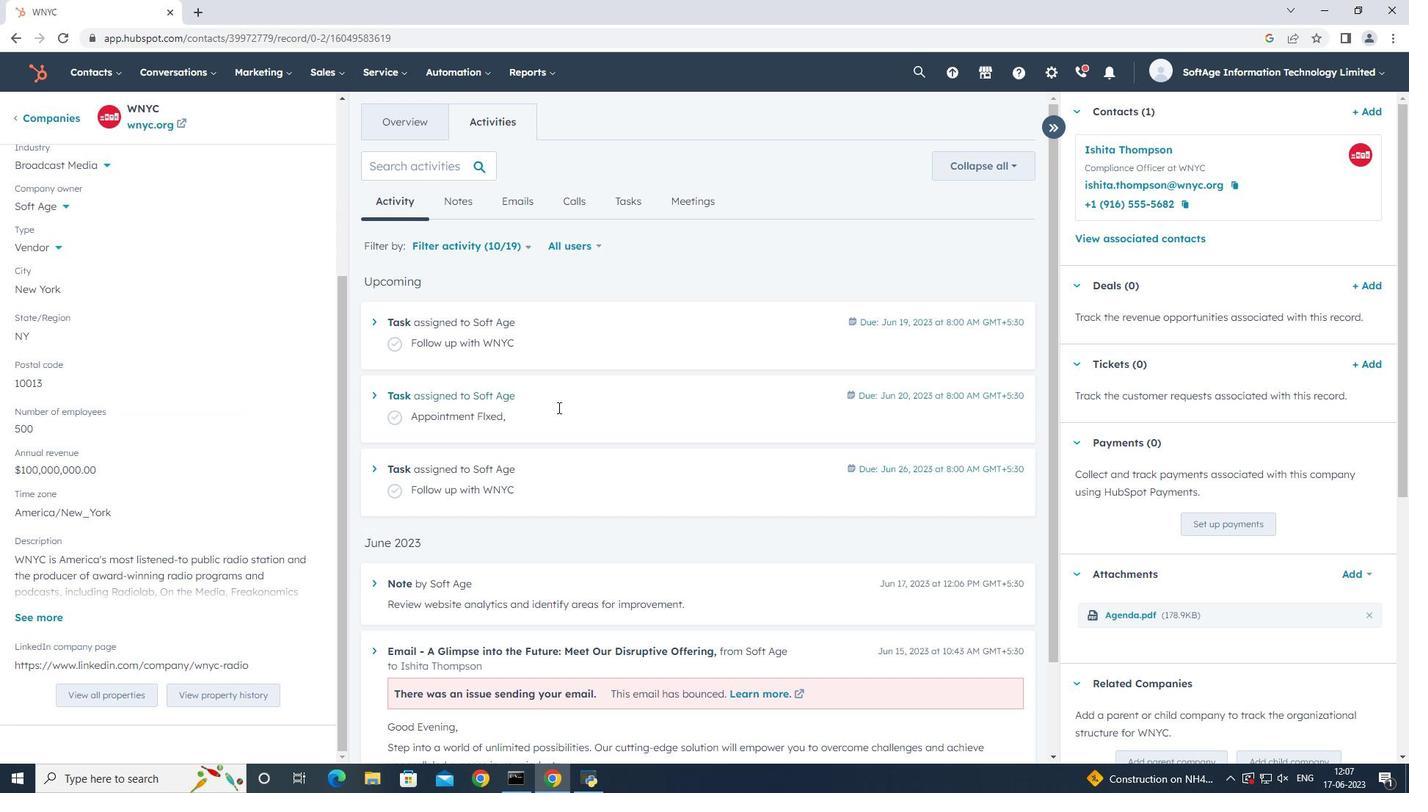 
Action: Mouse scrolled (556, 411) with delta (0, 0)
Screenshot: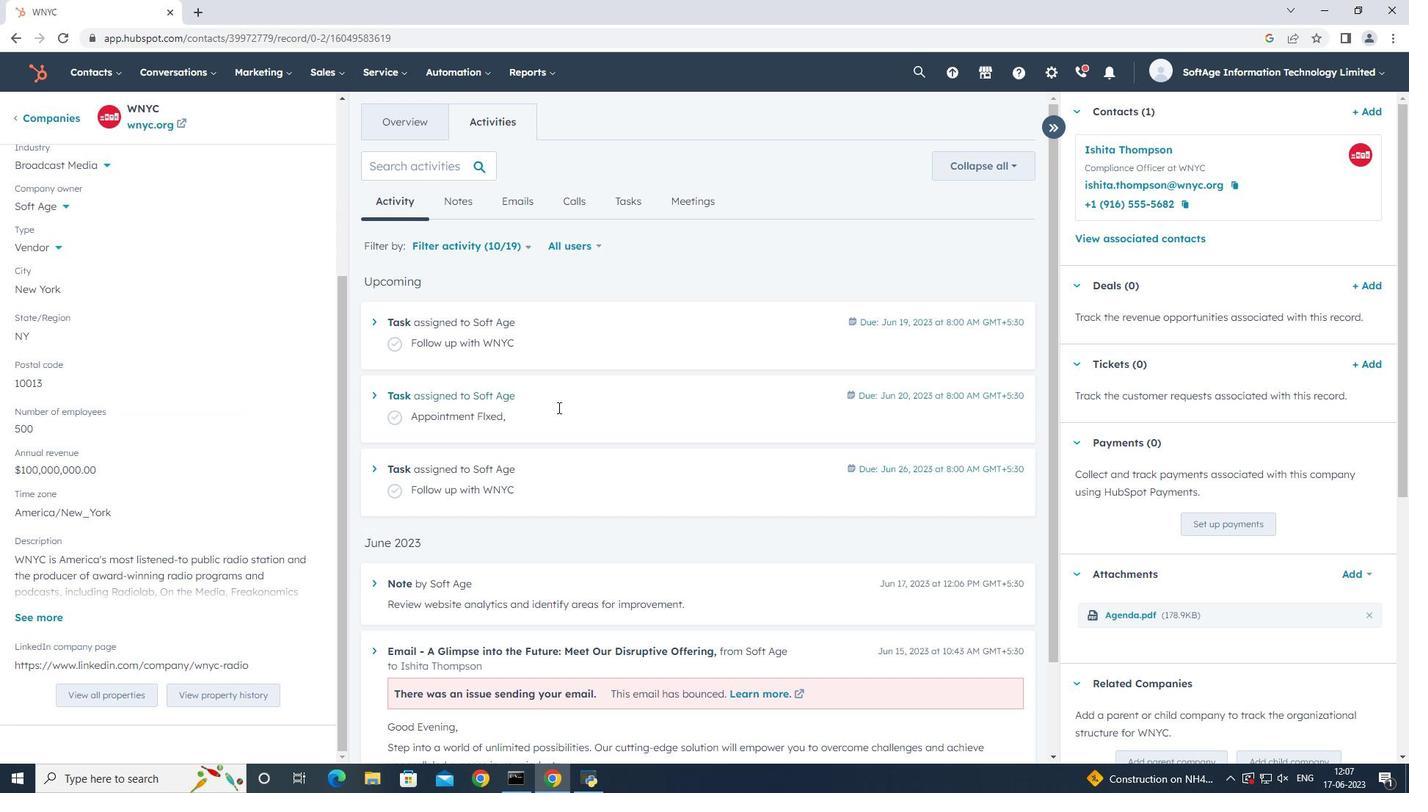
Action: Mouse moved to (556, 414)
Screenshot: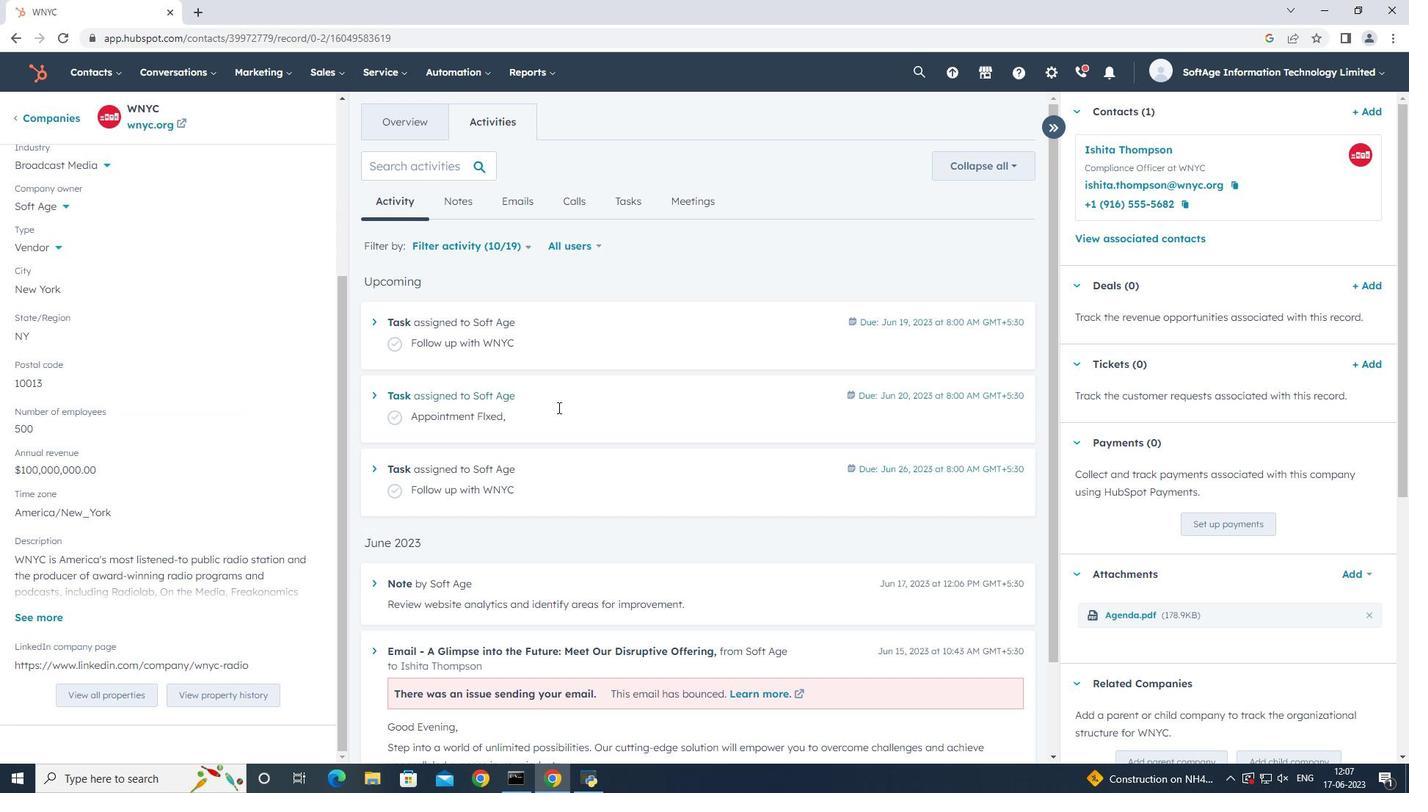 
Action: Mouse scrolled (556, 411) with delta (0, 0)
Screenshot: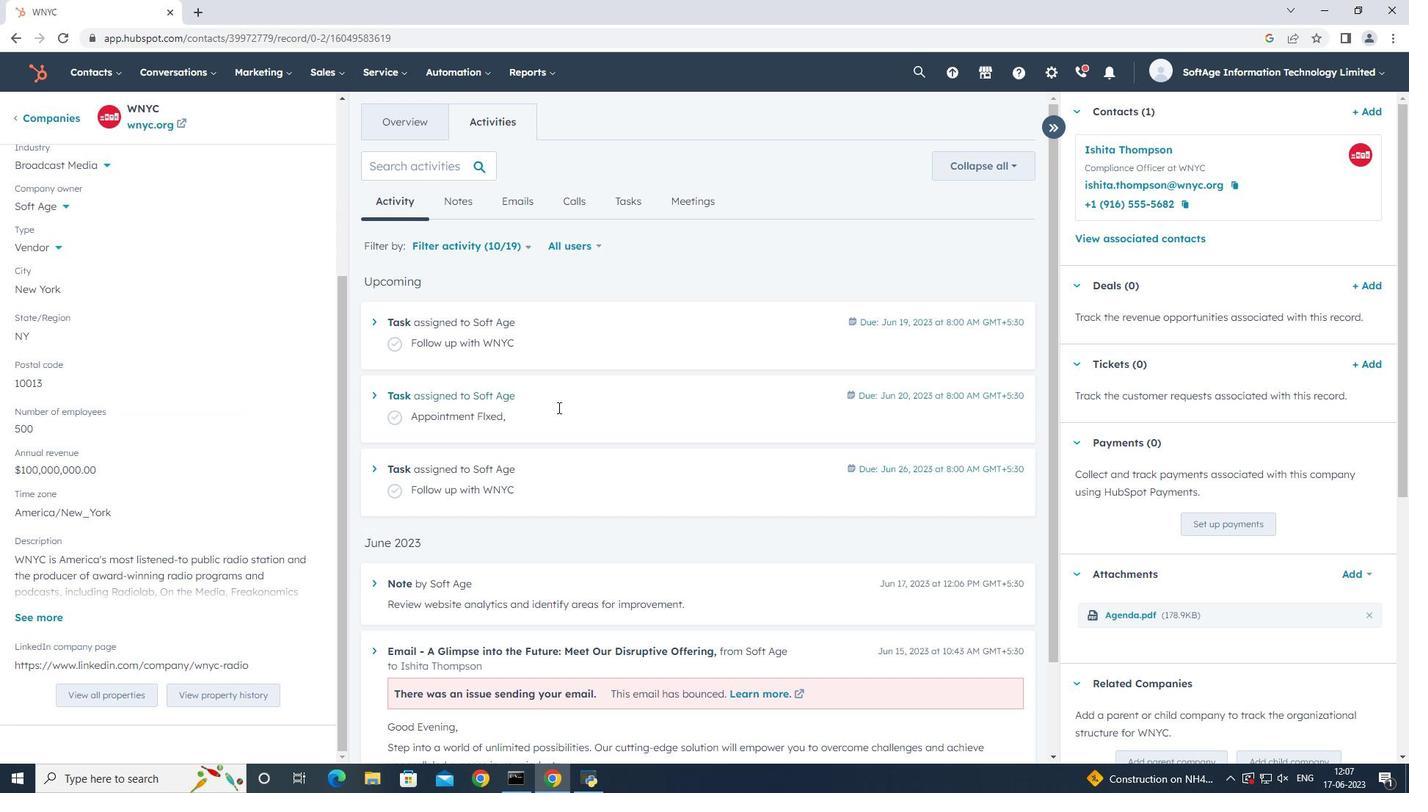 
Action: Mouse moved to (723, 588)
Screenshot: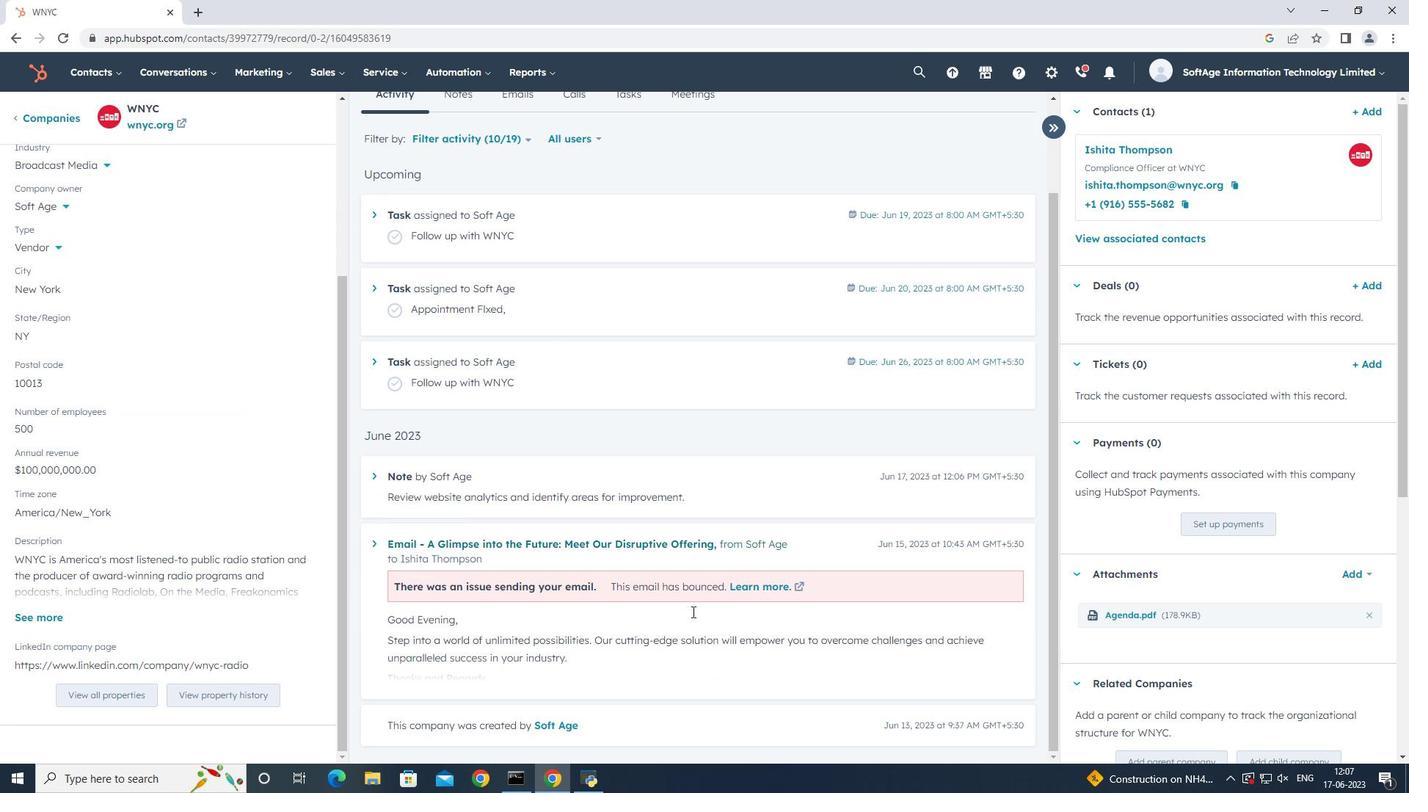 
Action: Mouse scrolled (723, 589) with delta (0, 0)
Screenshot: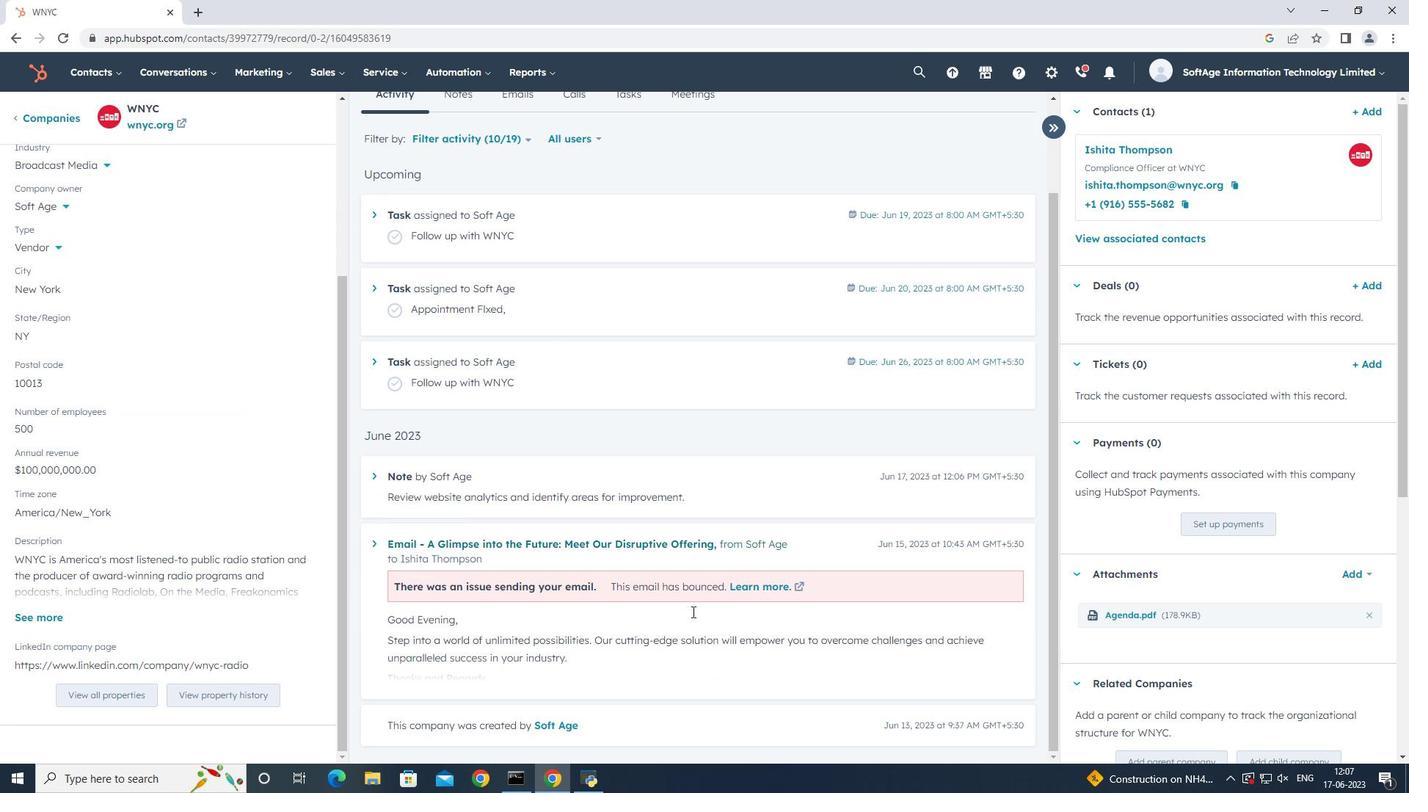 
Action: Mouse scrolled (723, 589) with delta (0, 0)
Screenshot: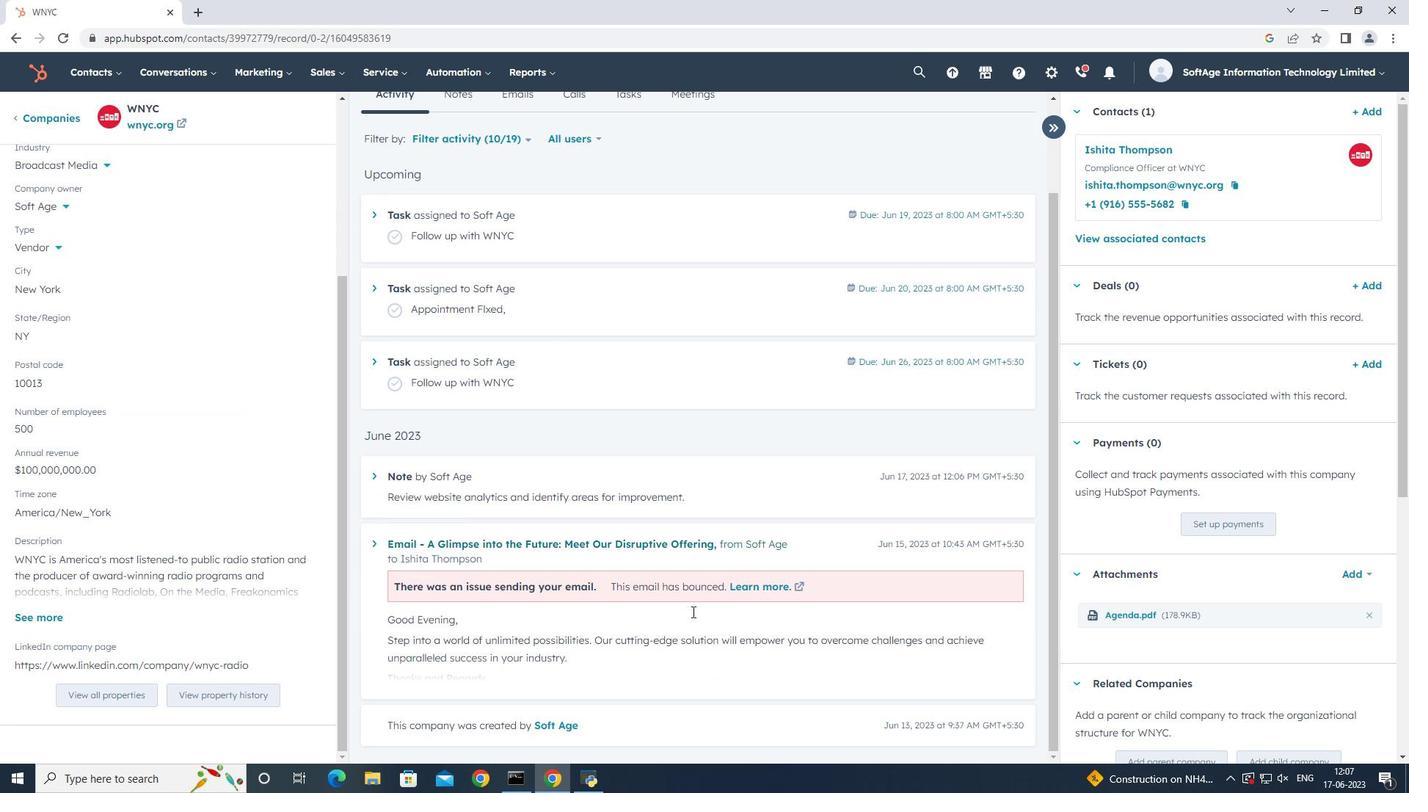 
Action: Mouse scrolled (723, 589) with delta (0, 0)
Screenshot: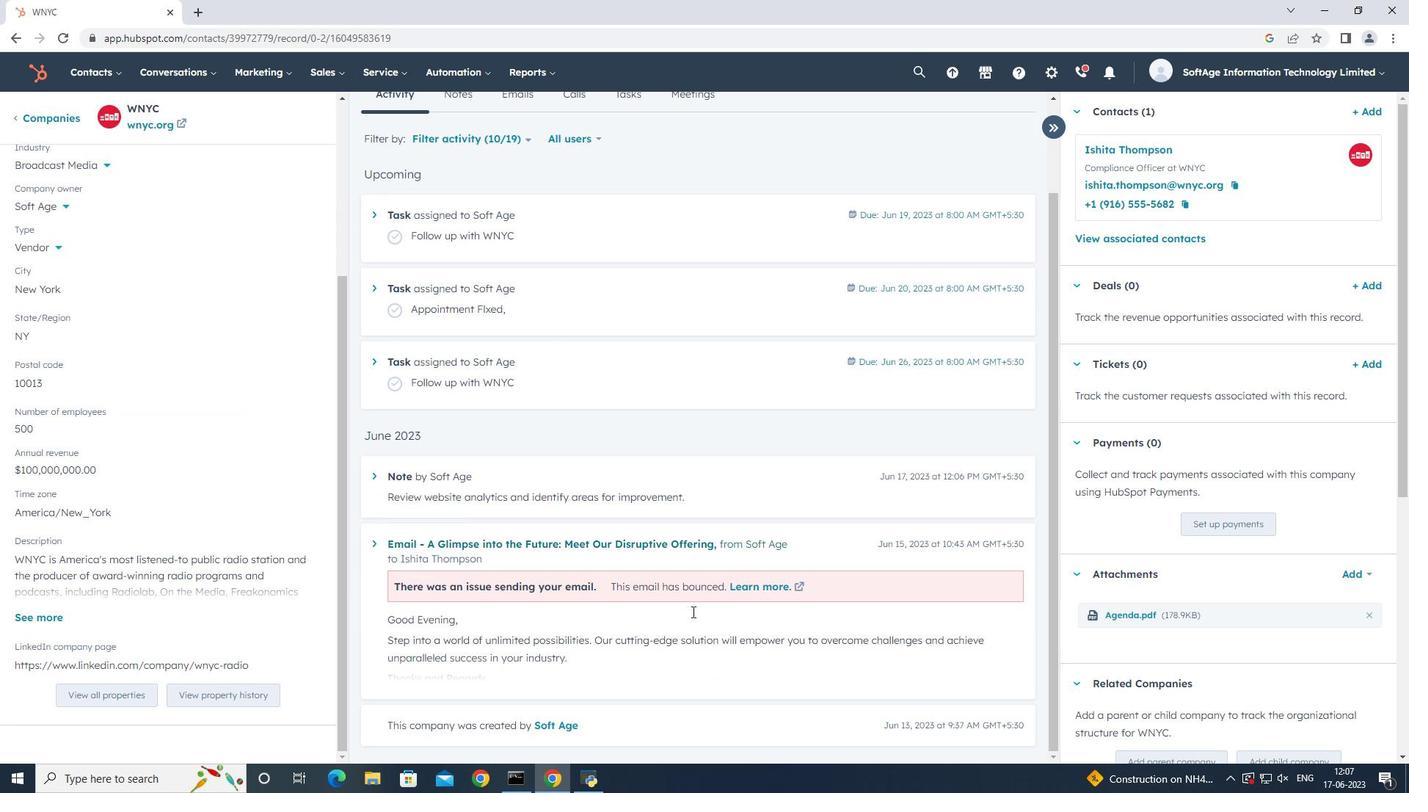 
Action: Mouse scrolled (723, 589) with delta (0, 0)
Screenshot: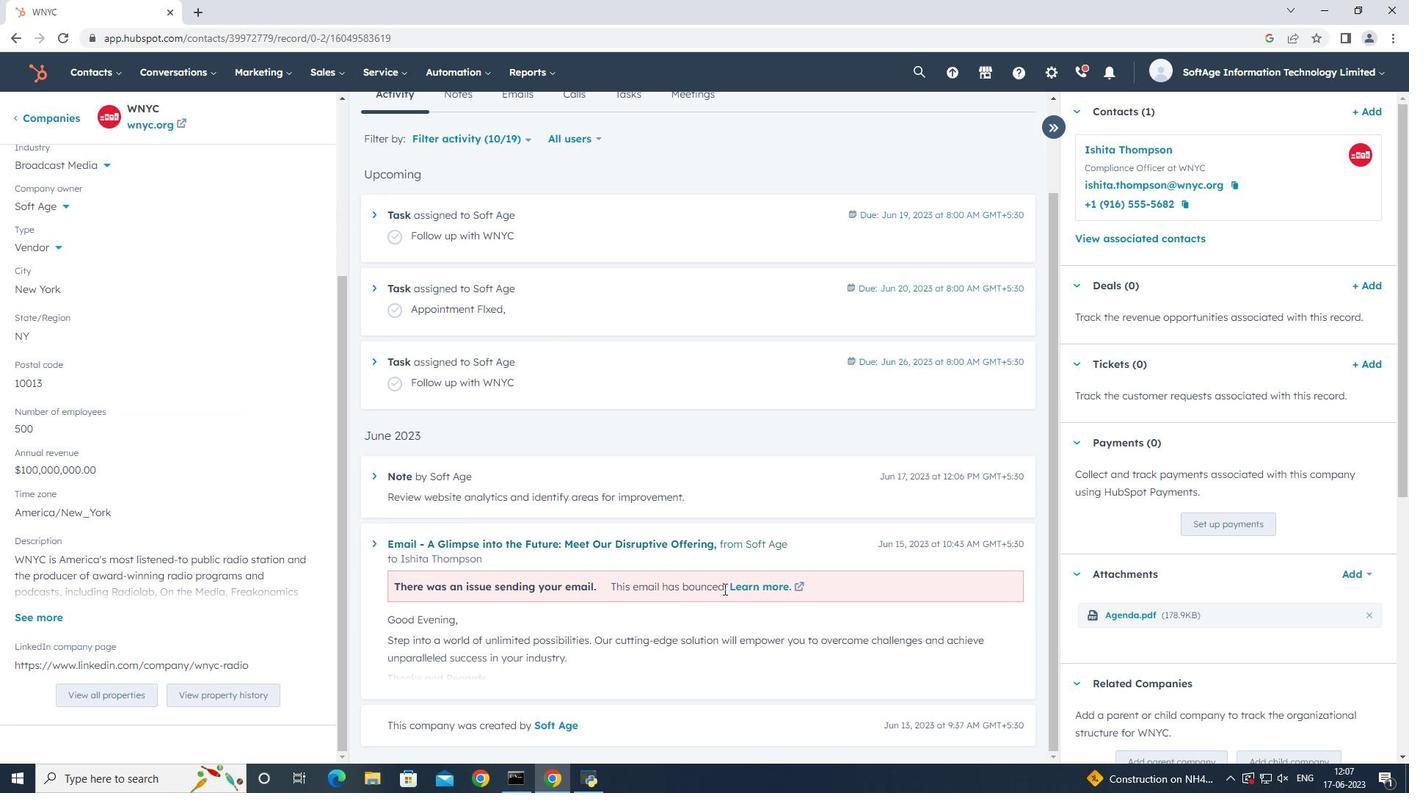
Action: Mouse scrolled (723, 589) with delta (0, 0)
Screenshot: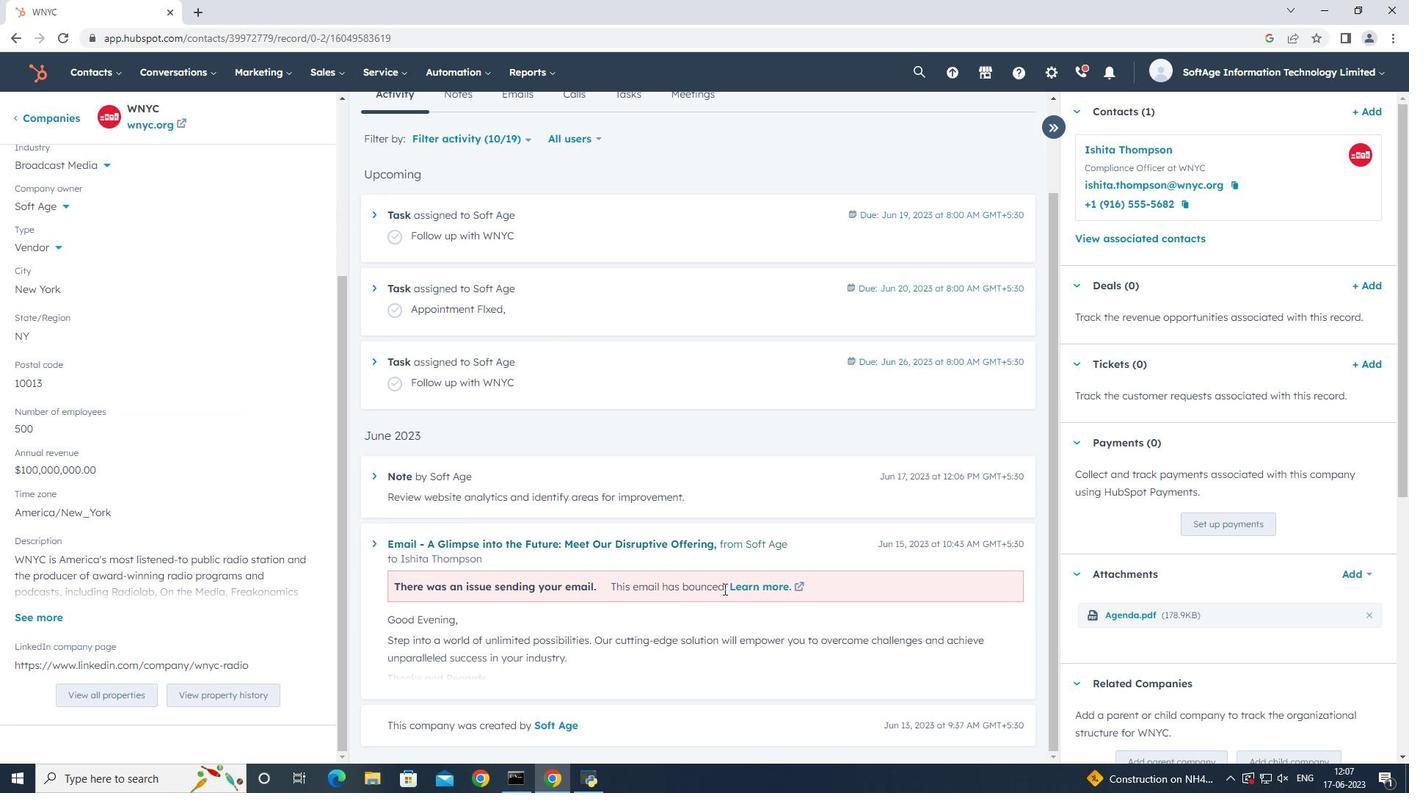 
Action: Mouse scrolled (723, 589) with delta (0, 0)
Screenshot: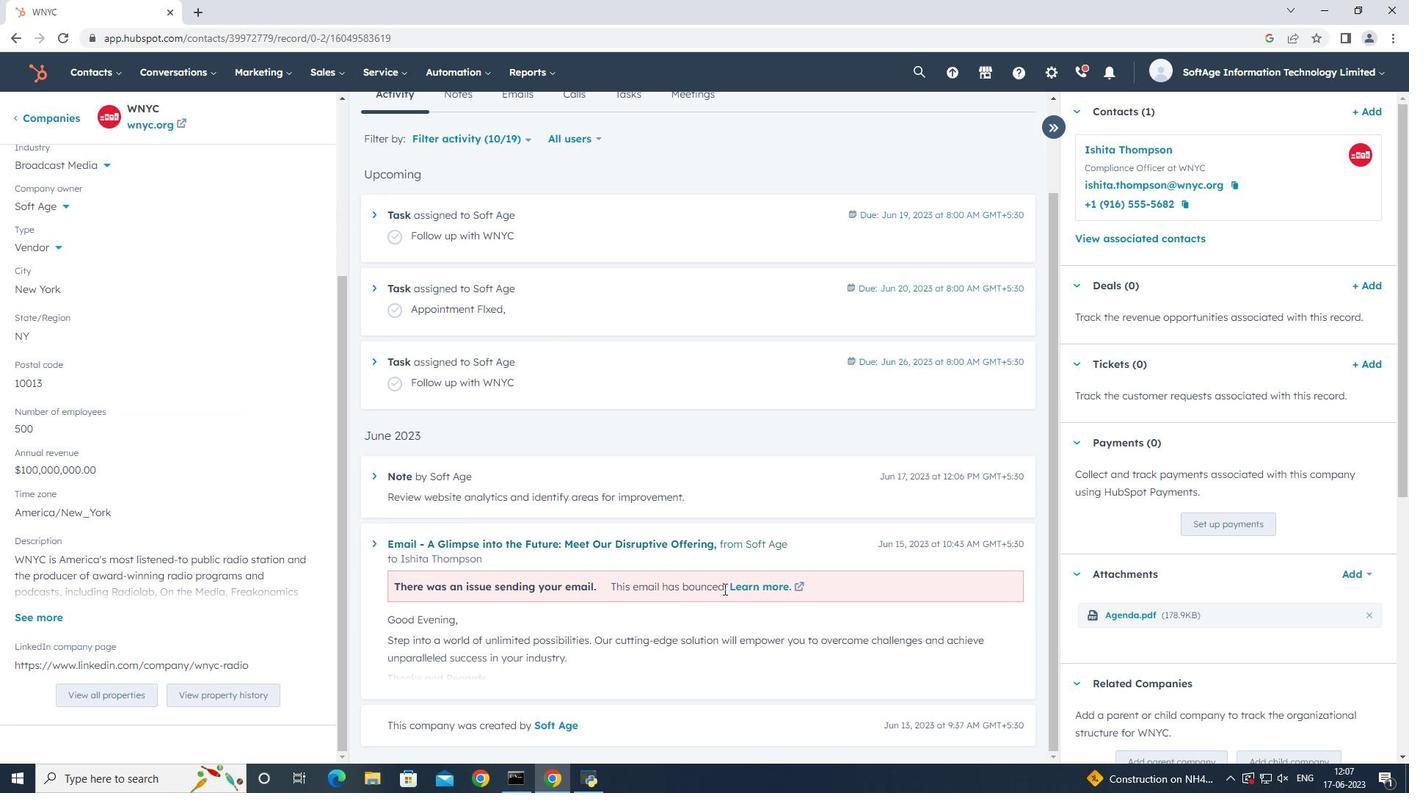 
Action: Mouse moved to (224, 427)
Screenshot: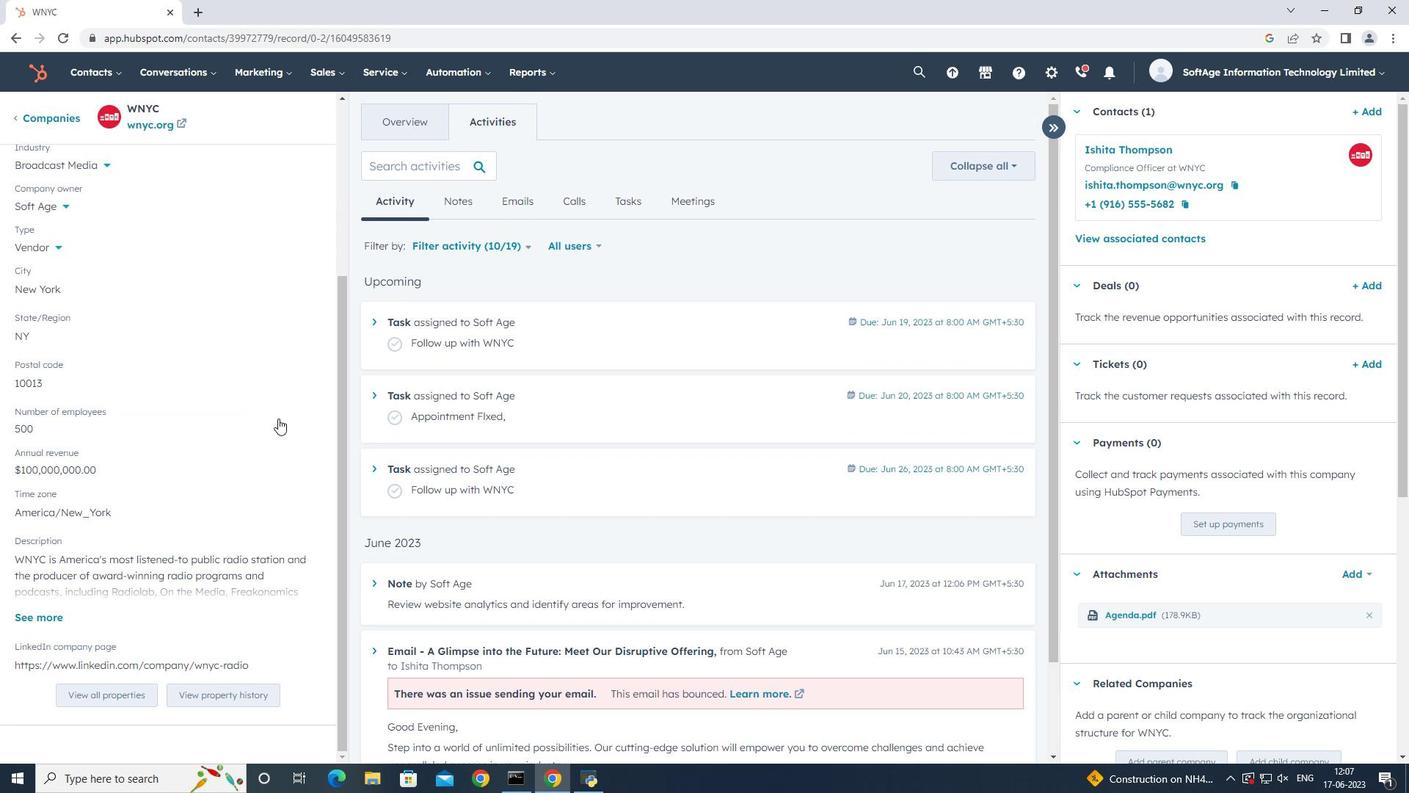 
Action: Mouse scrolled (224, 428) with delta (0, 0)
Screenshot: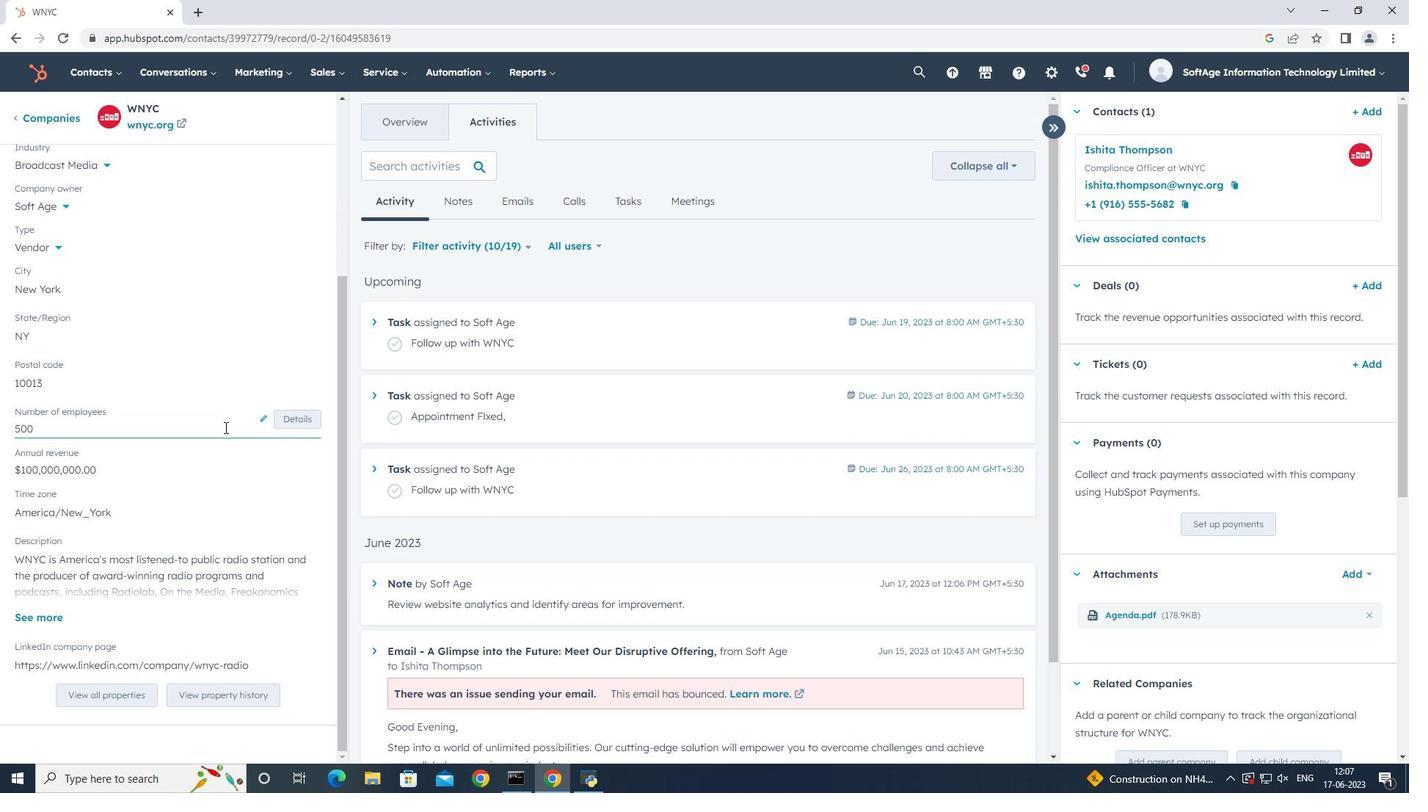 
Action: Mouse scrolled (224, 428) with delta (0, 0)
Screenshot: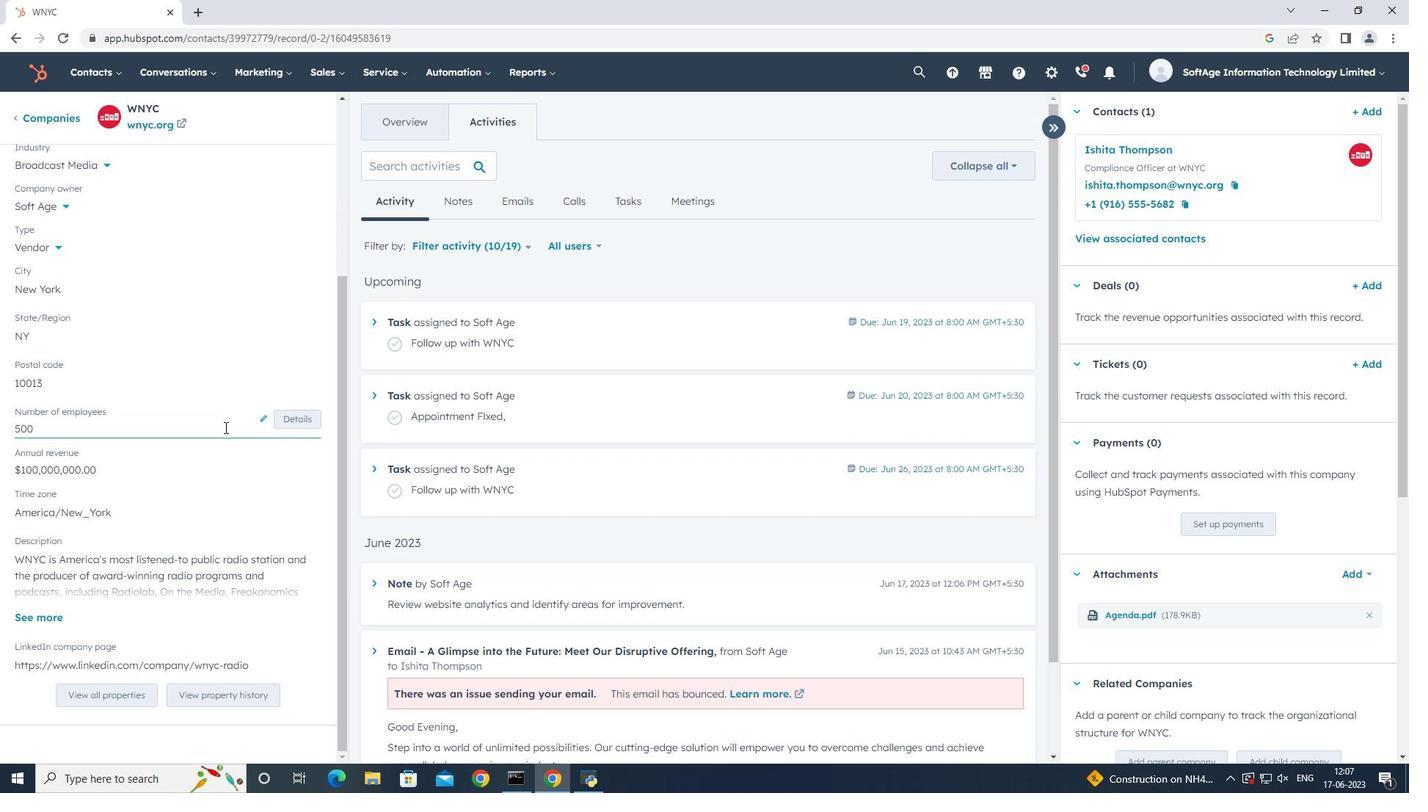 
Action: Mouse scrolled (224, 428) with delta (0, 0)
Screenshot: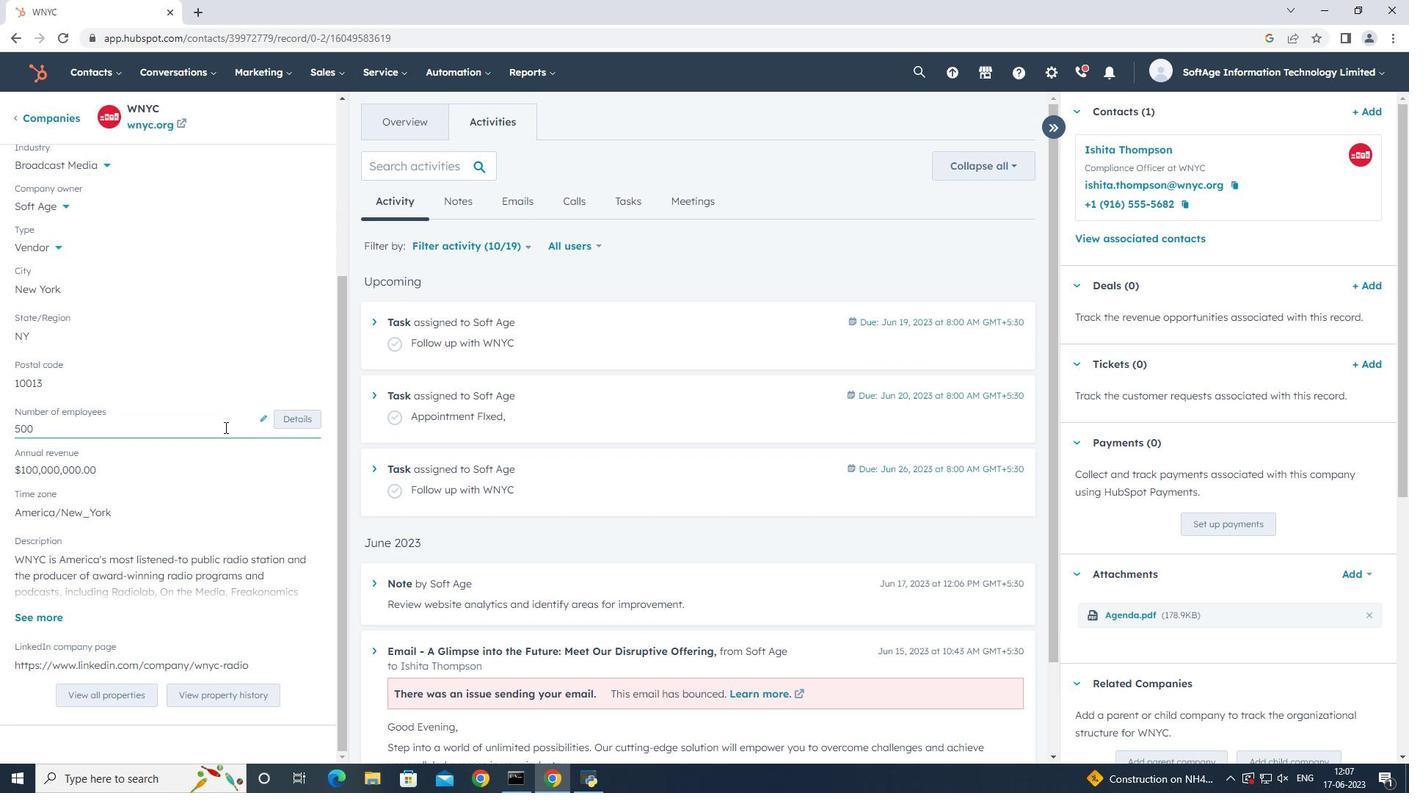 
Action: Mouse scrolled (224, 428) with delta (0, 0)
Screenshot: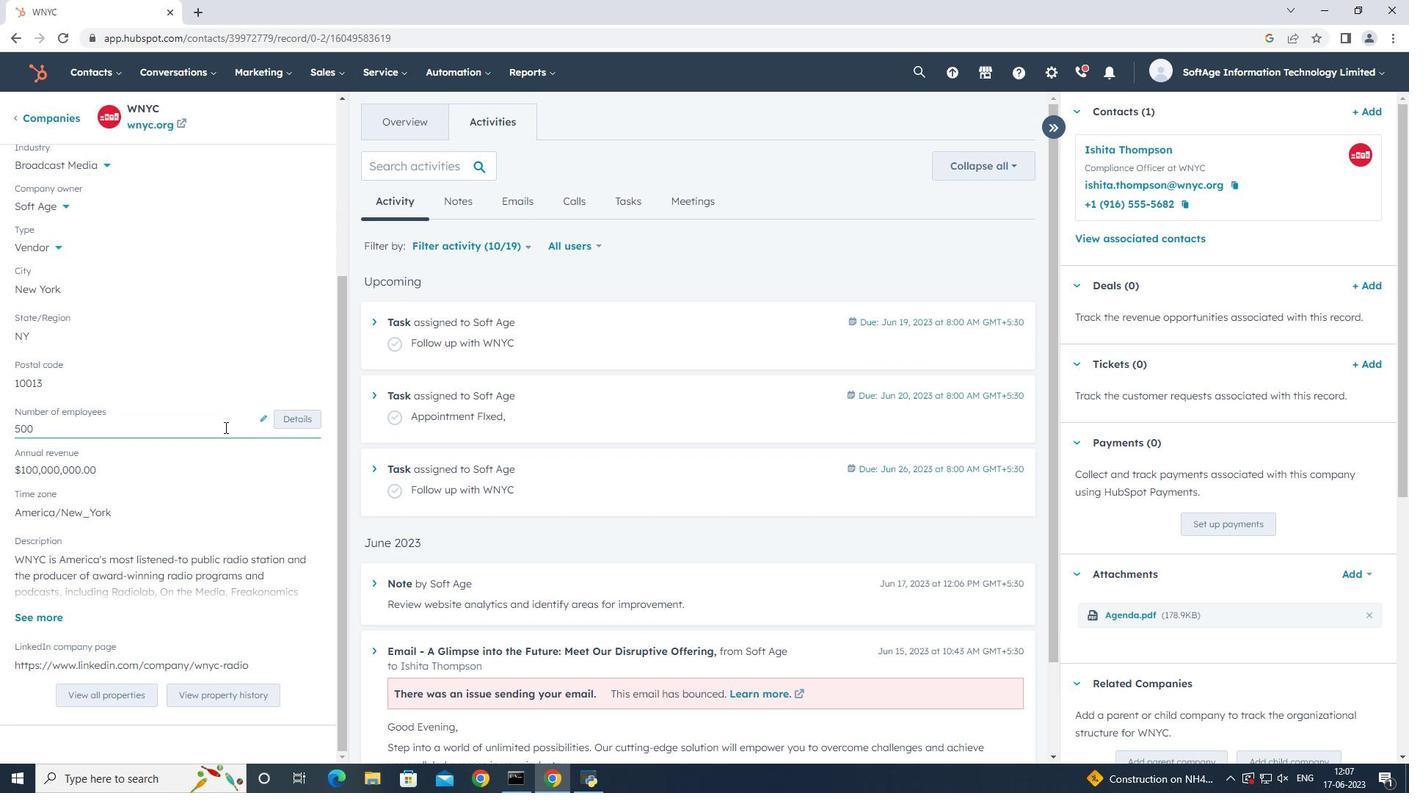 
Action: Mouse scrolled (224, 428) with delta (0, 0)
Screenshot: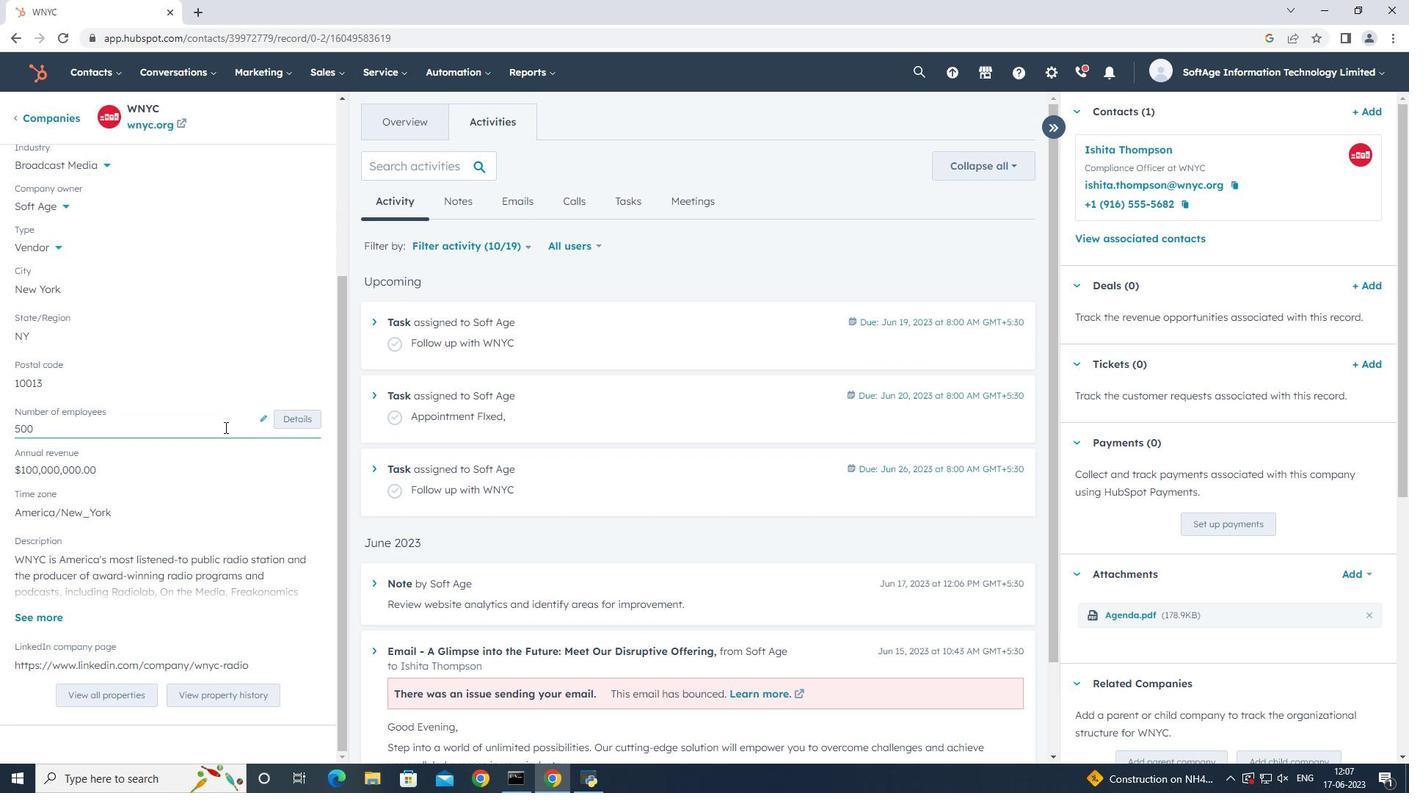 
Action: Mouse moved to (610, 419)
Screenshot: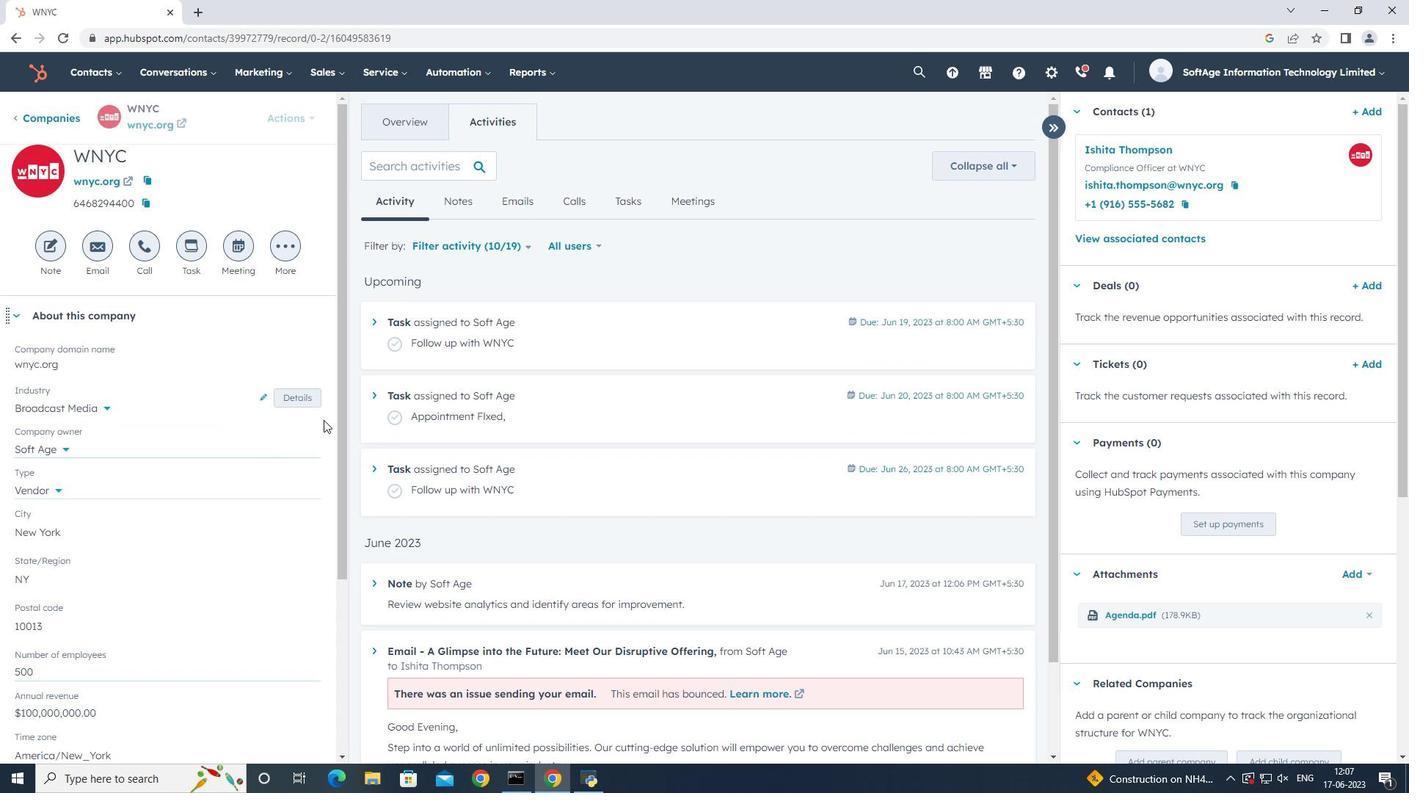 
